 Task: Explore Airbnb accommodation in Jeonju, South Korea from 16th December, 2023 to  18th December, 2023 for 7 adults. Place can be entire room or shared room with 4 bedrooms having 7 beds and 4 bathrooms. Property type can be house. Amenities needed are: wifi, TV, free parkinig on premises, gym, breakfast.
Action: Mouse moved to (437, 107)
Screenshot: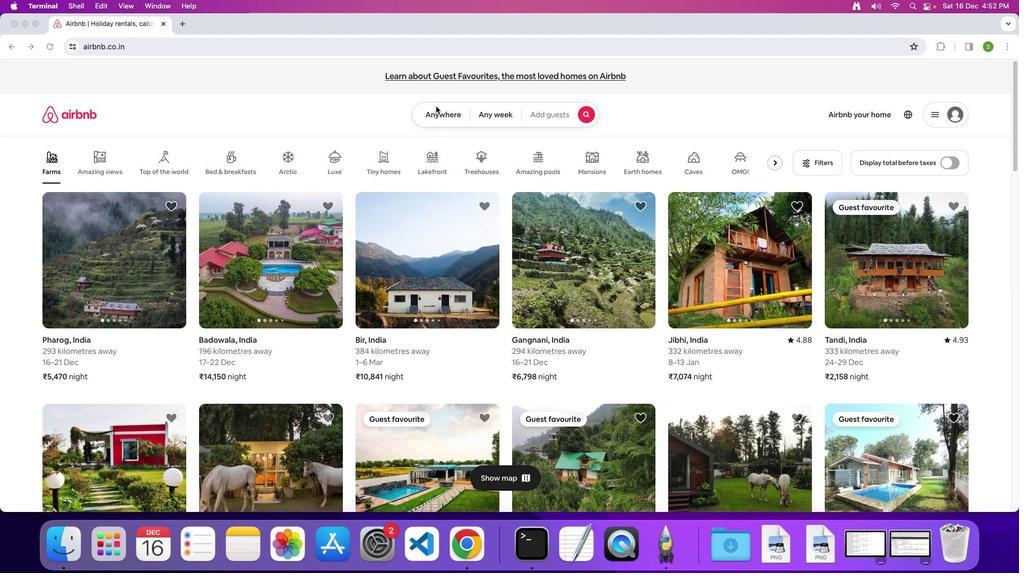 
Action: Mouse pressed left at (437, 107)
Screenshot: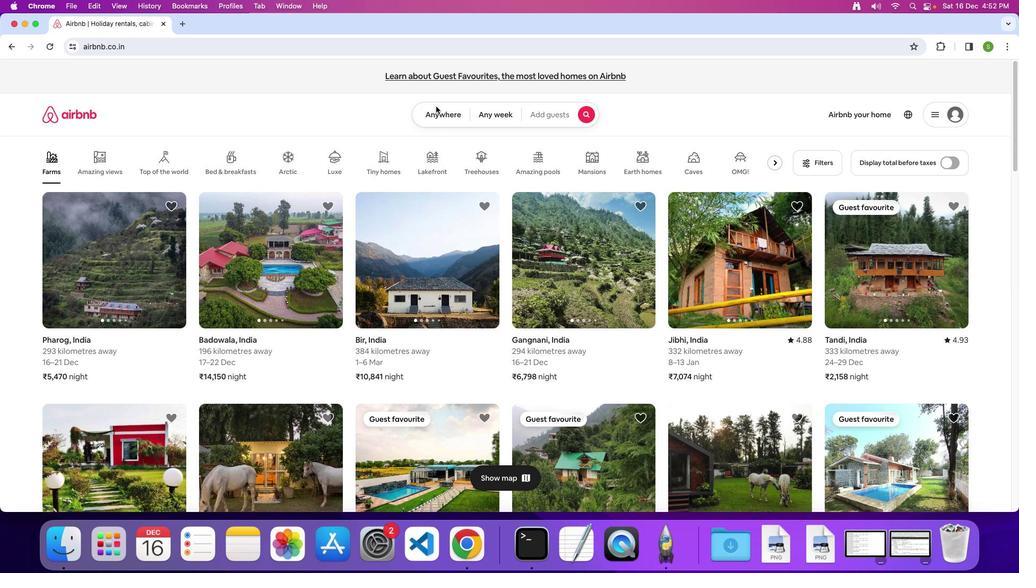 
Action: Mouse moved to (436, 113)
Screenshot: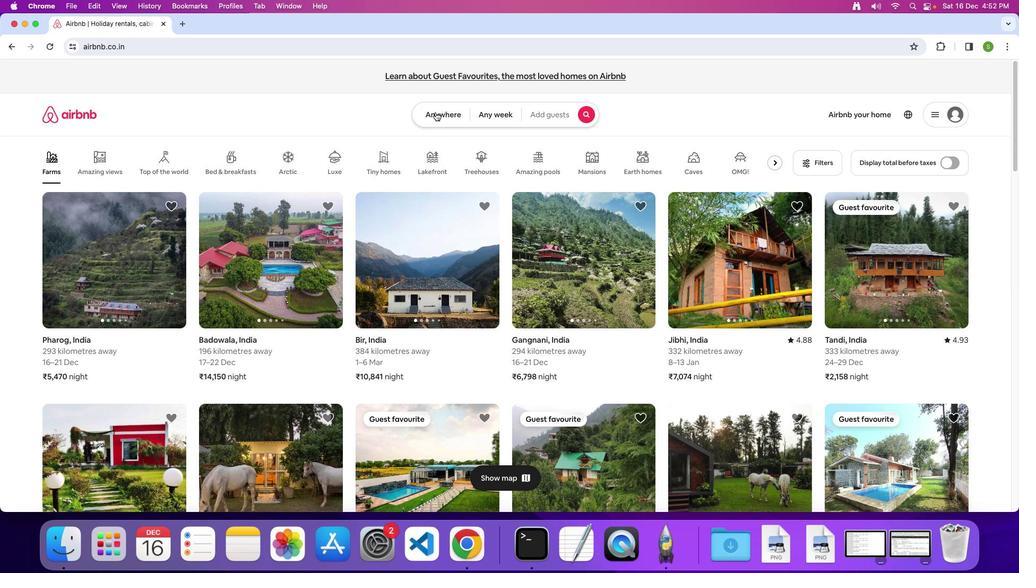 
Action: Mouse pressed left at (436, 113)
Screenshot: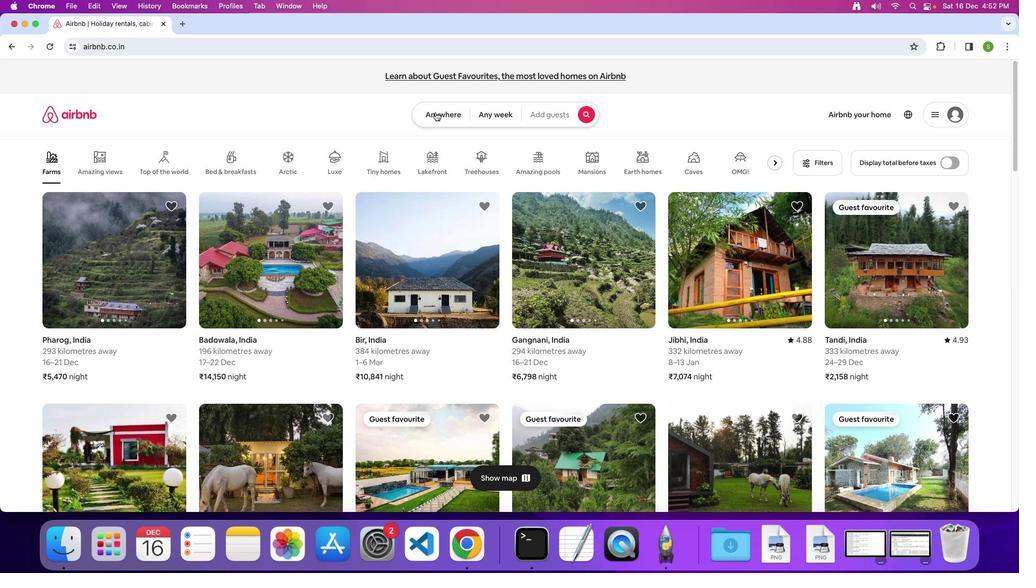 
Action: Mouse moved to (395, 155)
Screenshot: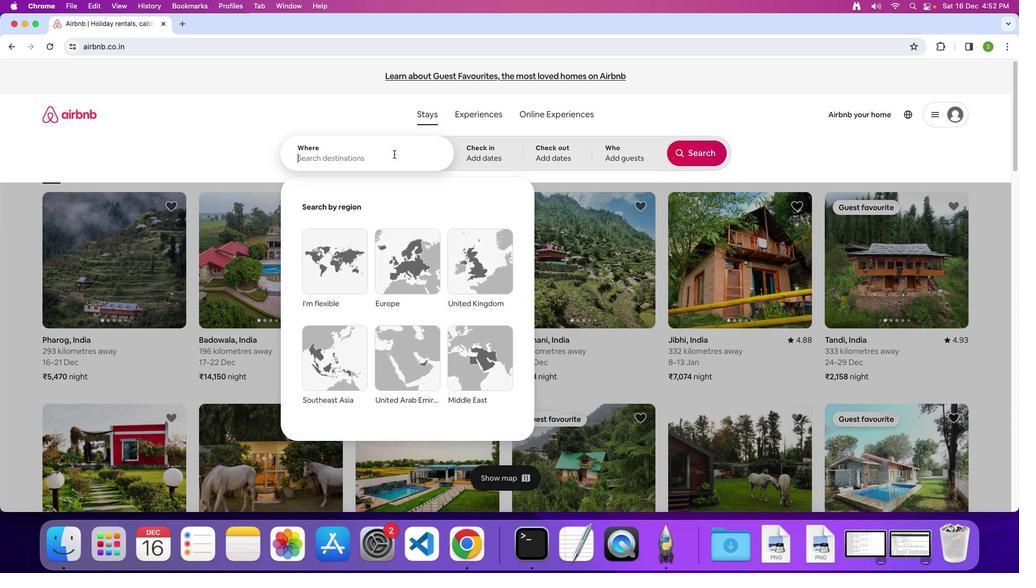 
Action: Mouse pressed left at (395, 155)
Screenshot: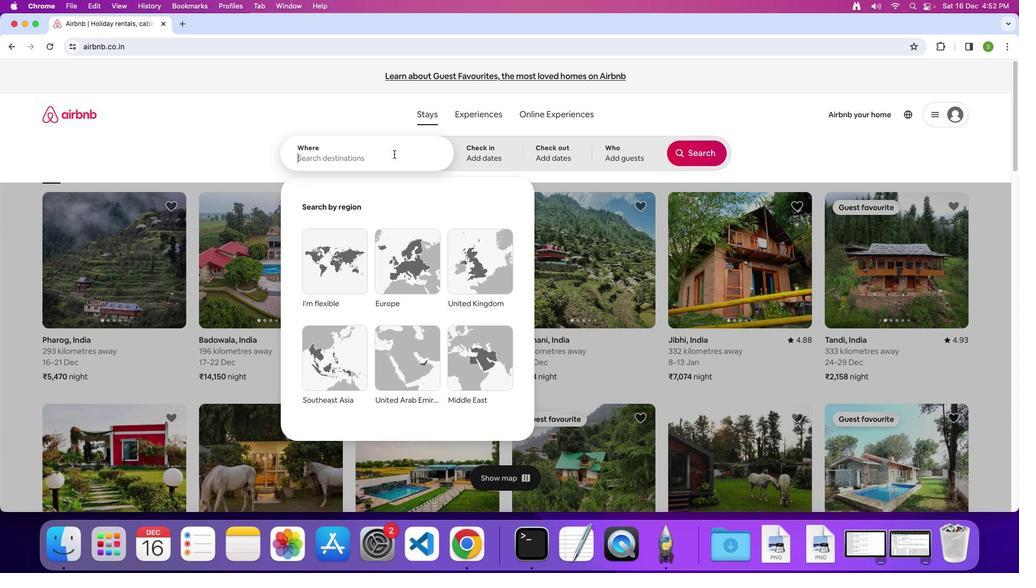
Action: Mouse moved to (399, 153)
Screenshot: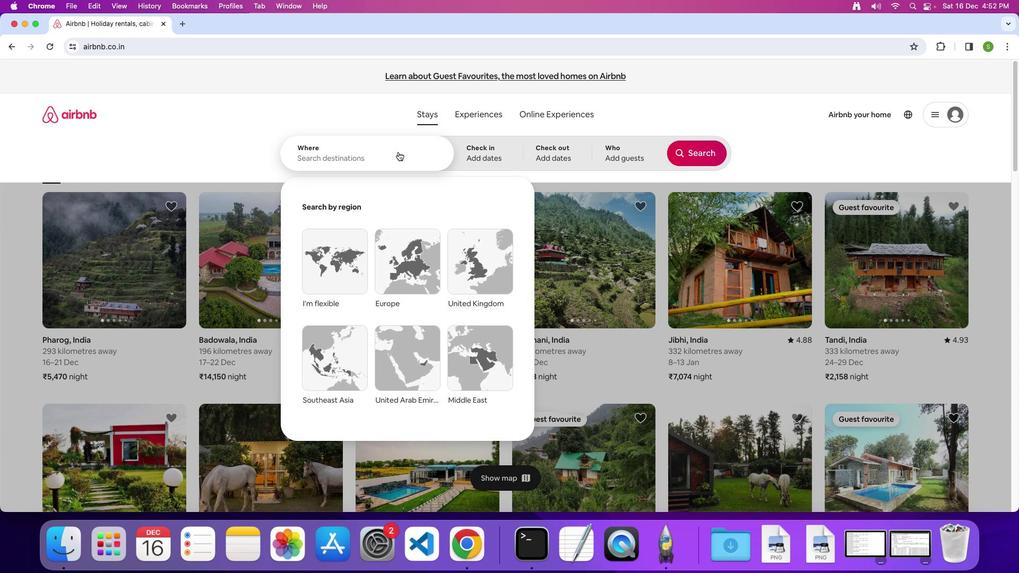 
Action: Key pressed 'J'Key.caps_lock'e''o''n''j''u'','Key.spaceKey.shift'S''o''u''t''h'Key.spaceKey.shift'K''o''r''e''a'Key.enter
Screenshot: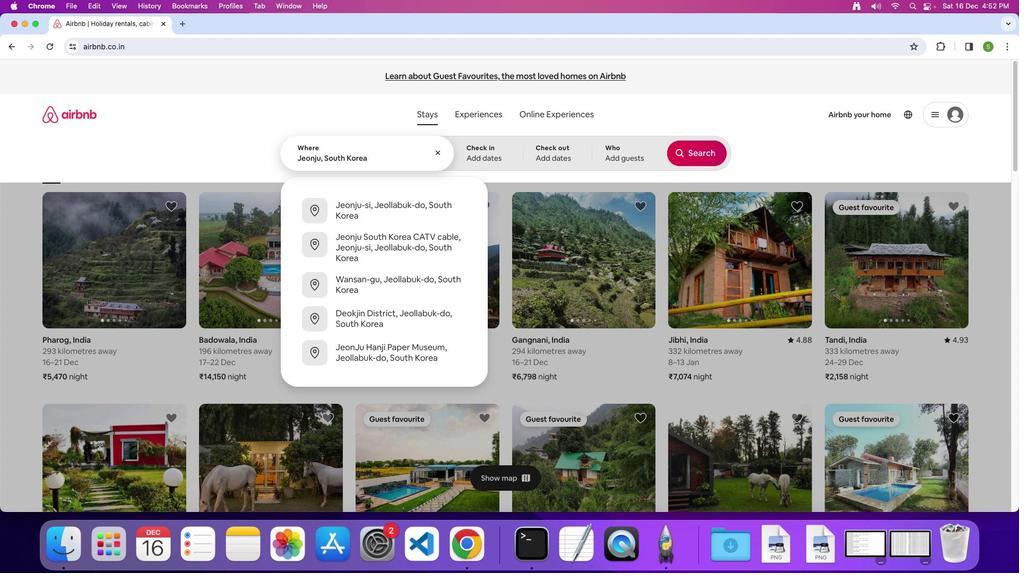 
Action: Mouse moved to (478, 335)
Screenshot: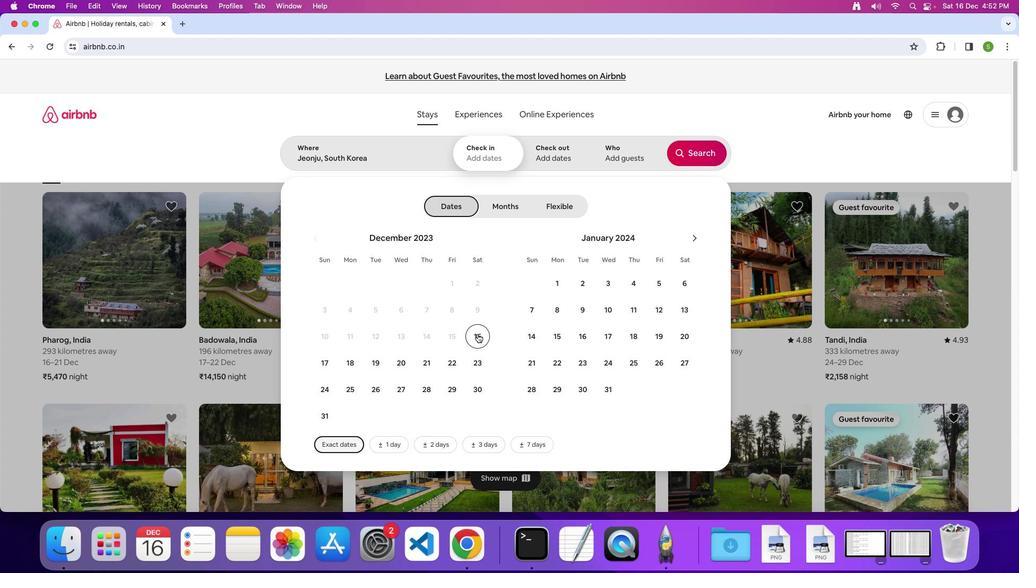 
Action: Mouse pressed left at (478, 335)
Screenshot: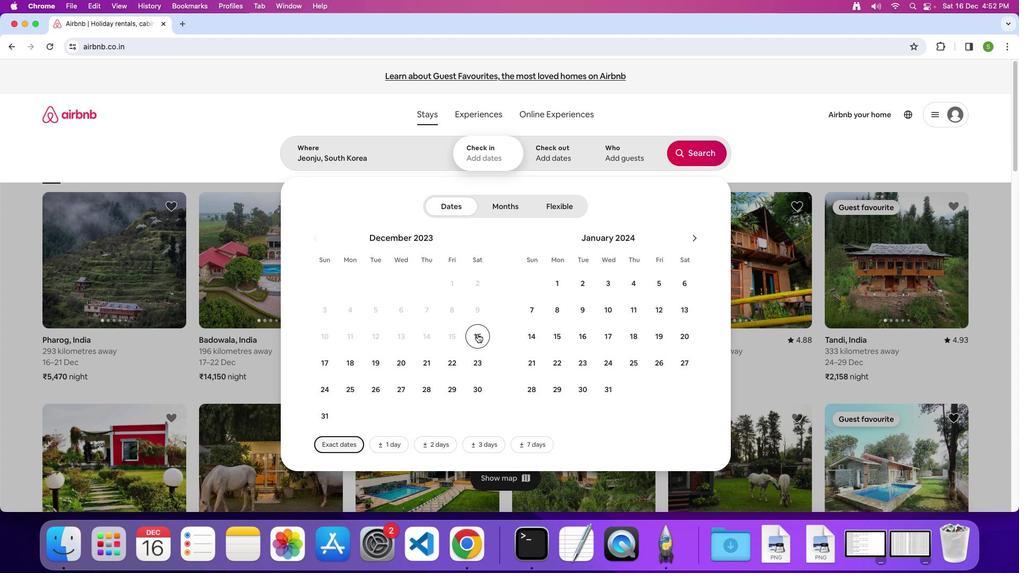 
Action: Mouse moved to (357, 364)
Screenshot: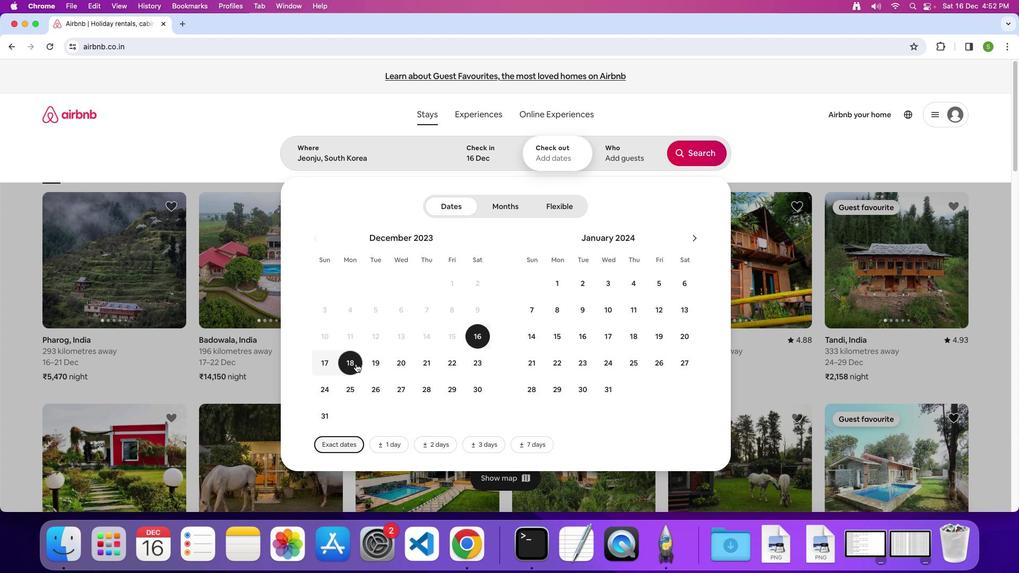 
Action: Mouse pressed left at (357, 364)
Screenshot: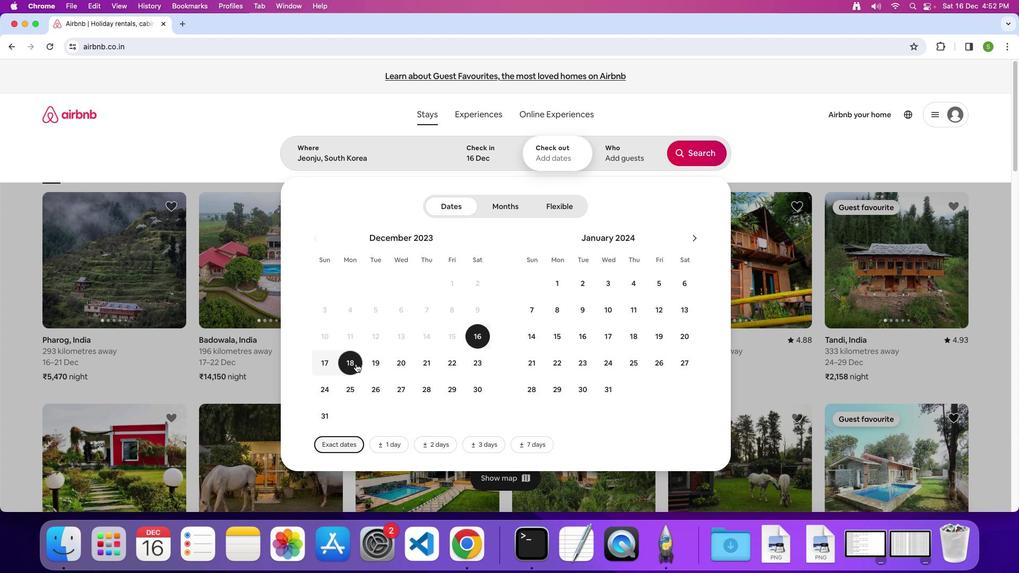 
Action: Mouse moved to (616, 161)
Screenshot: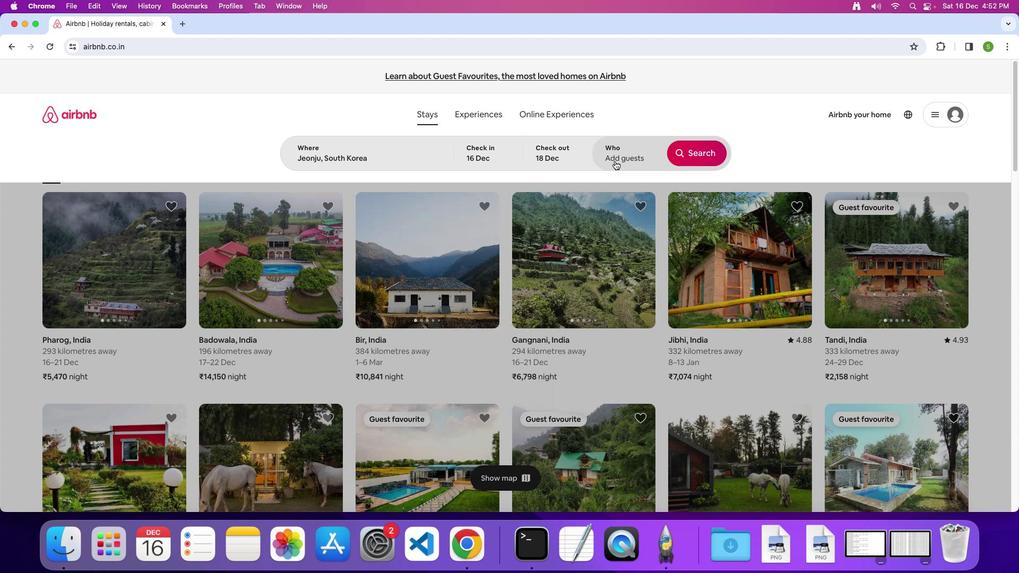 
Action: Mouse pressed left at (616, 161)
Screenshot: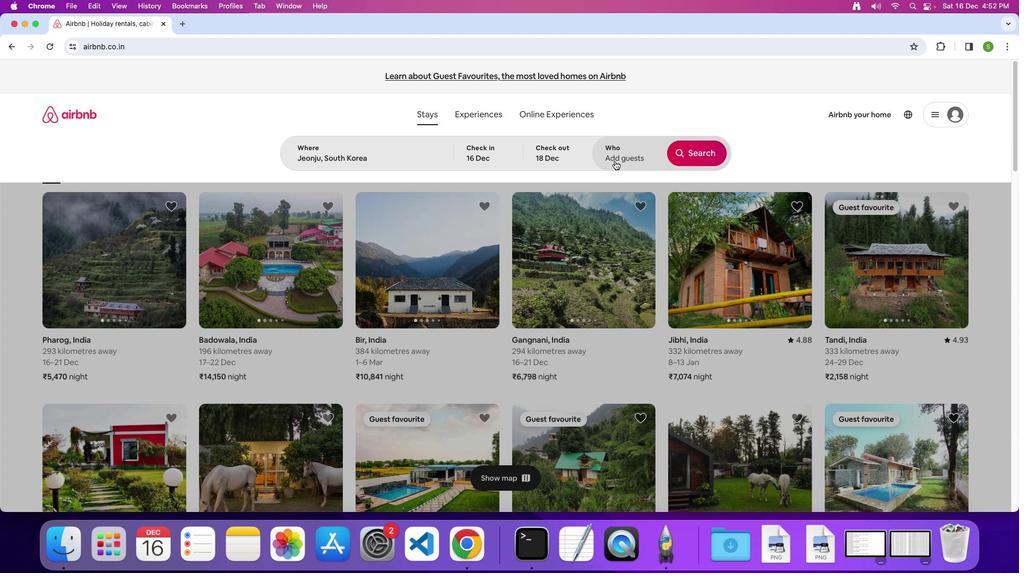 
Action: Mouse moved to (699, 212)
Screenshot: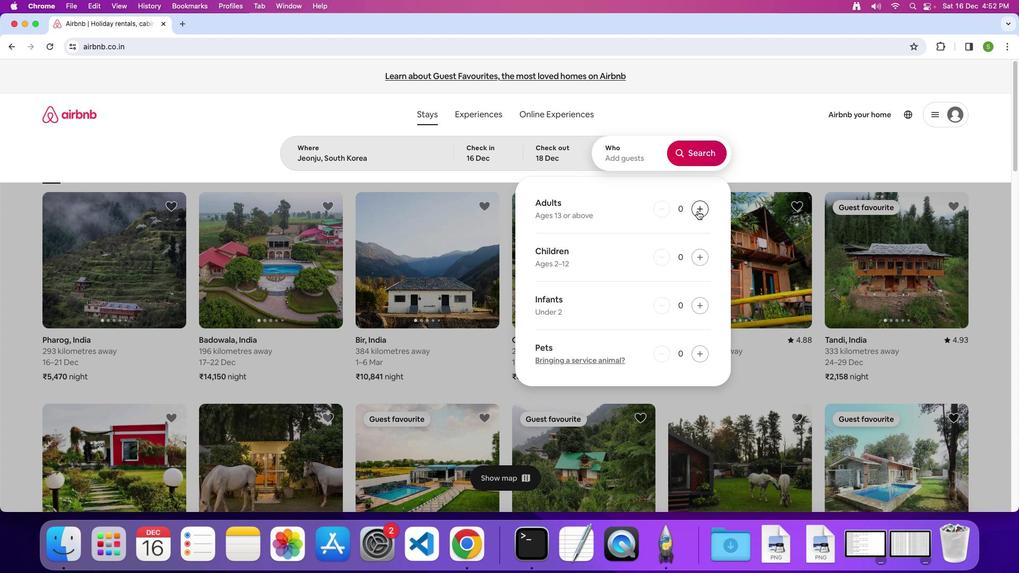 
Action: Mouse pressed left at (699, 212)
Screenshot: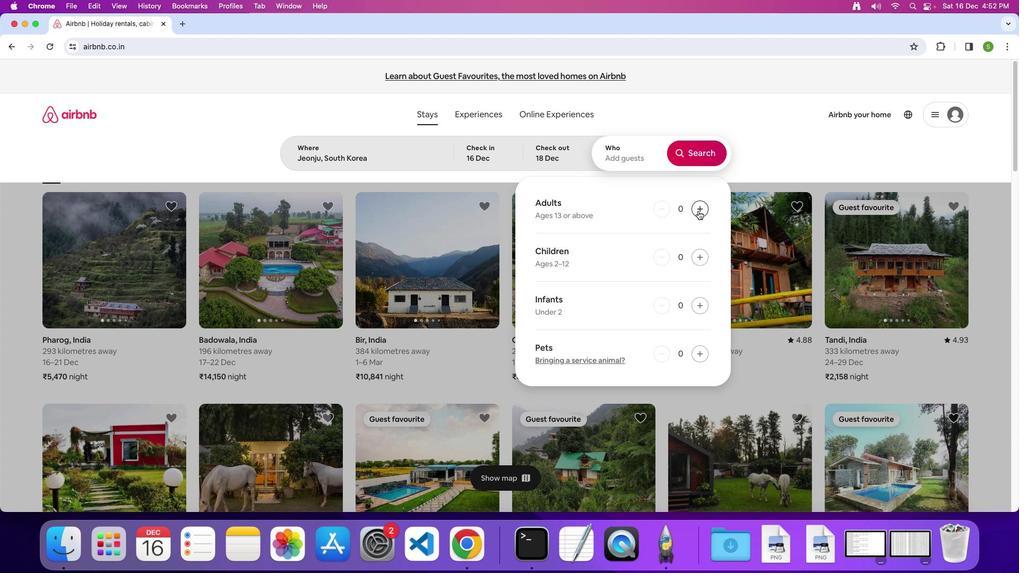 
Action: Mouse moved to (699, 211)
Screenshot: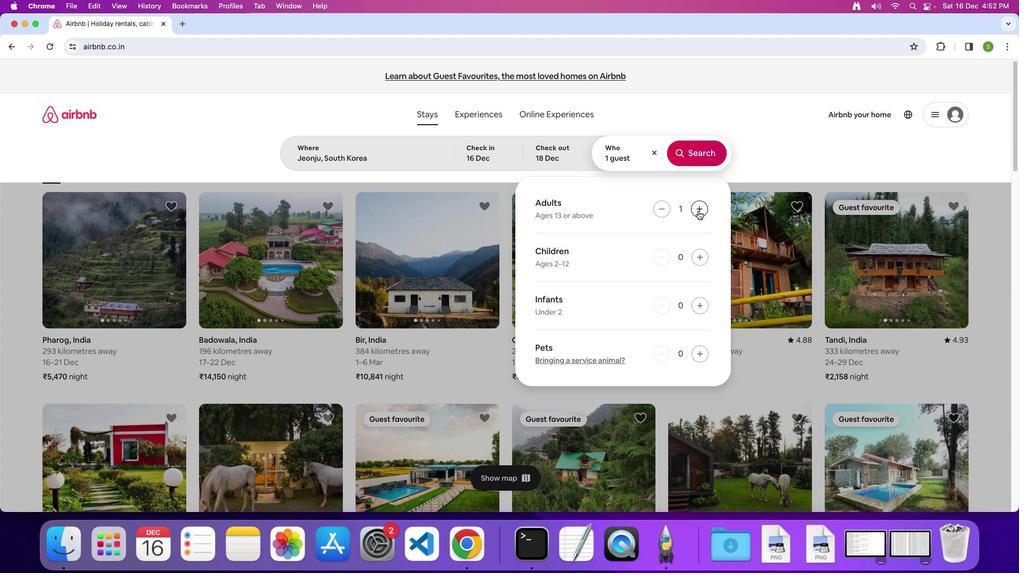 
Action: Mouse pressed left at (699, 211)
Screenshot: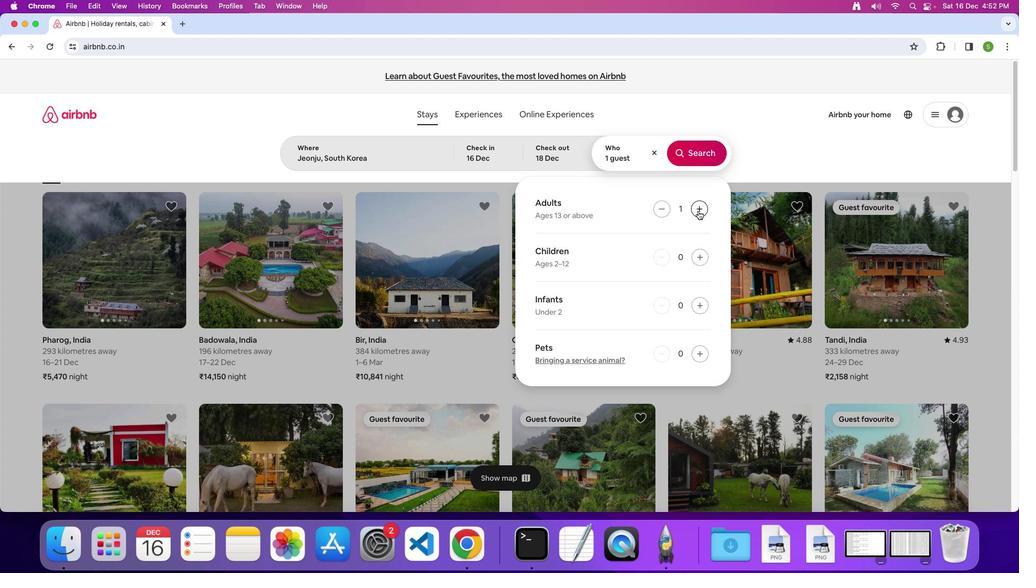 
Action: Mouse pressed left at (699, 211)
Screenshot: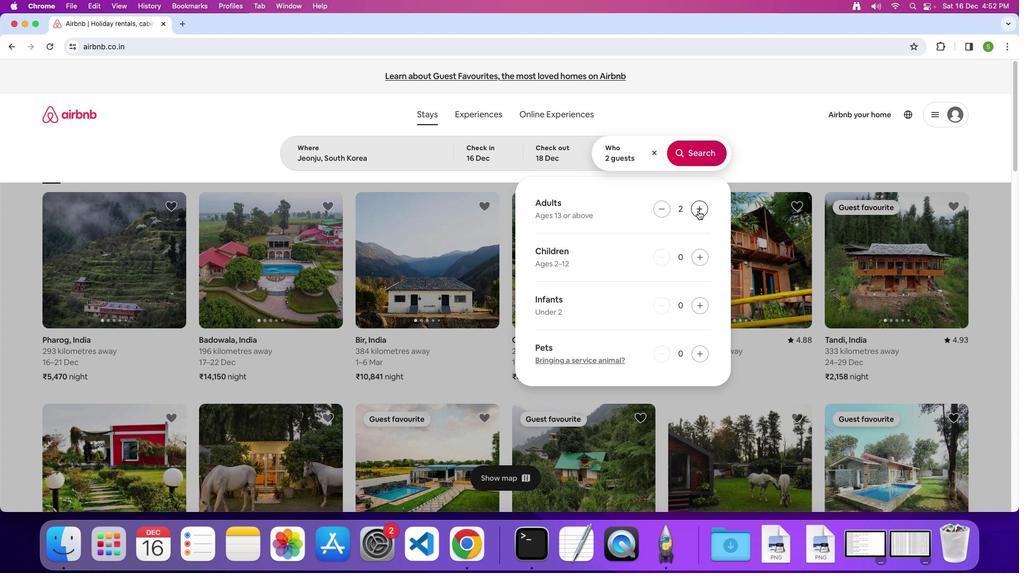
Action: Mouse pressed left at (699, 211)
Screenshot: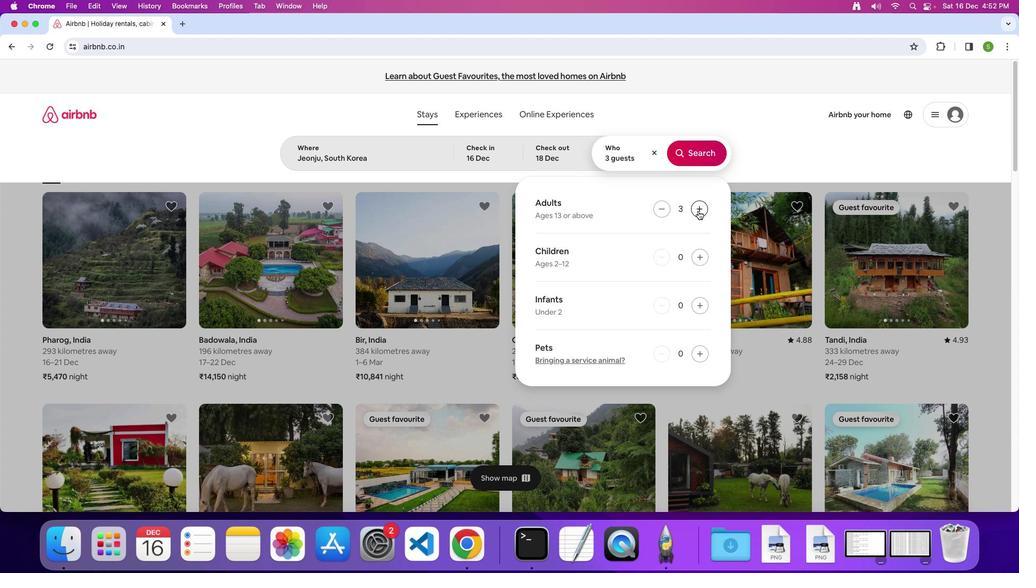 
Action: Mouse pressed left at (699, 211)
Screenshot: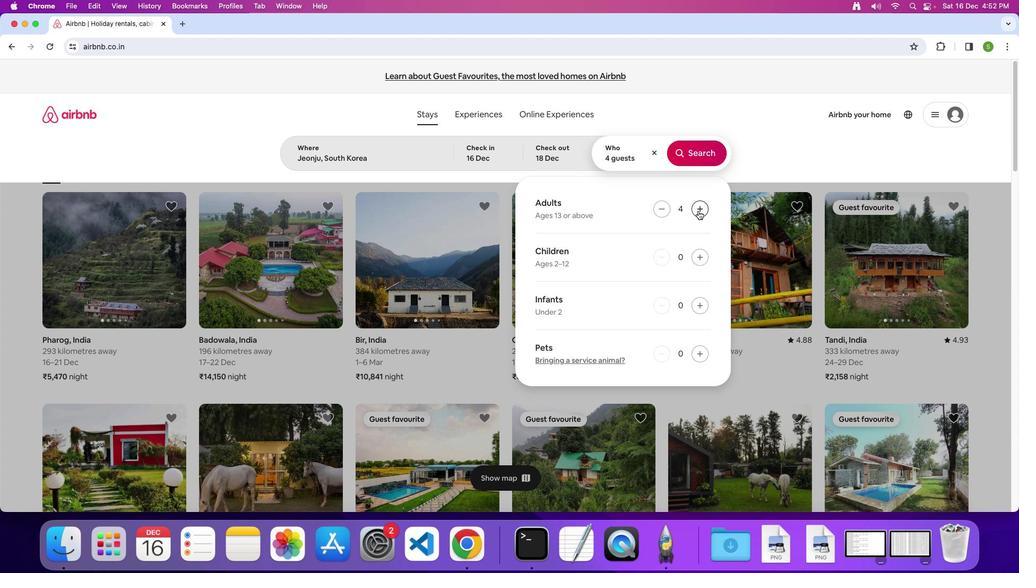 
Action: Mouse pressed left at (699, 211)
Screenshot: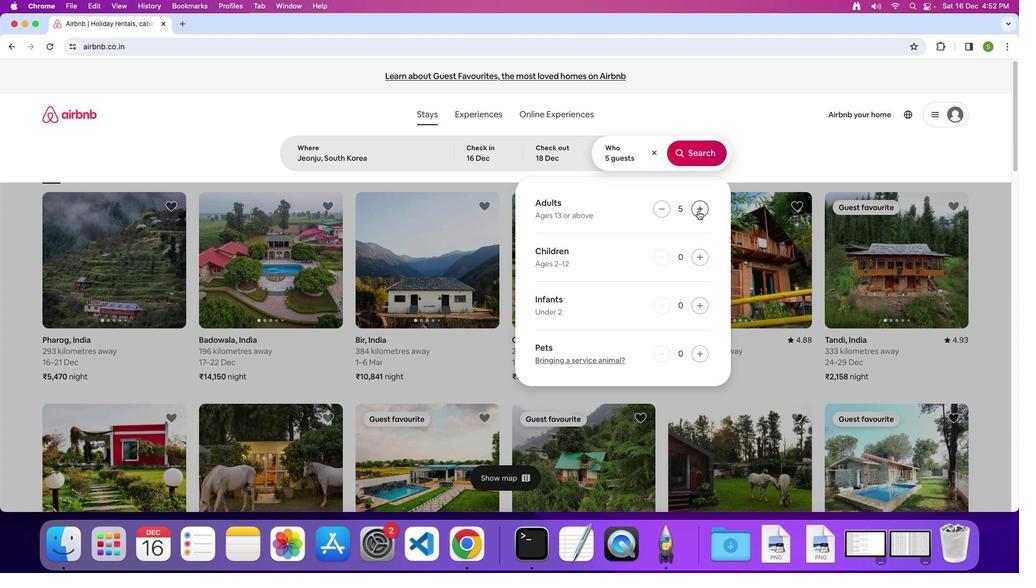 
Action: Mouse pressed left at (699, 211)
Screenshot: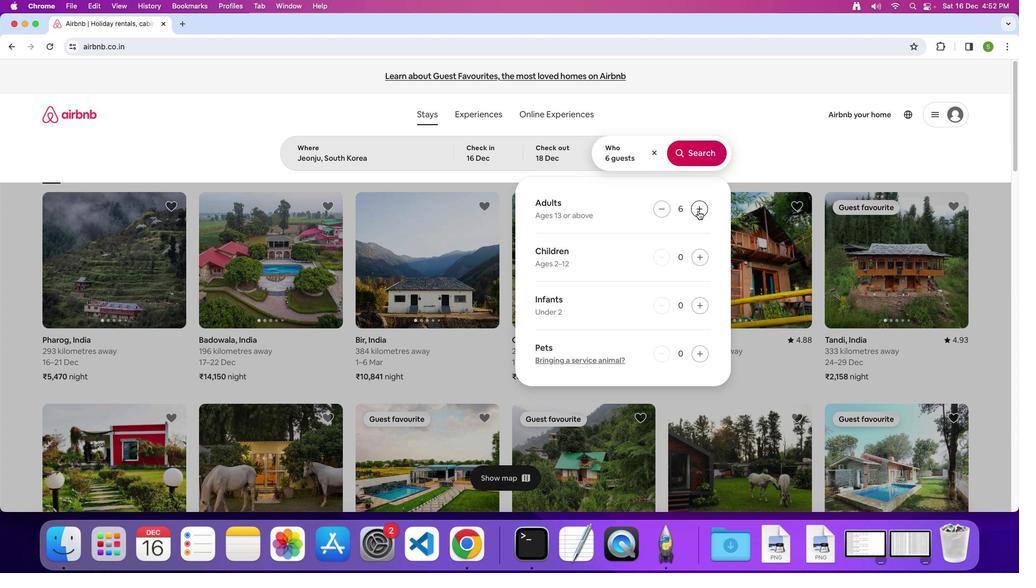
Action: Mouse moved to (694, 159)
Screenshot: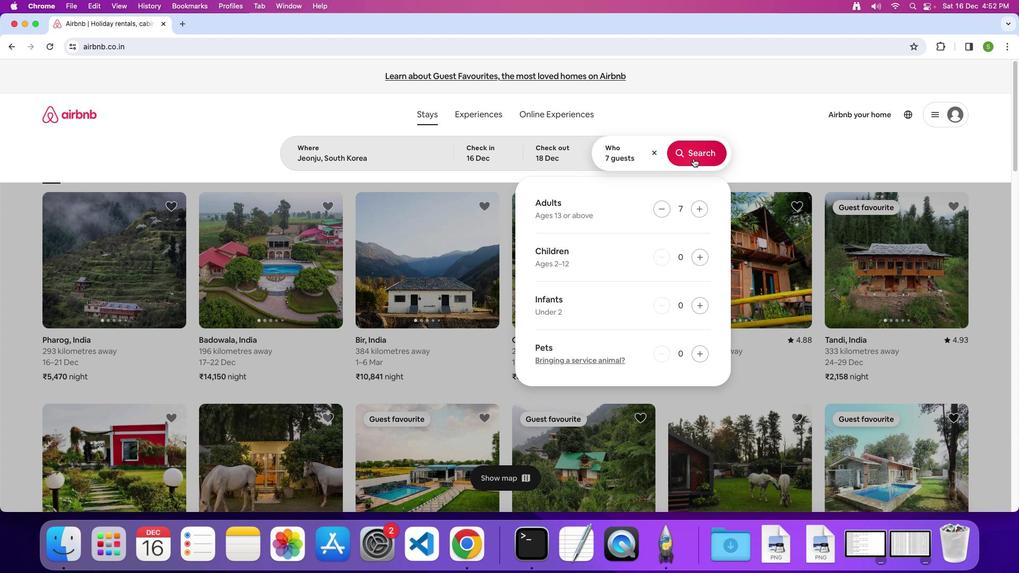 
Action: Mouse pressed left at (694, 159)
Screenshot: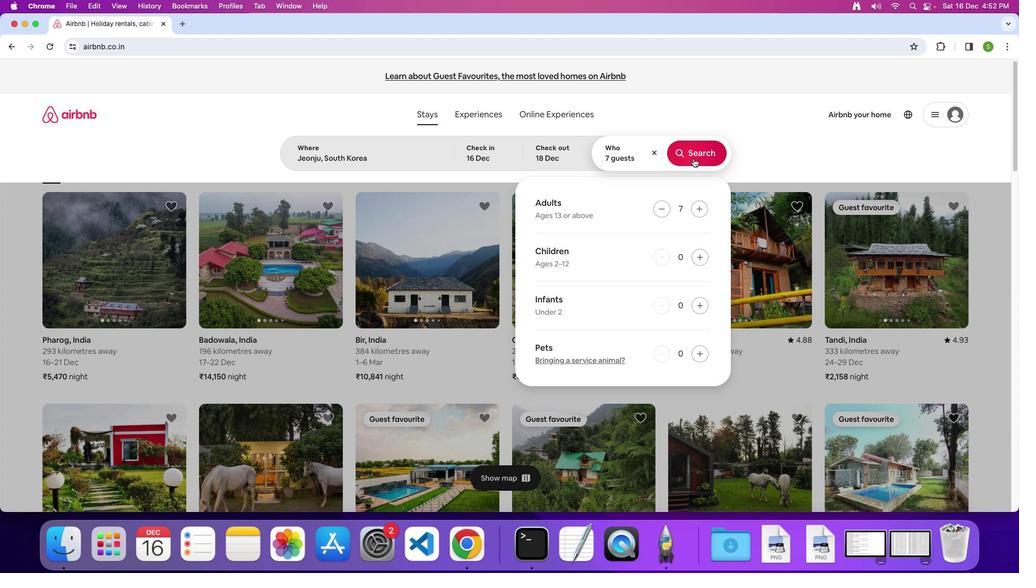 
Action: Mouse moved to (855, 129)
Screenshot: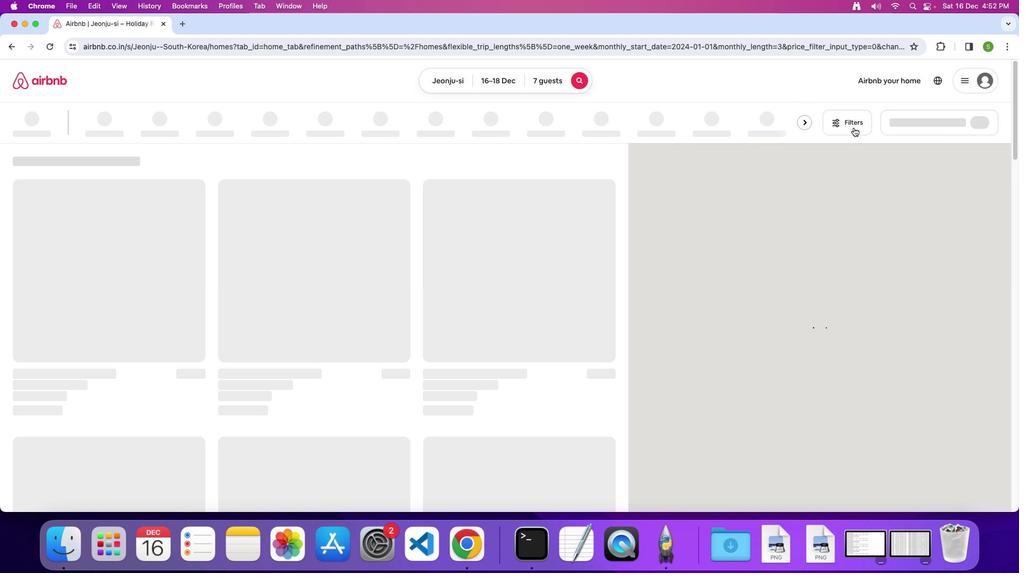 
Action: Mouse pressed left at (855, 129)
Screenshot: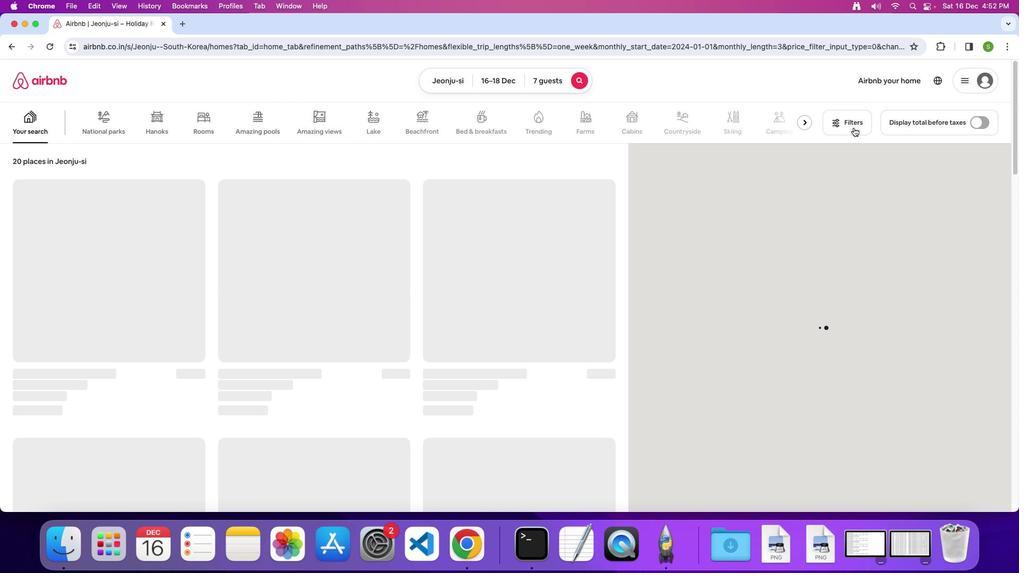 
Action: Mouse moved to (511, 304)
Screenshot: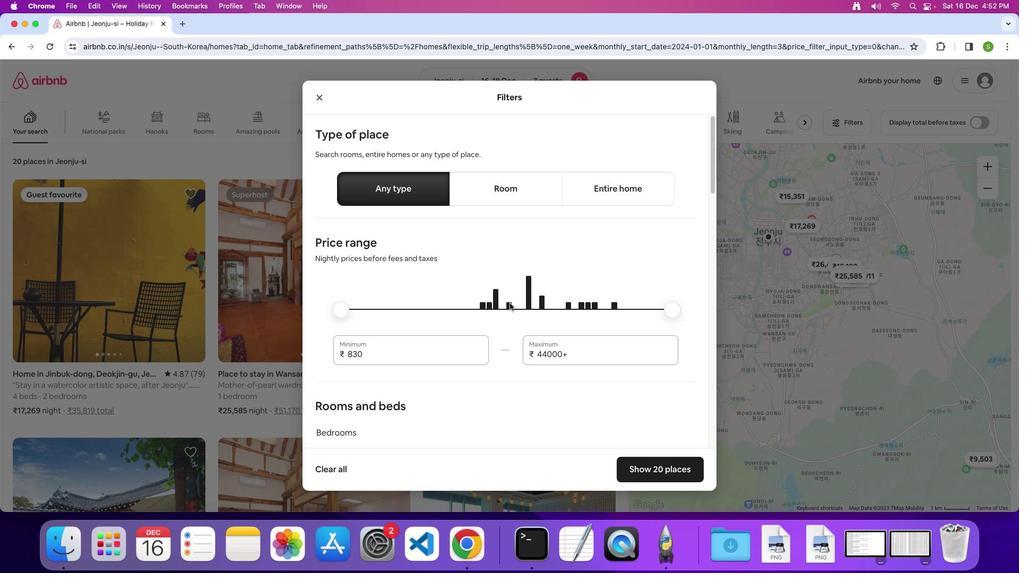
Action: Mouse scrolled (511, 304) with delta (1, 0)
Screenshot: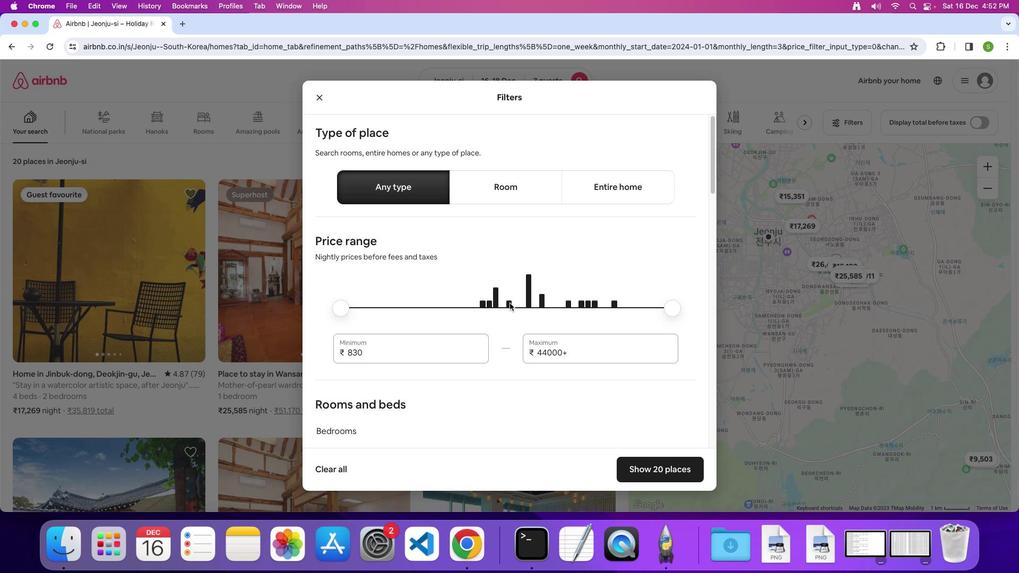 
Action: Mouse scrolled (511, 304) with delta (1, 0)
Screenshot: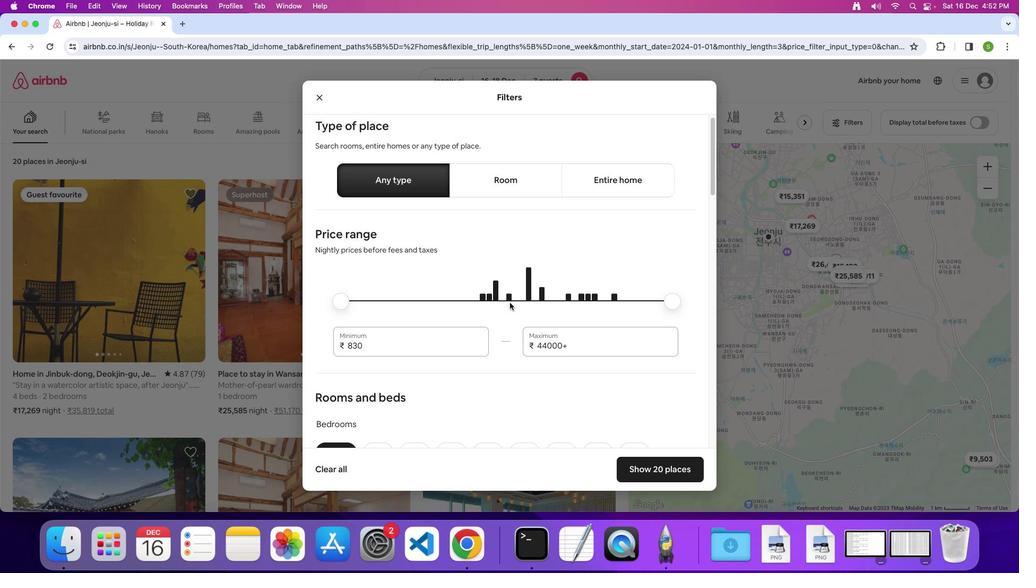 
Action: Mouse moved to (511, 304)
Screenshot: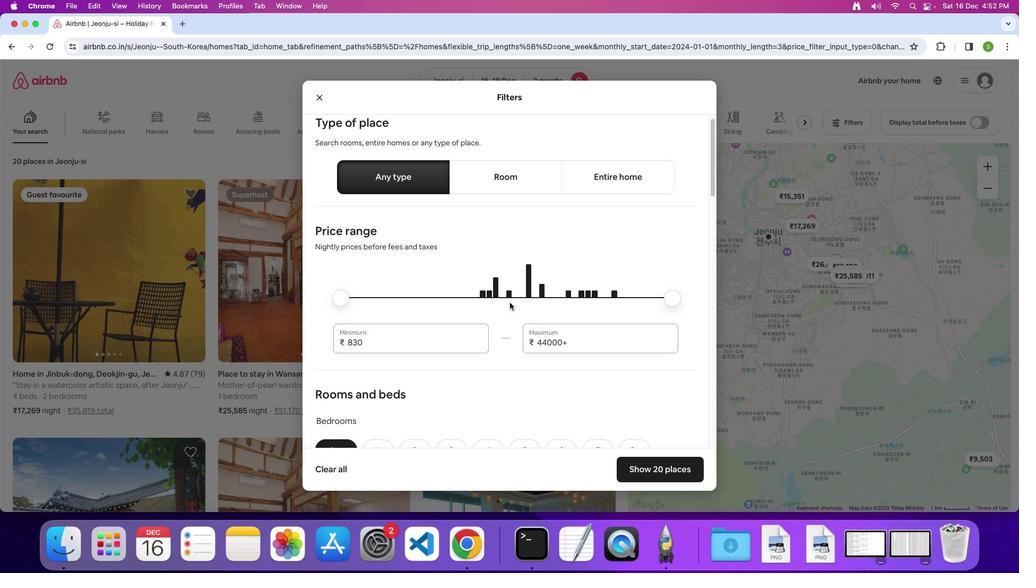 
Action: Mouse scrolled (511, 304) with delta (1, 0)
Screenshot: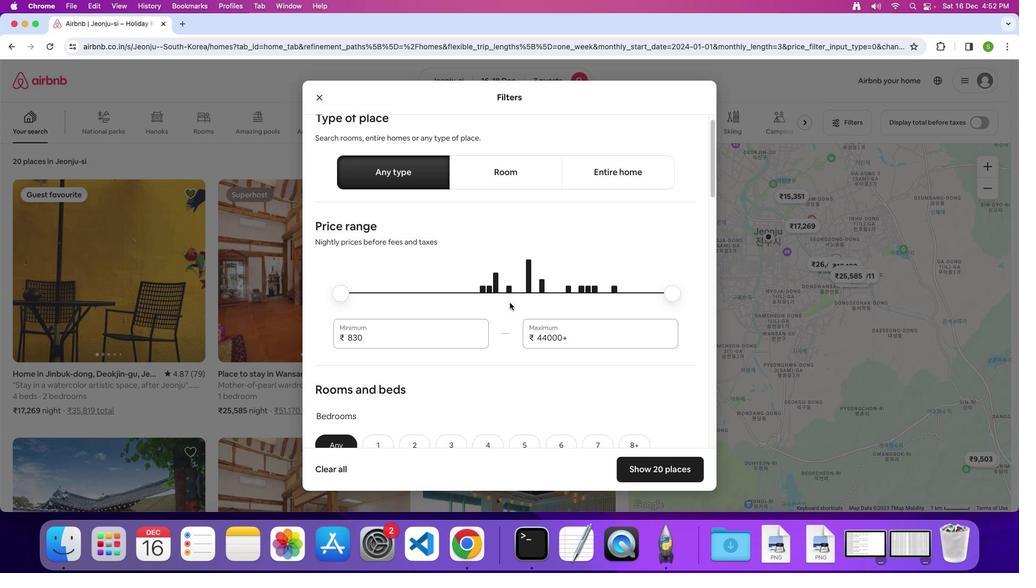 
Action: Mouse scrolled (511, 304) with delta (1, 0)
Screenshot: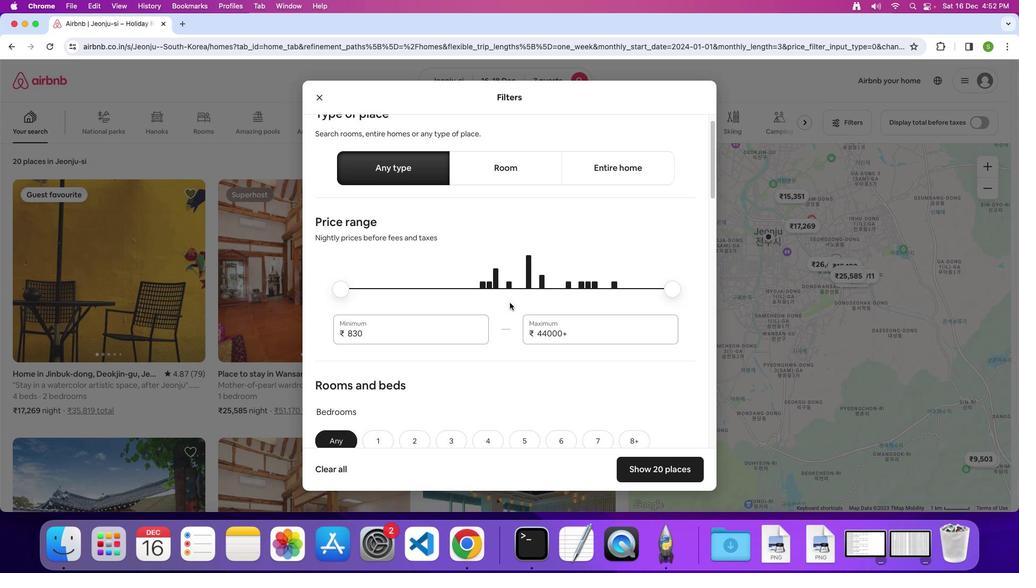 
Action: Mouse moved to (514, 163)
Screenshot: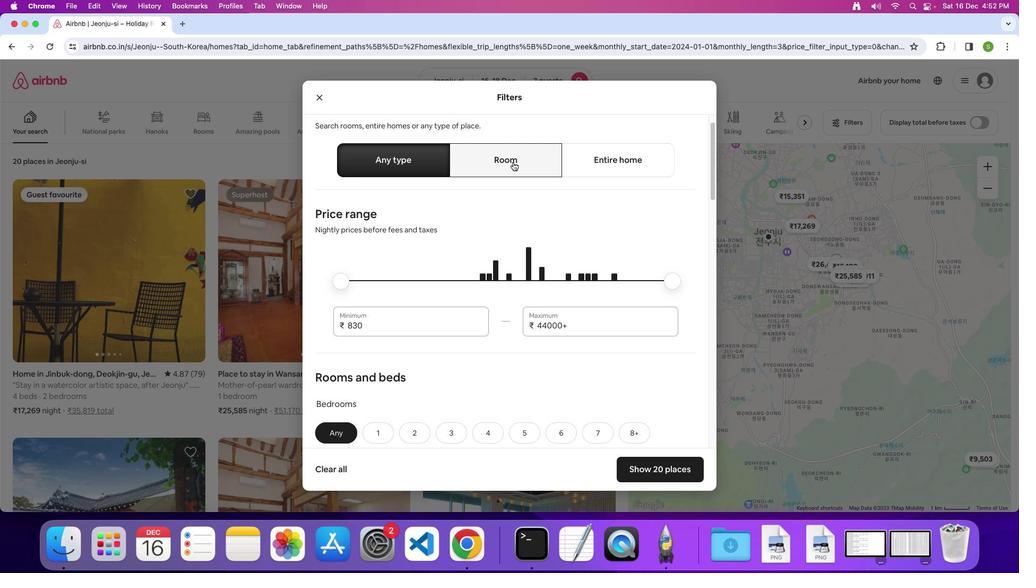 
Action: Mouse pressed left at (514, 163)
Screenshot: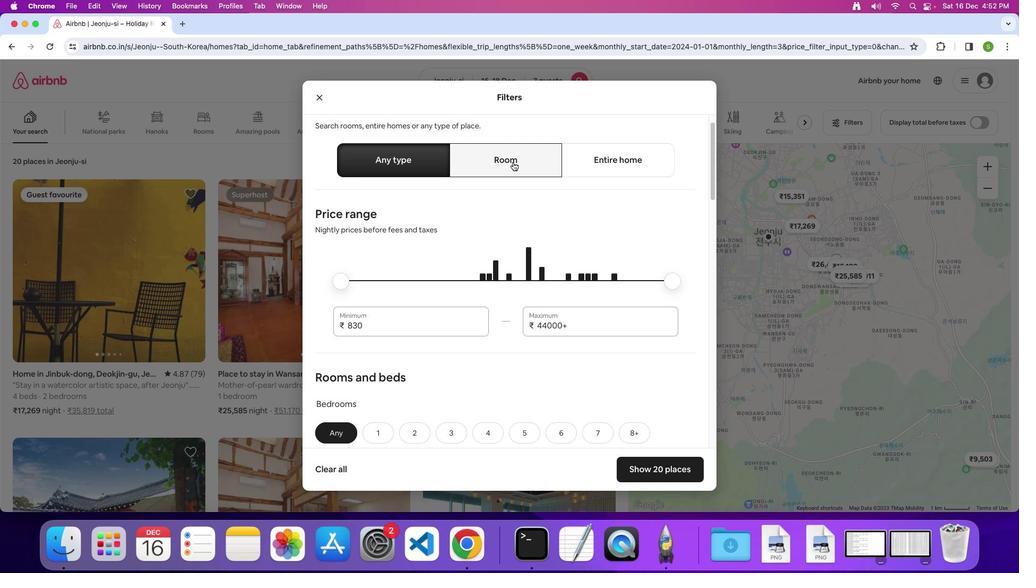 
Action: Mouse moved to (533, 340)
Screenshot: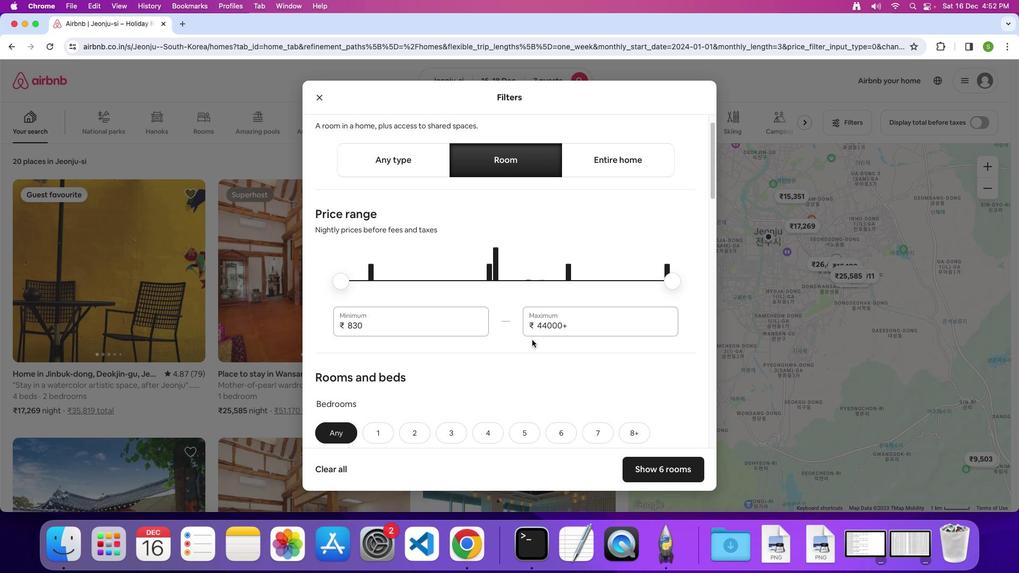 
Action: Mouse scrolled (533, 340) with delta (1, 0)
Screenshot: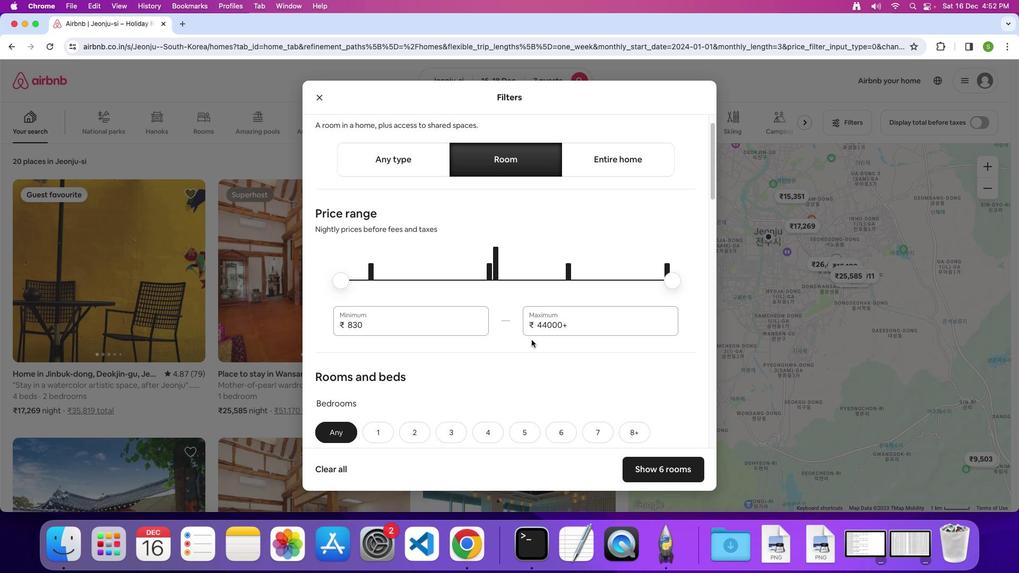 
Action: Mouse moved to (533, 340)
Screenshot: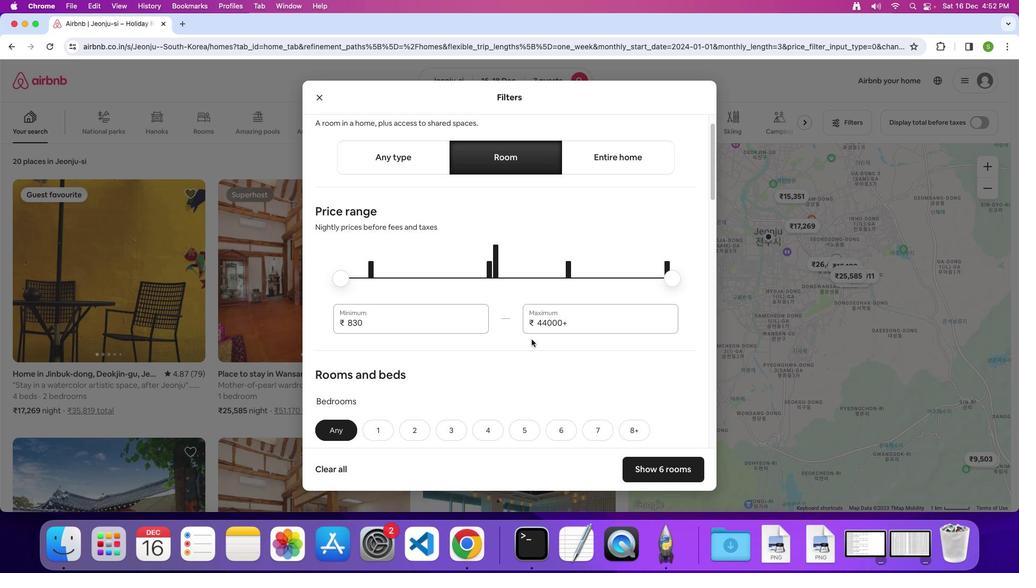 
Action: Mouse scrolled (533, 340) with delta (1, 0)
Screenshot: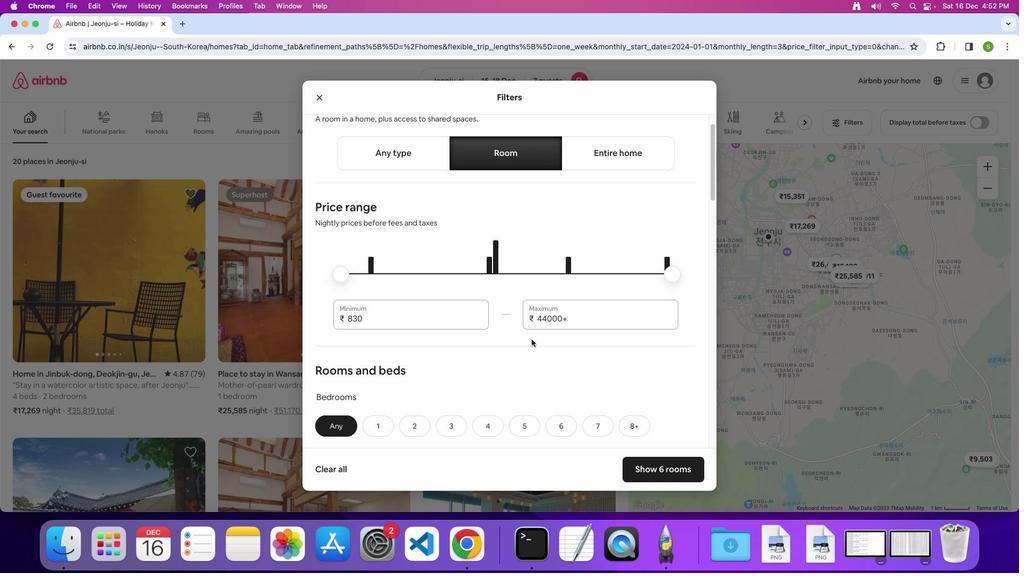 
Action: Mouse moved to (532, 340)
Screenshot: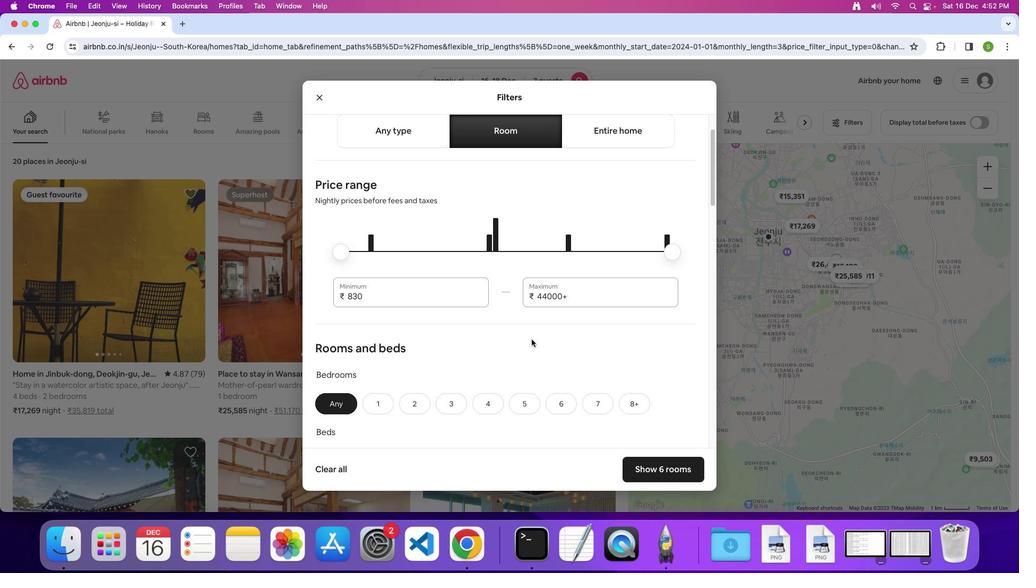 
Action: Mouse scrolled (532, 340) with delta (1, 0)
Screenshot: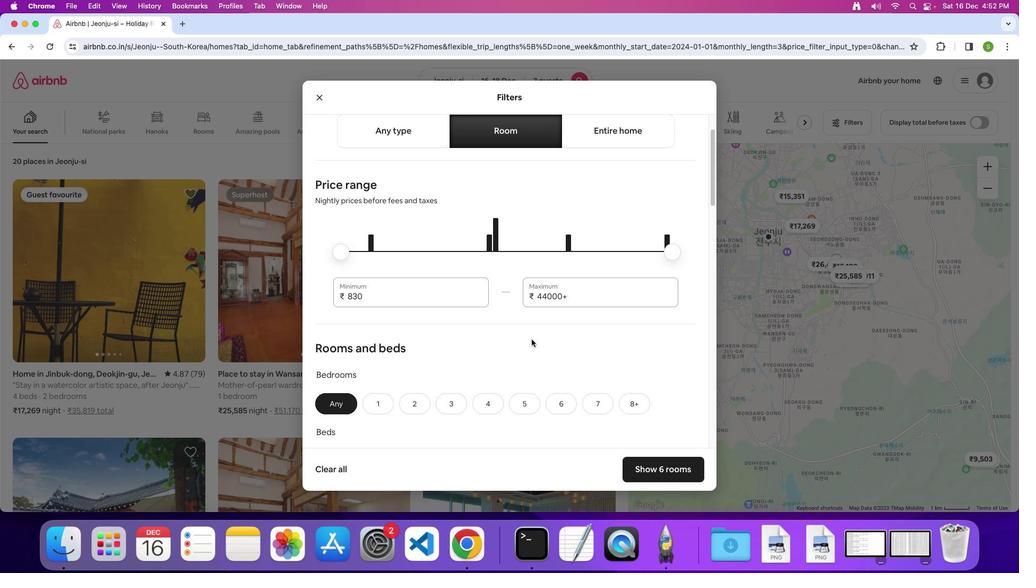 
Action: Mouse moved to (532, 340)
Screenshot: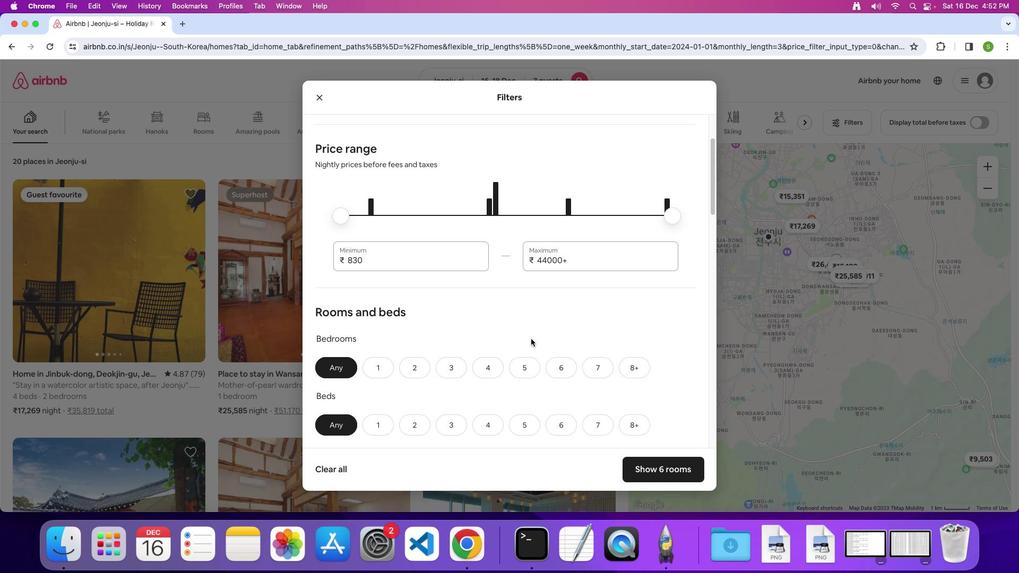 
Action: Mouse scrolled (532, 340) with delta (1, 0)
Screenshot: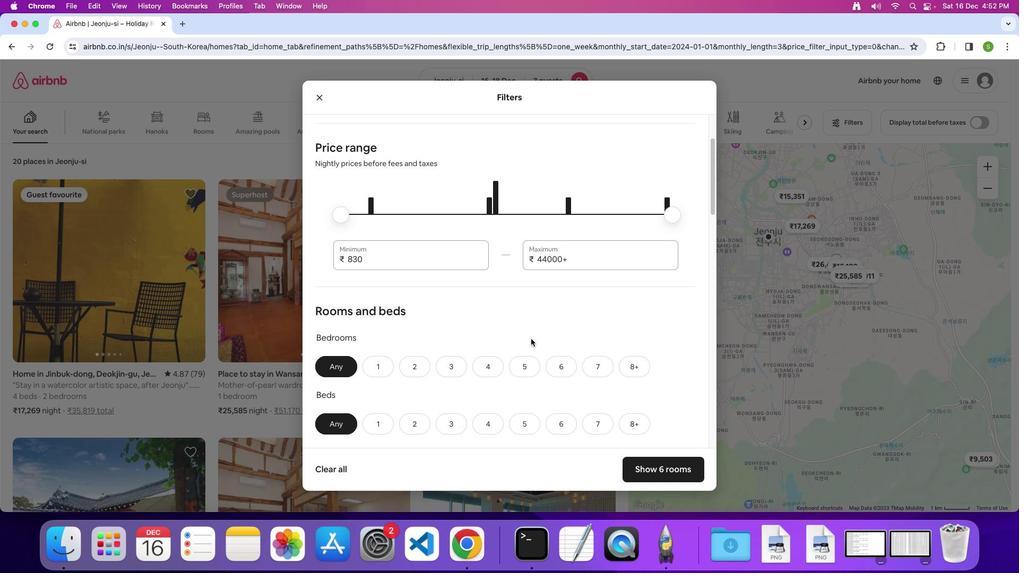 
Action: Mouse moved to (532, 340)
Screenshot: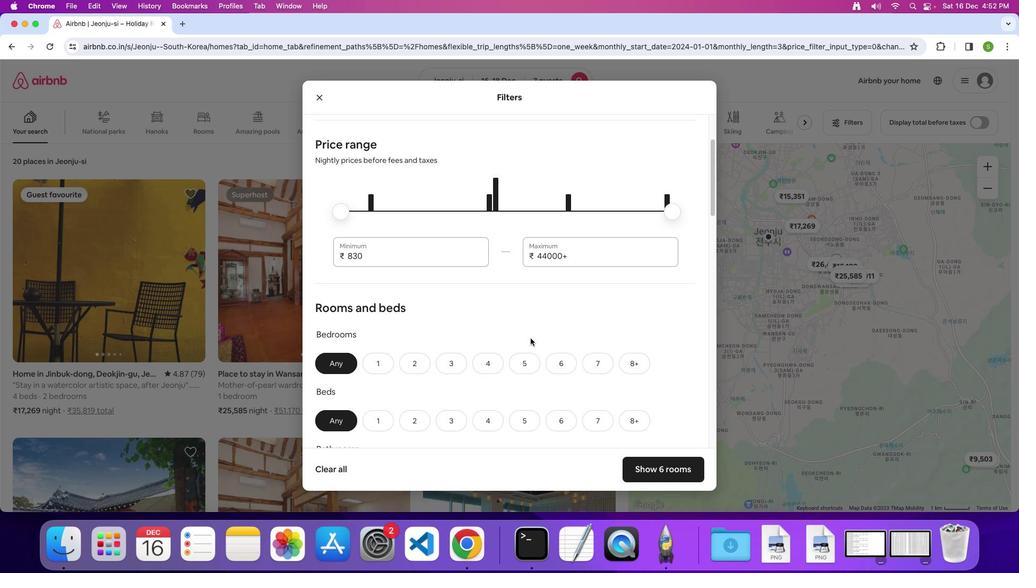 
Action: Mouse scrolled (532, 340) with delta (1, 0)
Screenshot: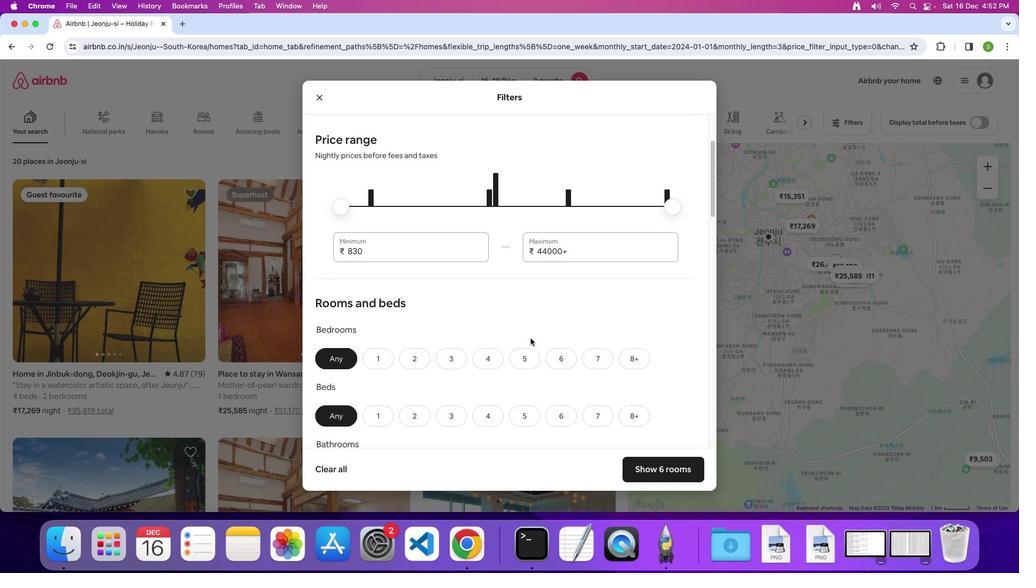 
Action: Mouse moved to (532, 339)
Screenshot: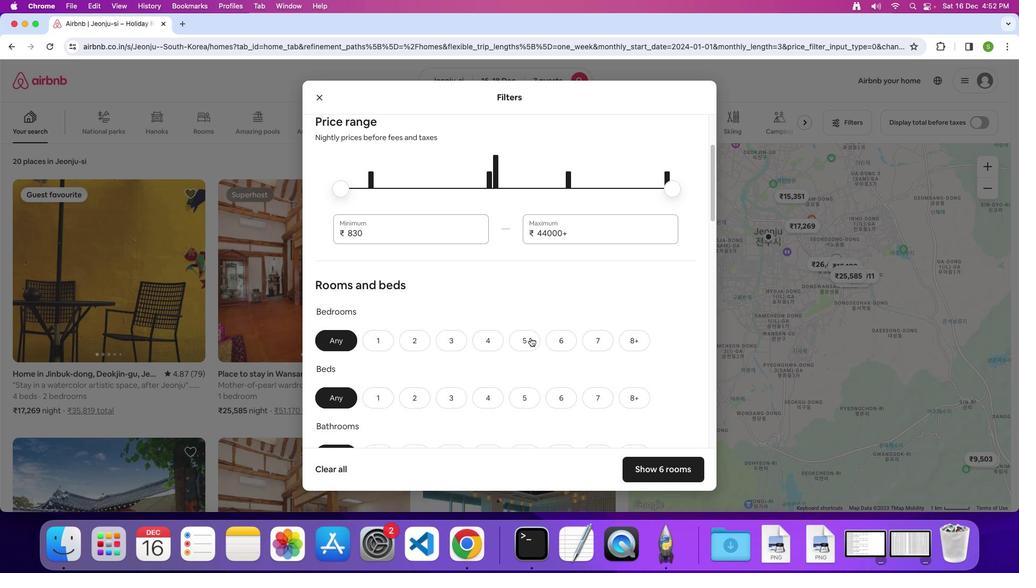 
Action: Mouse scrolled (532, 339) with delta (1, 0)
Screenshot: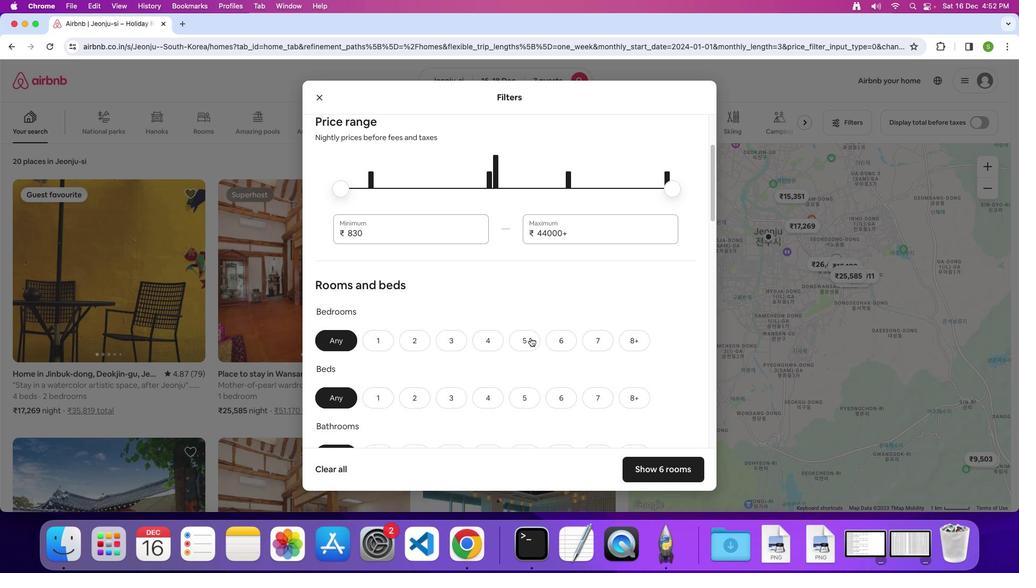 
Action: Mouse moved to (530, 338)
Screenshot: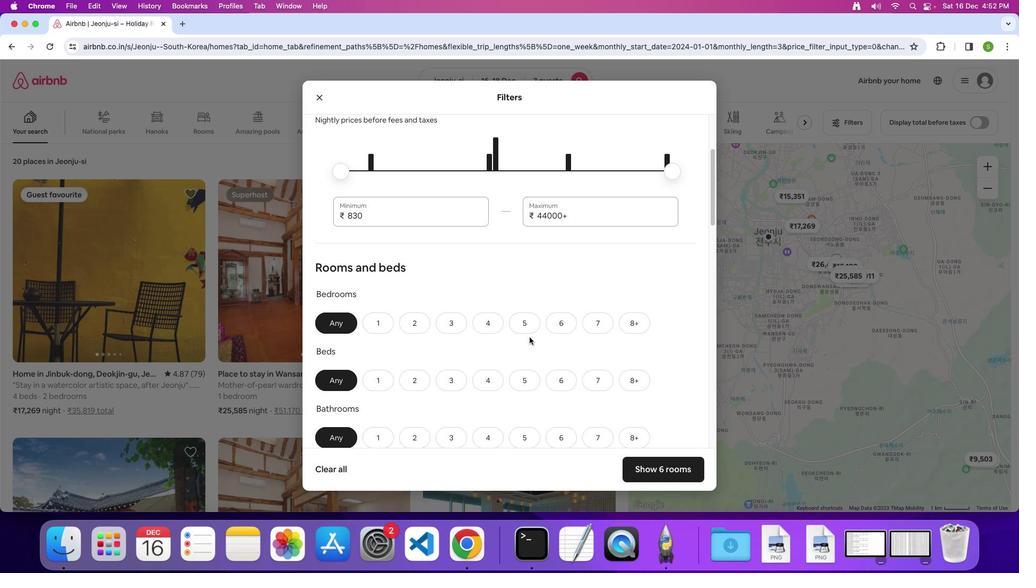 
Action: Mouse scrolled (530, 338) with delta (1, 0)
Screenshot: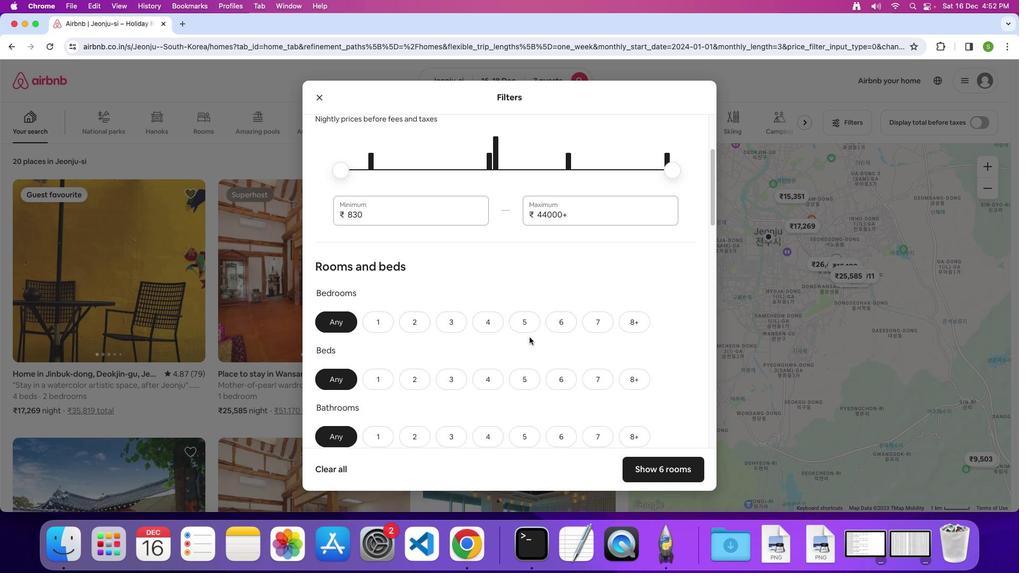 
Action: Mouse moved to (530, 338)
Screenshot: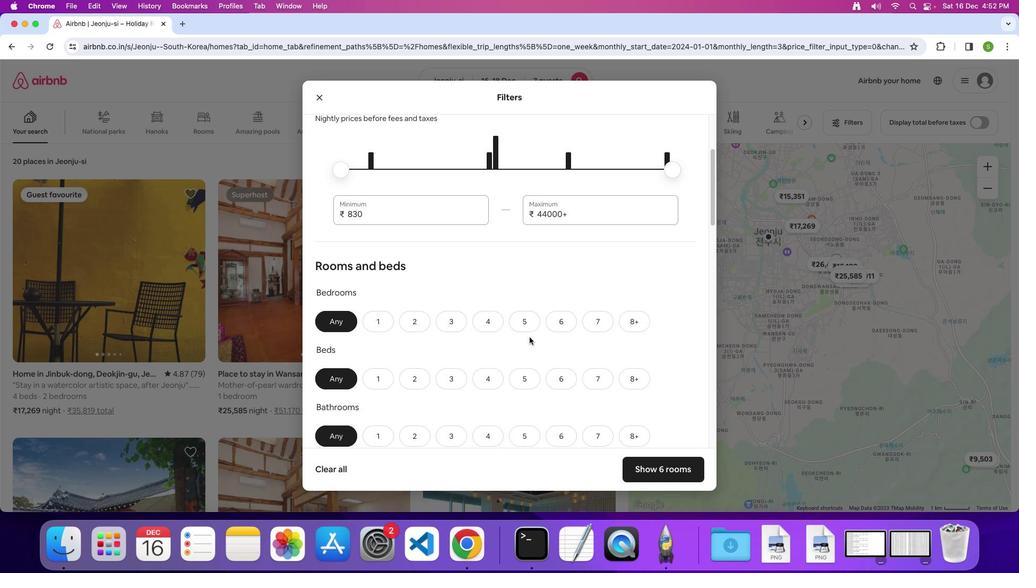 
Action: Mouse scrolled (530, 338) with delta (1, 0)
Screenshot: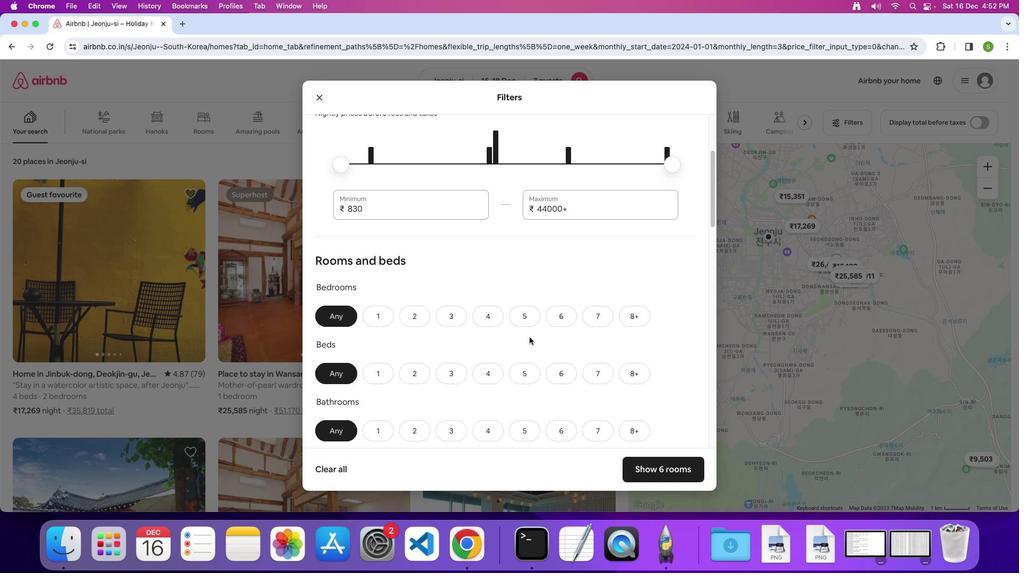 
Action: Mouse scrolled (530, 338) with delta (1, 0)
Screenshot: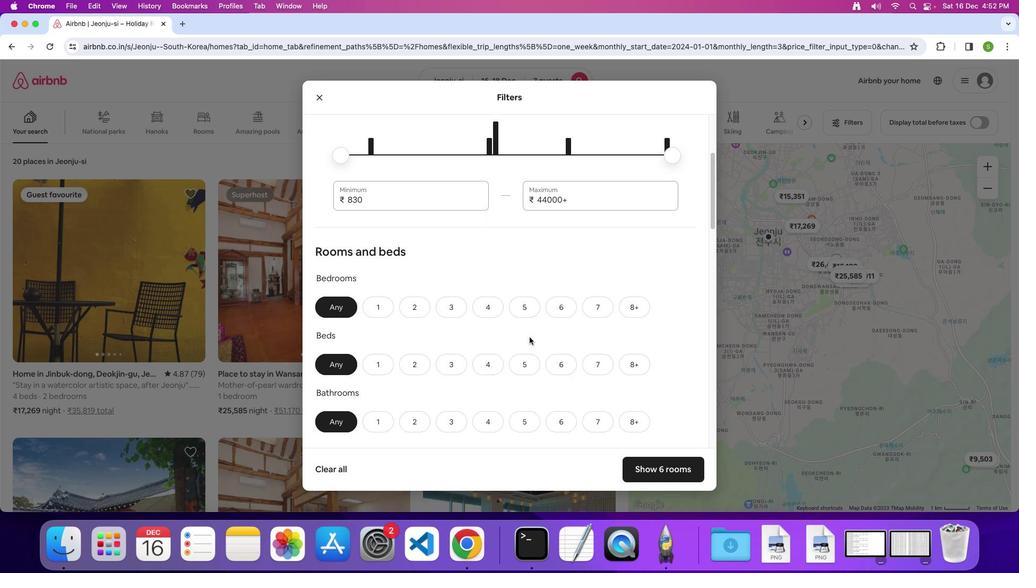 
Action: Mouse scrolled (530, 338) with delta (1, 0)
Screenshot: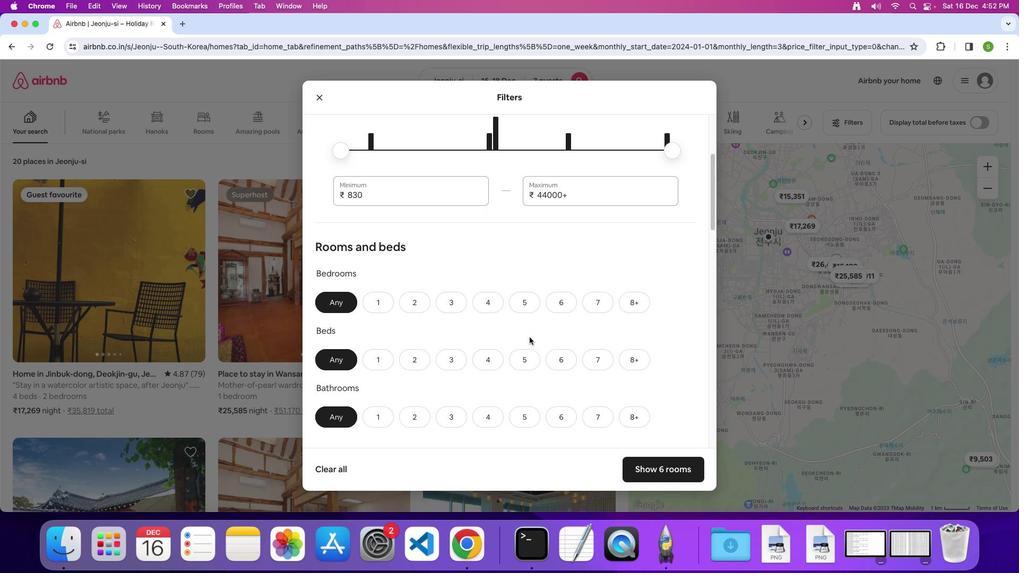 
Action: Mouse scrolled (530, 338) with delta (1, 0)
Screenshot: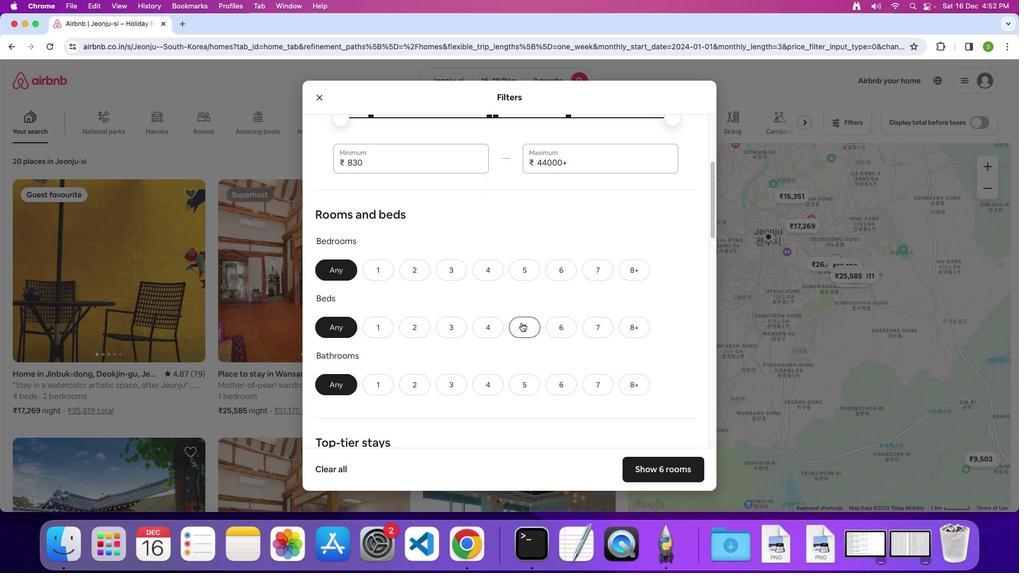 
Action: Mouse moved to (490, 253)
Screenshot: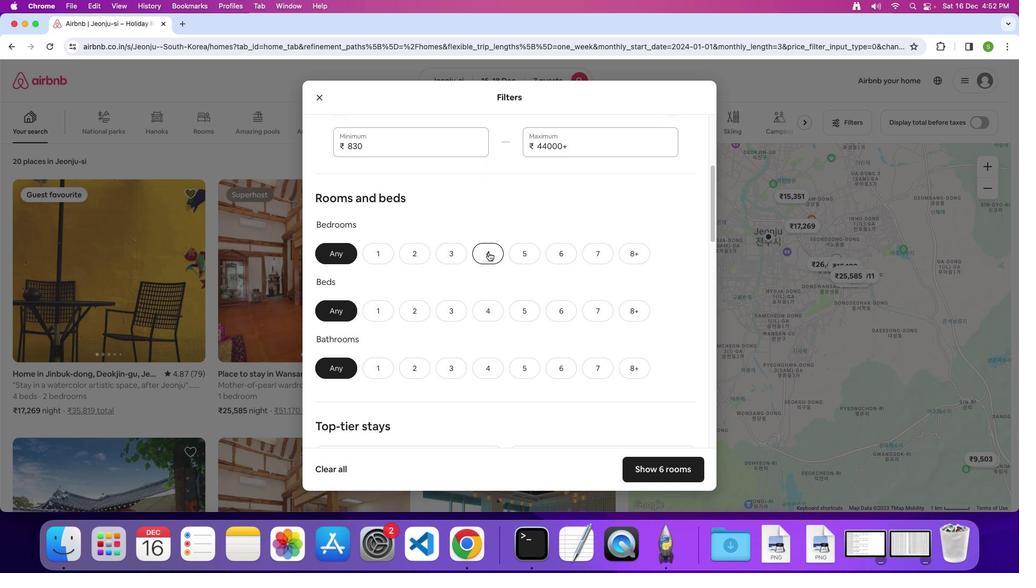 
Action: Mouse pressed left at (490, 253)
Screenshot: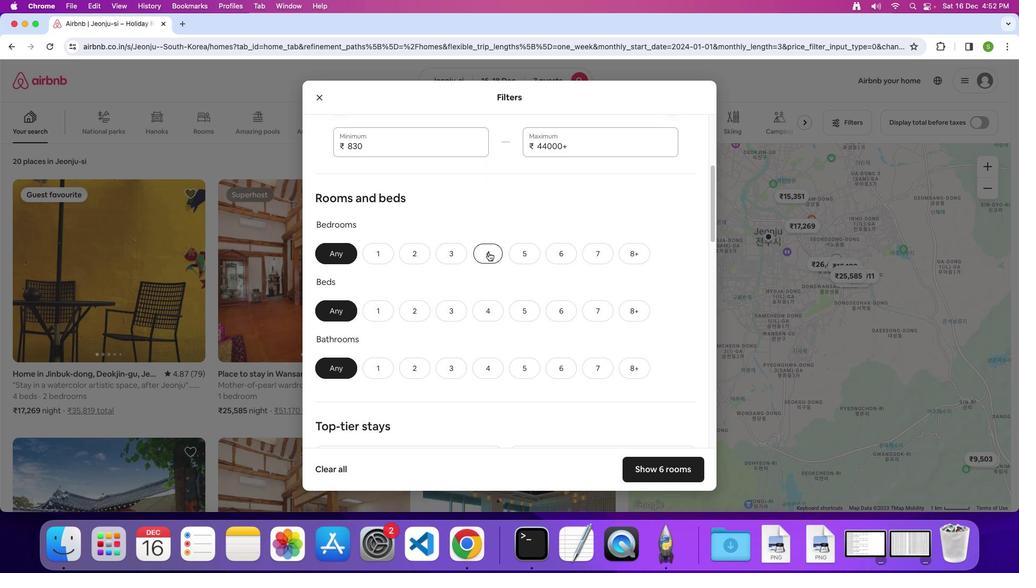 
Action: Mouse moved to (601, 306)
Screenshot: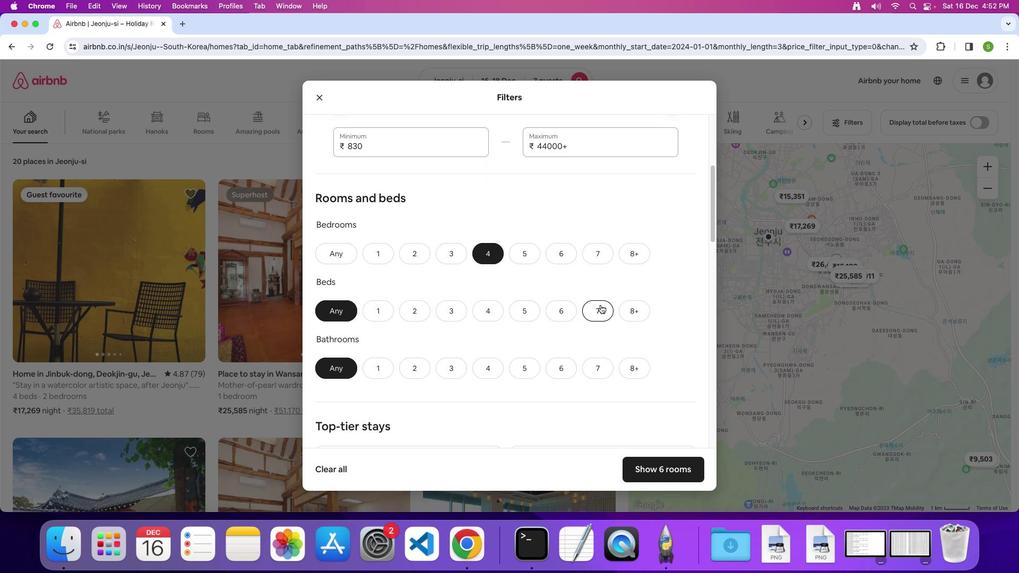 
Action: Mouse pressed left at (601, 306)
Screenshot: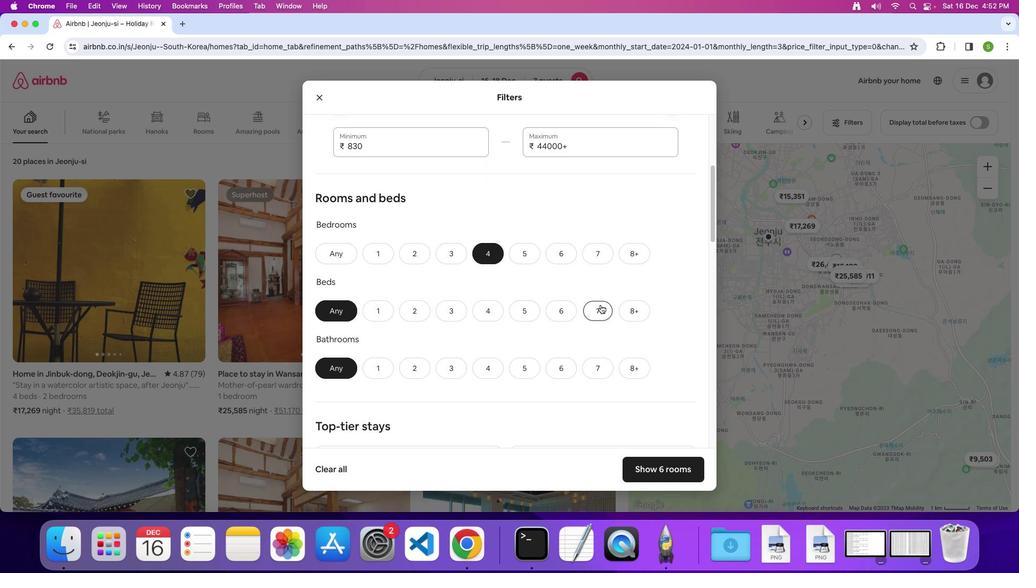 
Action: Mouse moved to (488, 369)
Screenshot: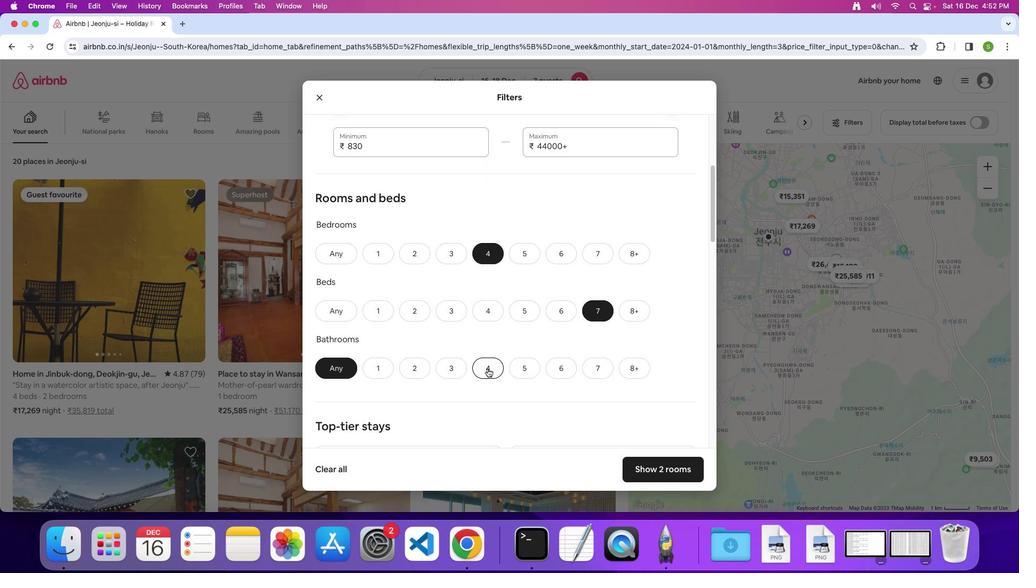 
Action: Mouse pressed left at (488, 369)
Screenshot: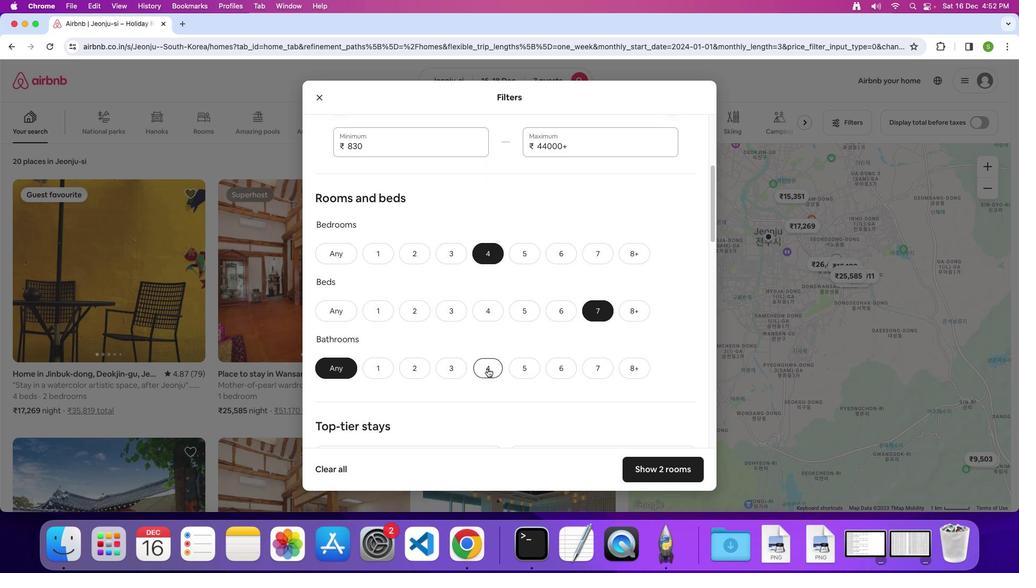 
Action: Mouse moved to (518, 297)
Screenshot: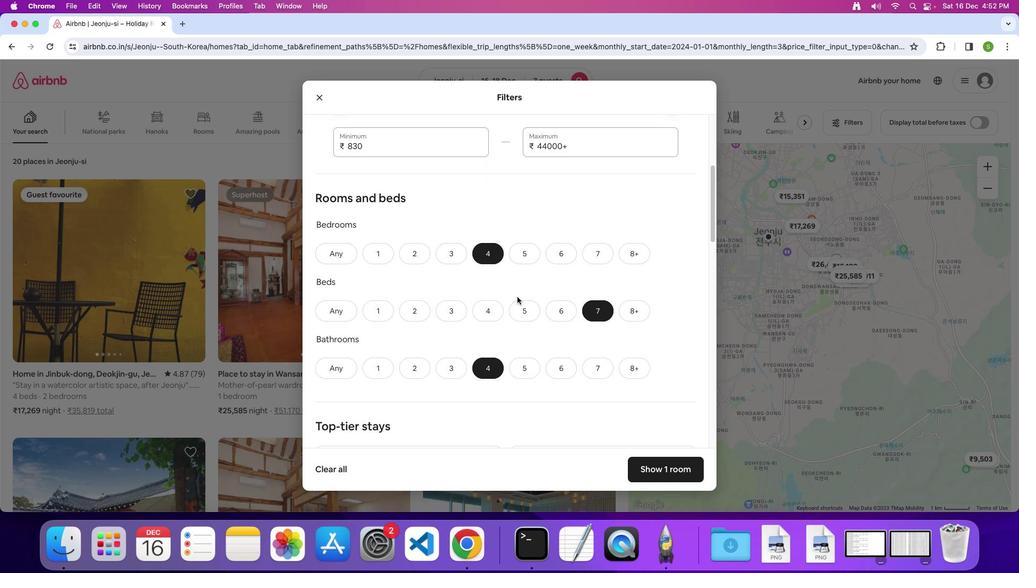
Action: Mouse scrolled (518, 297) with delta (1, 0)
Screenshot: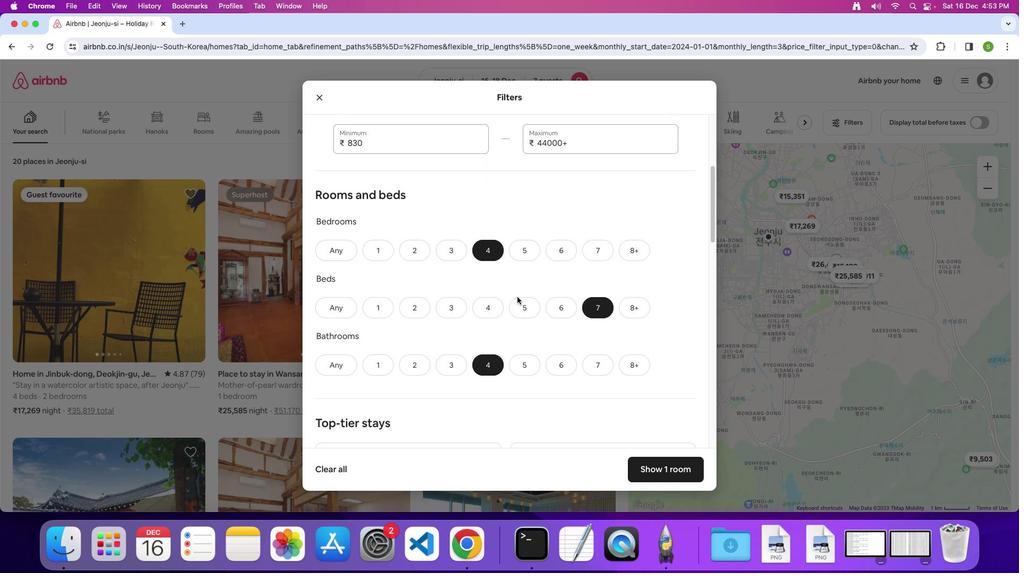 
Action: Mouse scrolled (518, 297) with delta (1, 0)
Screenshot: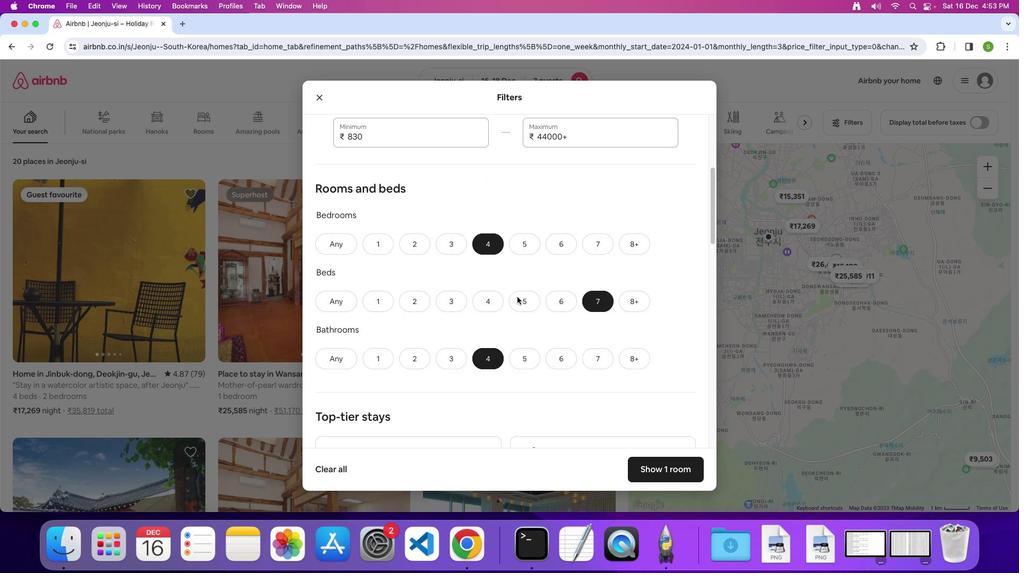 
Action: Mouse scrolled (518, 297) with delta (1, 0)
Screenshot: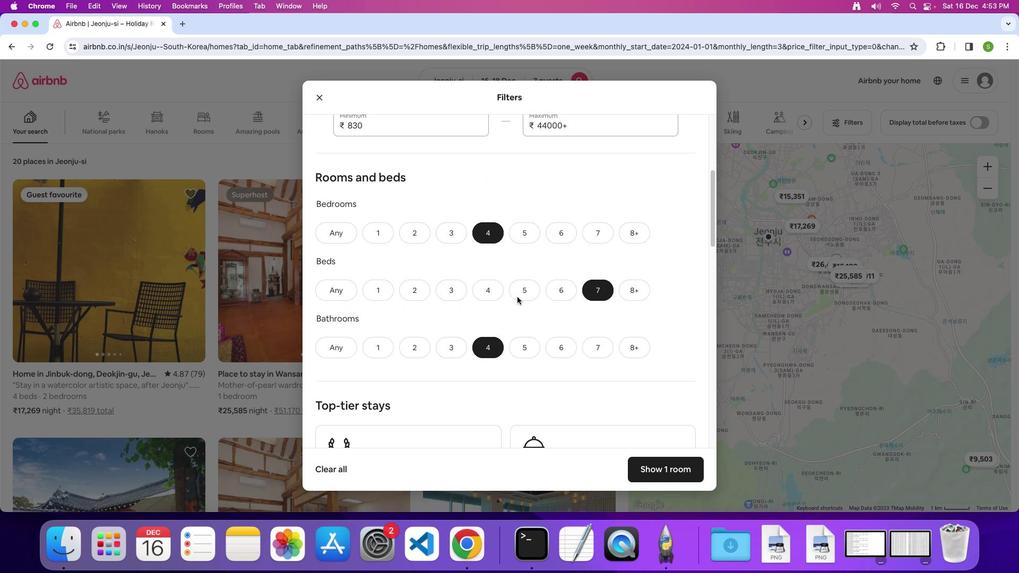 
Action: Mouse scrolled (518, 297) with delta (1, 0)
Screenshot: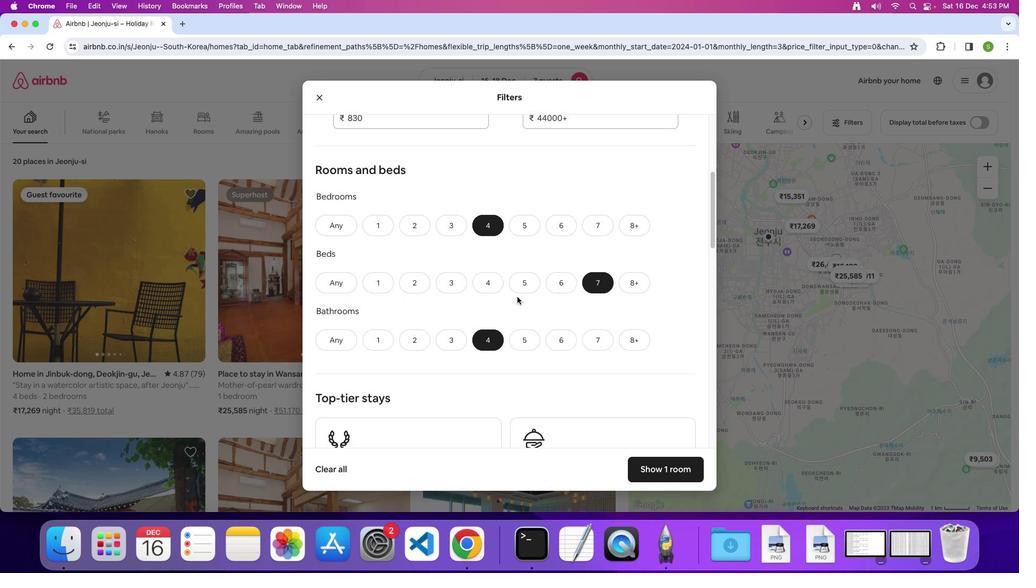 
Action: Mouse scrolled (518, 297) with delta (1, 0)
Screenshot: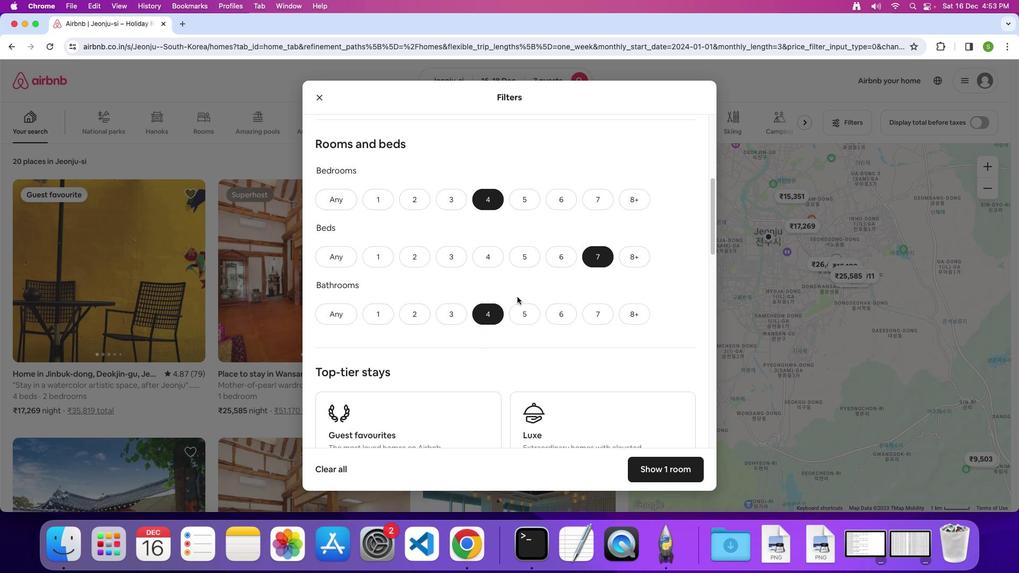 
Action: Mouse scrolled (518, 297) with delta (1, 0)
Screenshot: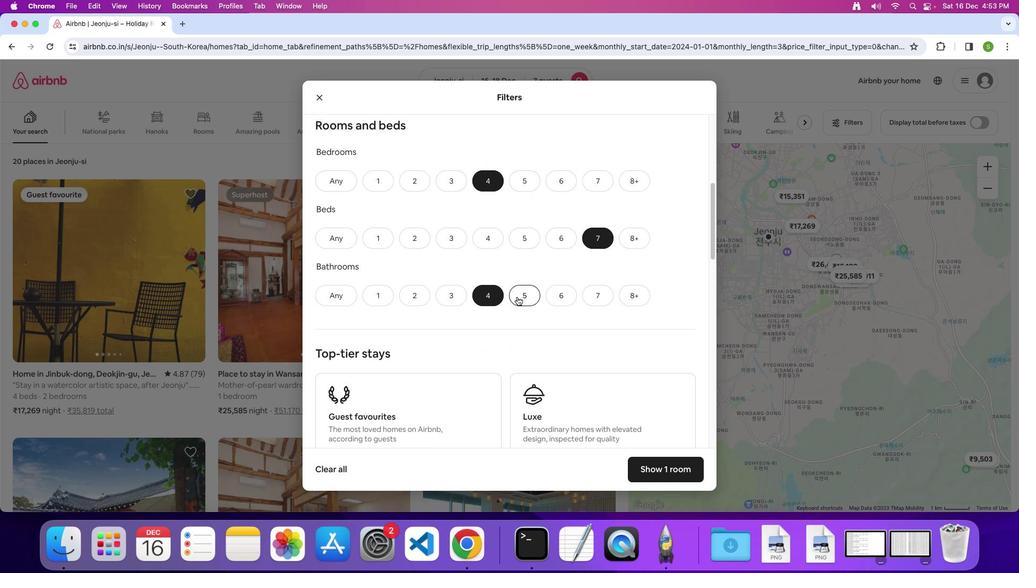 
Action: Mouse scrolled (518, 297) with delta (1, 0)
Screenshot: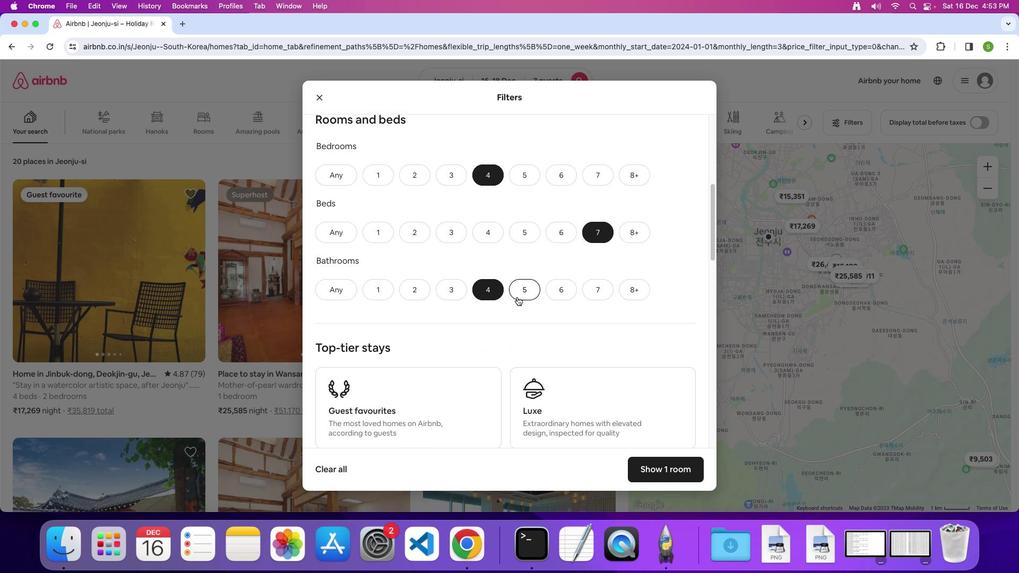 
Action: Mouse moved to (518, 297)
Screenshot: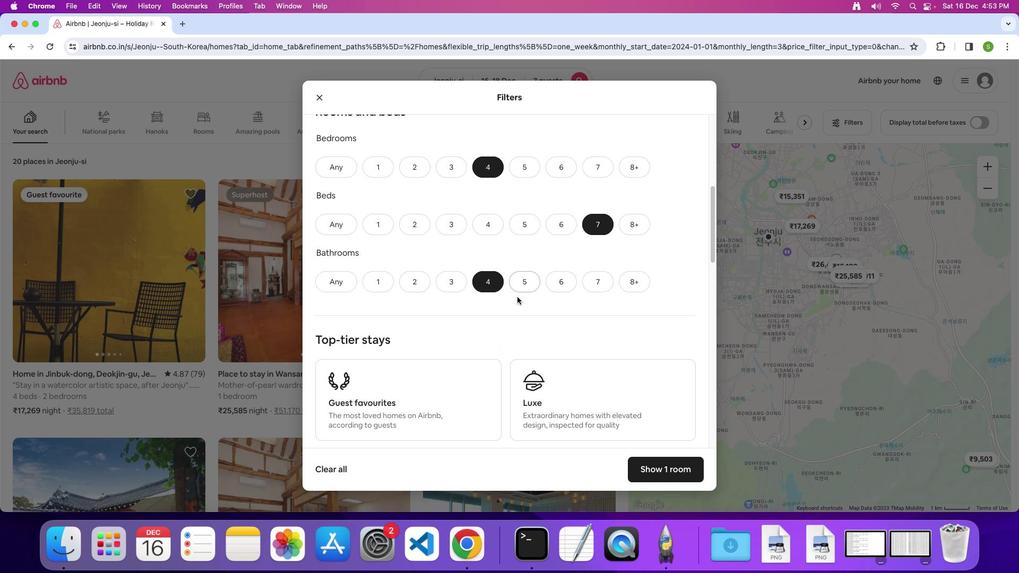 
Action: Mouse scrolled (518, 297) with delta (1, 0)
Screenshot: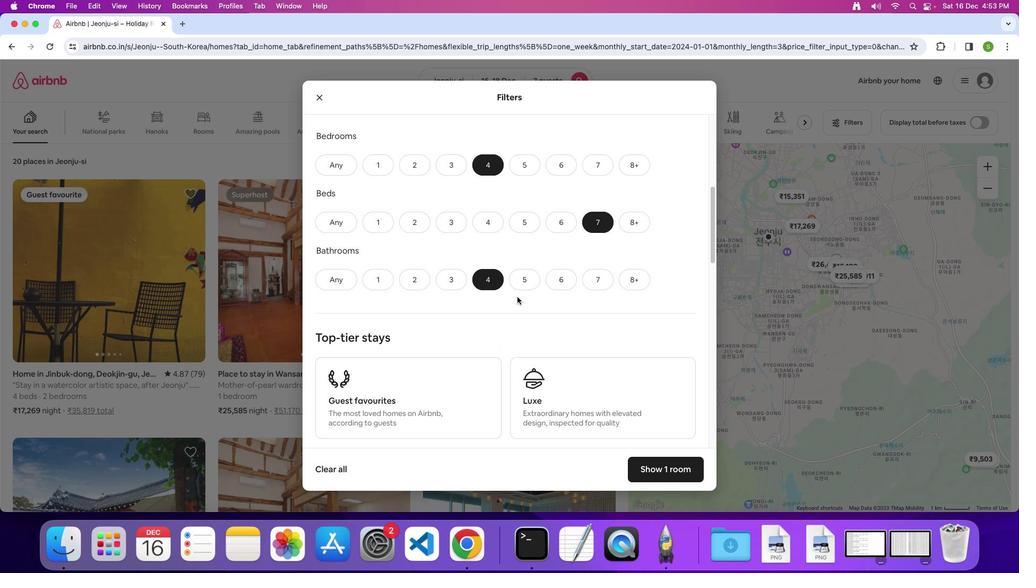 
Action: Mouse scrolled (518, 297) with delta (1, 0)
Screenshot: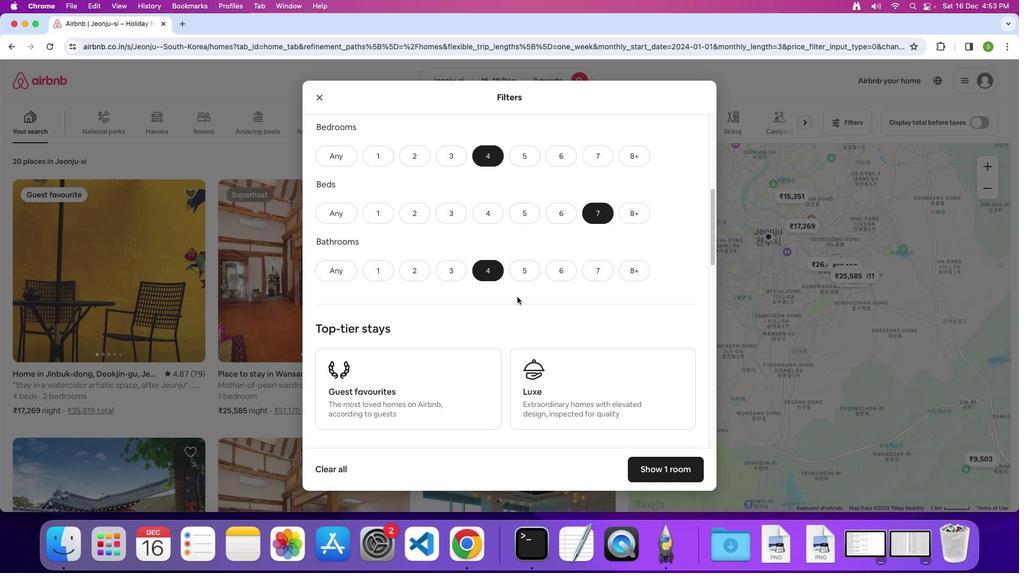 
Action: Mouse scrolled (518, 297) with delta (1, 0)
Screenshot: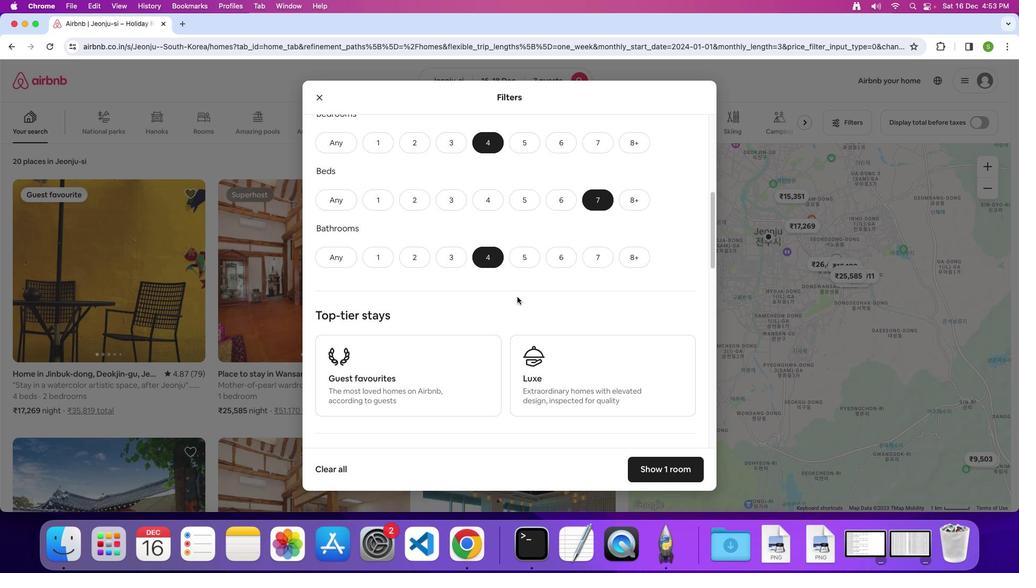 
Action: Mouse scrolled (518, 297) with delta (1, 0)
Screenshot: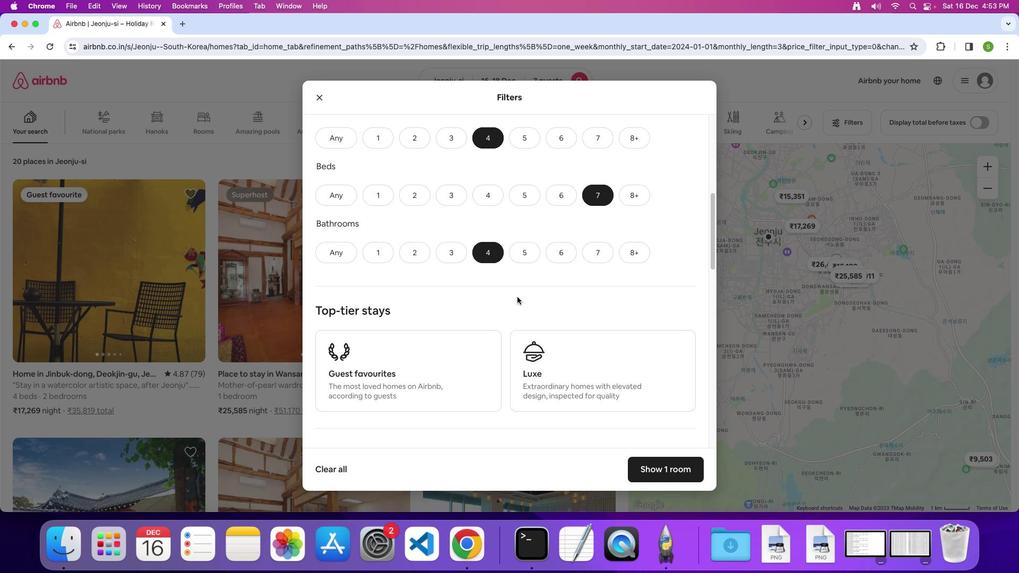 
Action: Mouse scrolled (518, 297) with delta (1, 0)
Screenshot: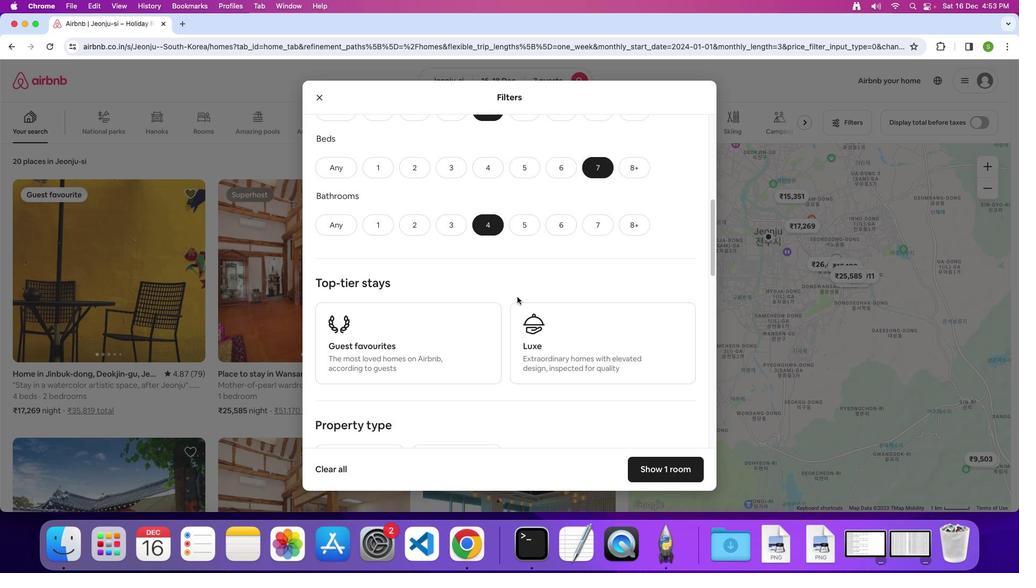 
Action: Mouse moved to (518, 297)
Screenshot: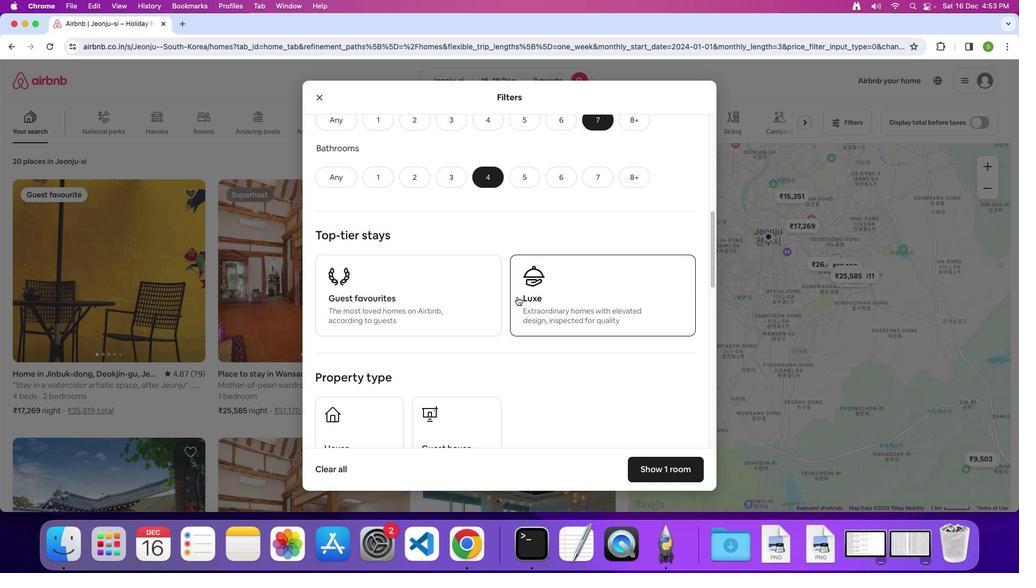 
Action: Mouse scrolled (518, 297) with delta (1, 0)
Screenshot: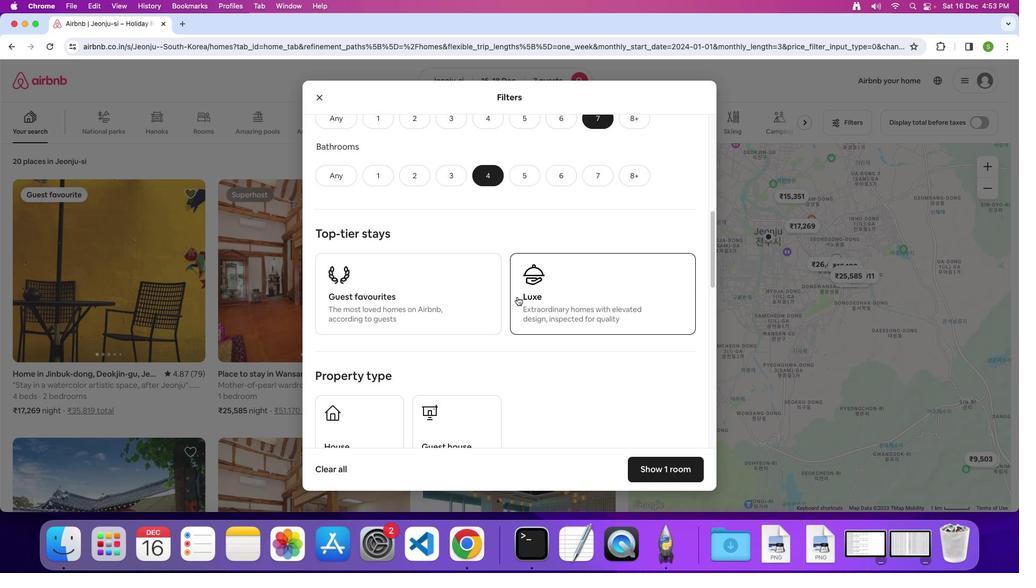 
Action: Mouse scrolled (518, 297) with delta (1, 0)
Screenshot: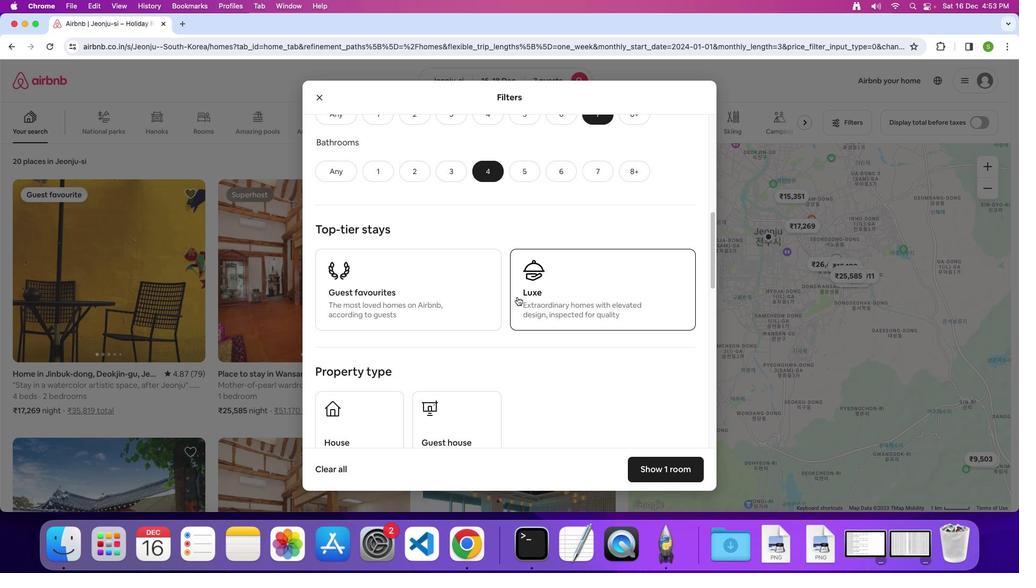 
Action: Mouse scrolled (518, 297) with delta (1, 0)
Screenshot: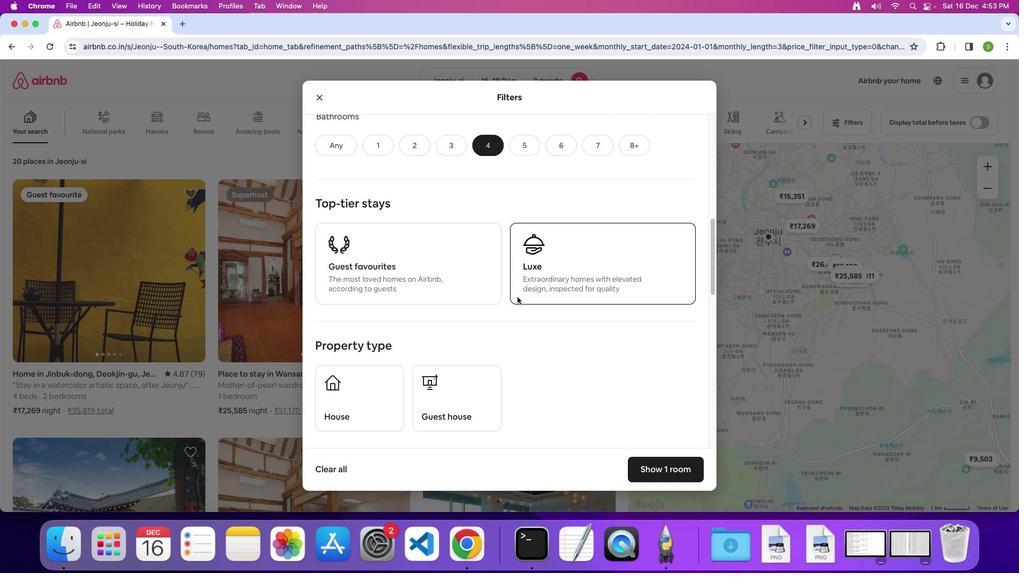 
Action: Mouse scrolled (518, 297) with delta (1, 0)
Screenshot: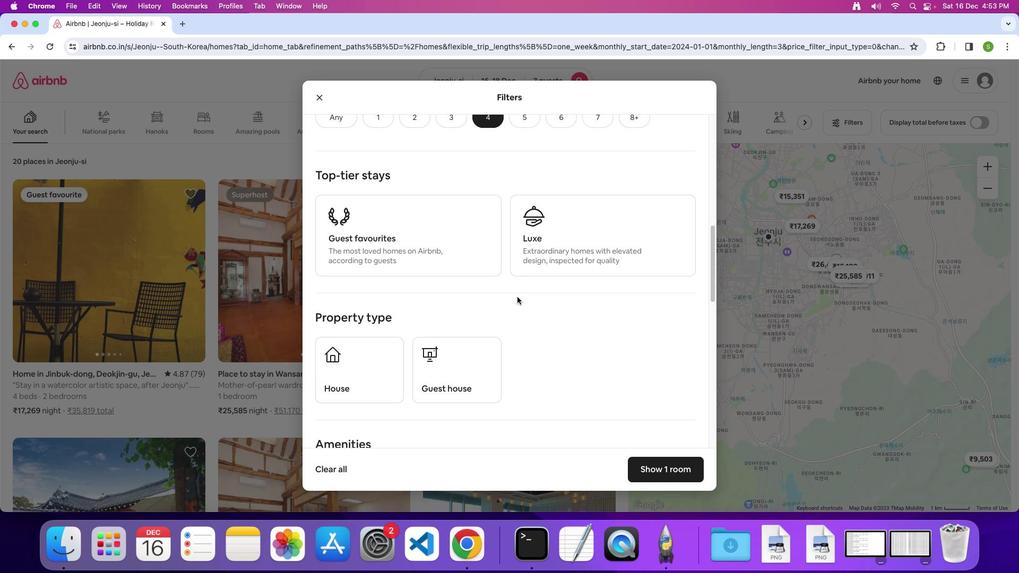 
Action: Mouse scrolled (518, 297) with delta (1, 0)
Screenshot: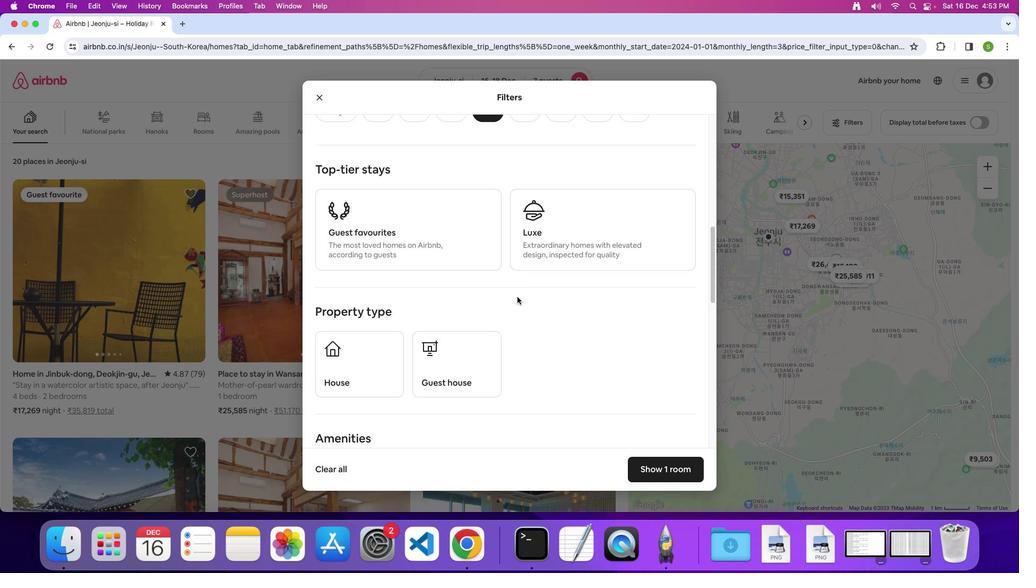 
Action: Mouse moved to (352, 341)
Screenshot: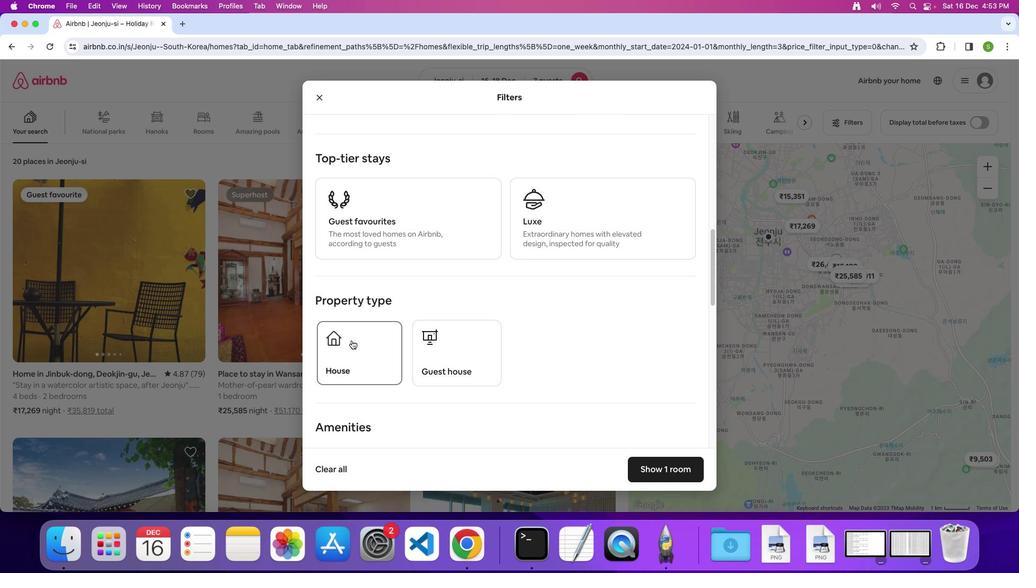 
Action: Mouse pressed left at (352, 341)
Screenshot: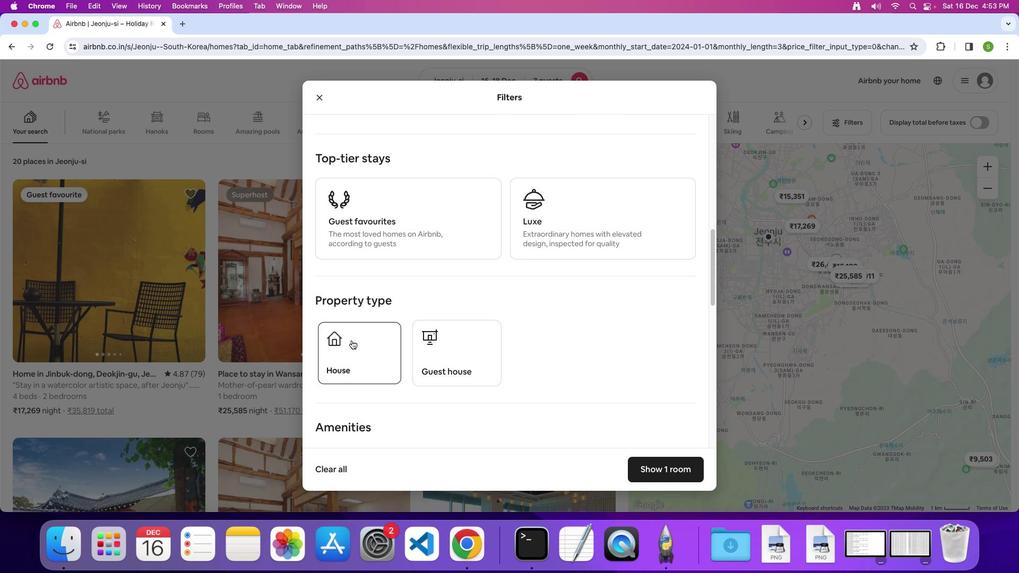 
Action: Mouse moved to (577, 329)
Screenshot: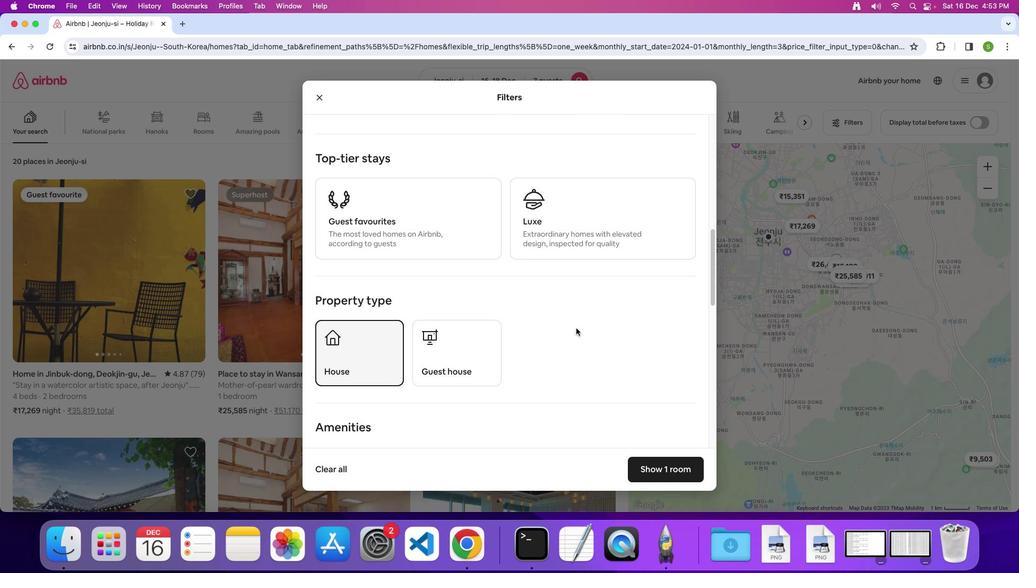 
Action: Mouse scrolled (577, 329) with delta (1, 0)
Screenshot: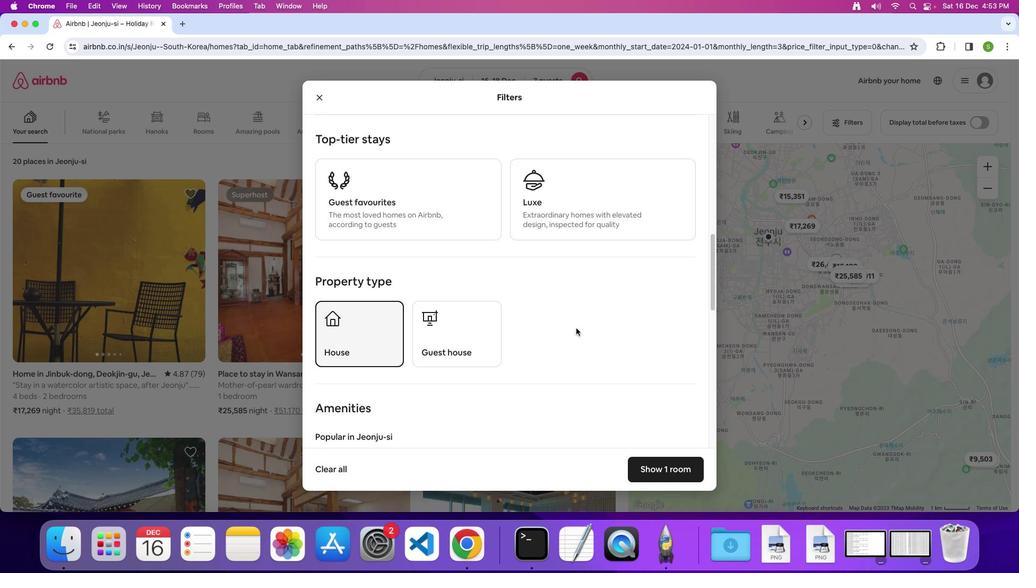 
Action: Mouse scrolled (577, 329) with delta (1, 0)
Screenshot: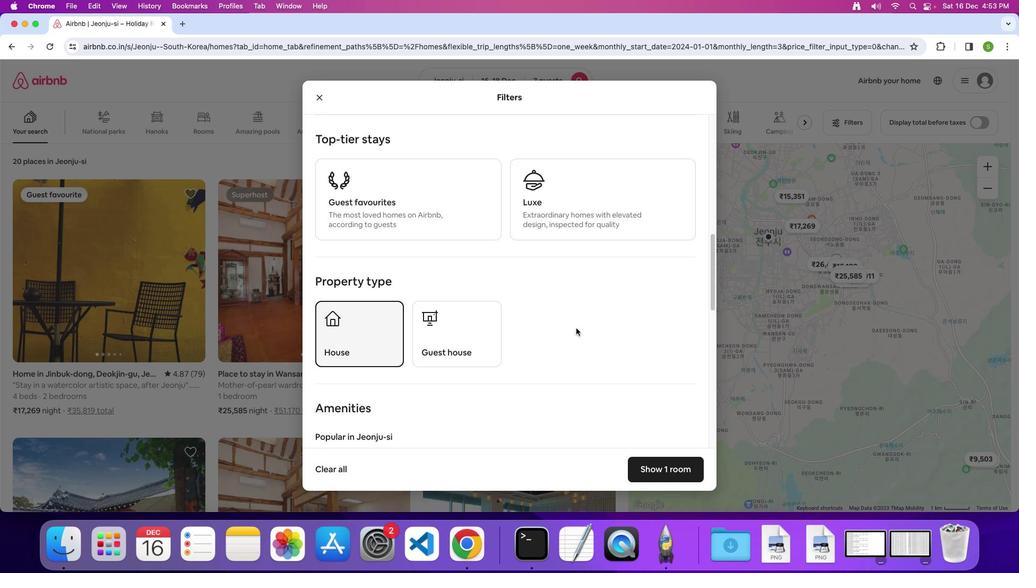 
Action: Mouse scrolled (577, 329) with delta (1, 0)
Screenshot: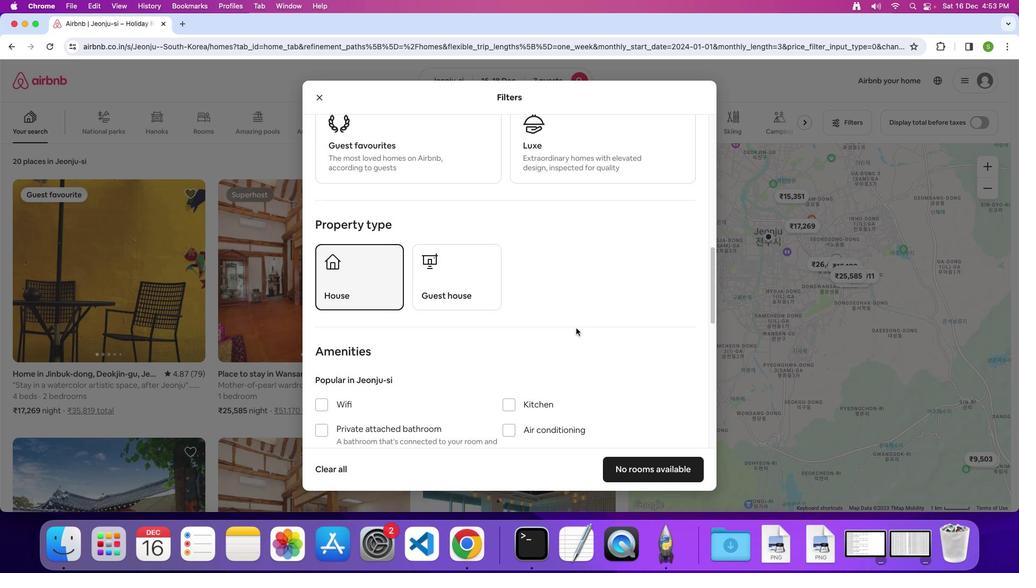 
Action: Mouse moved to (577, 327)
Screenshot: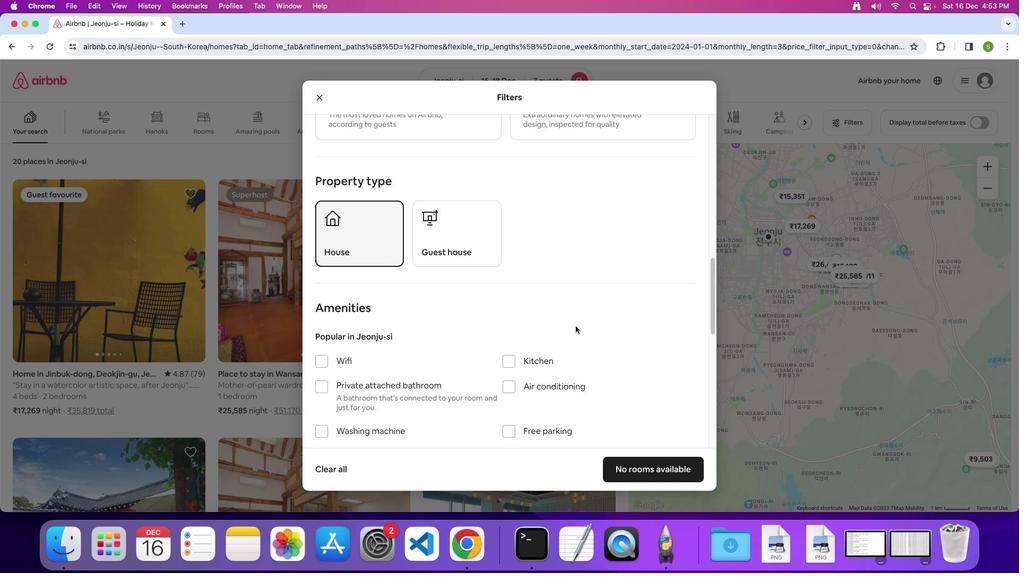 
Action: Mouse scrolled (577, 327) with delta (1, 0)
Screenshot: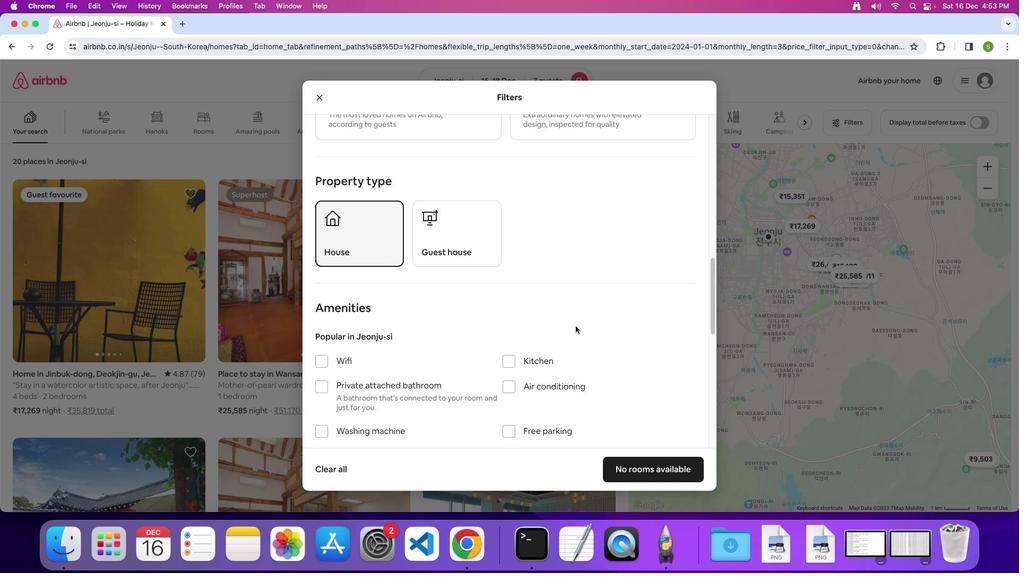 
Action: Mouse moved to (577, 327)
Screenshot: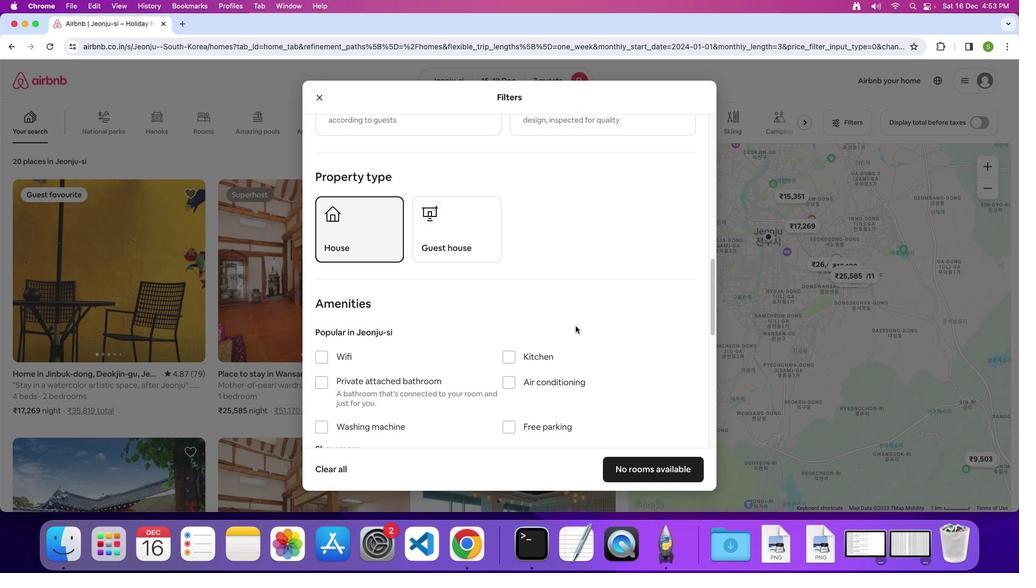 
Action: Mouse scrolled (577, 327) with delta (1, 0)
Screenshot: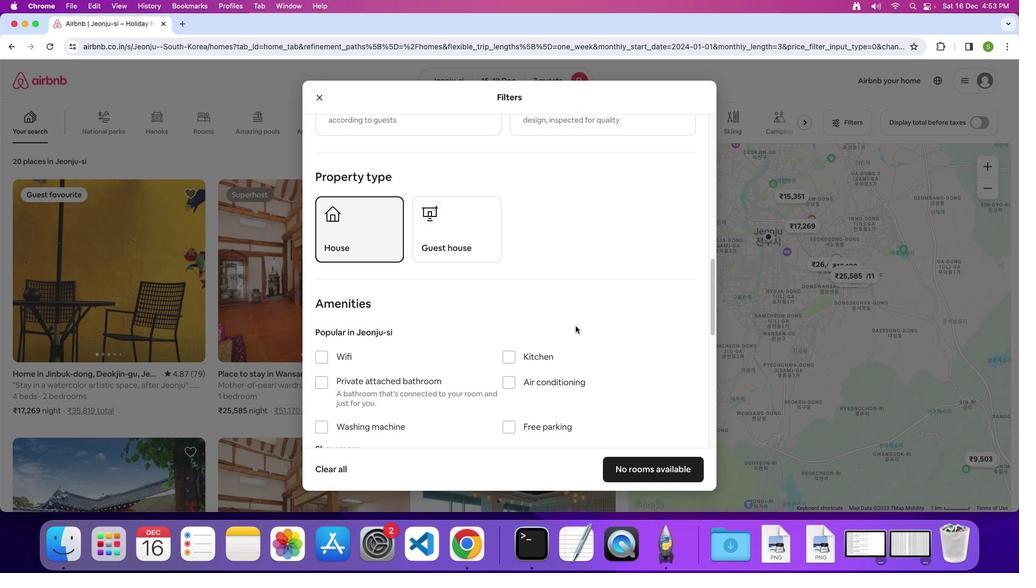 
Action: Mouse scrolled (577, 327) with delta (1, 0)
Screenshot: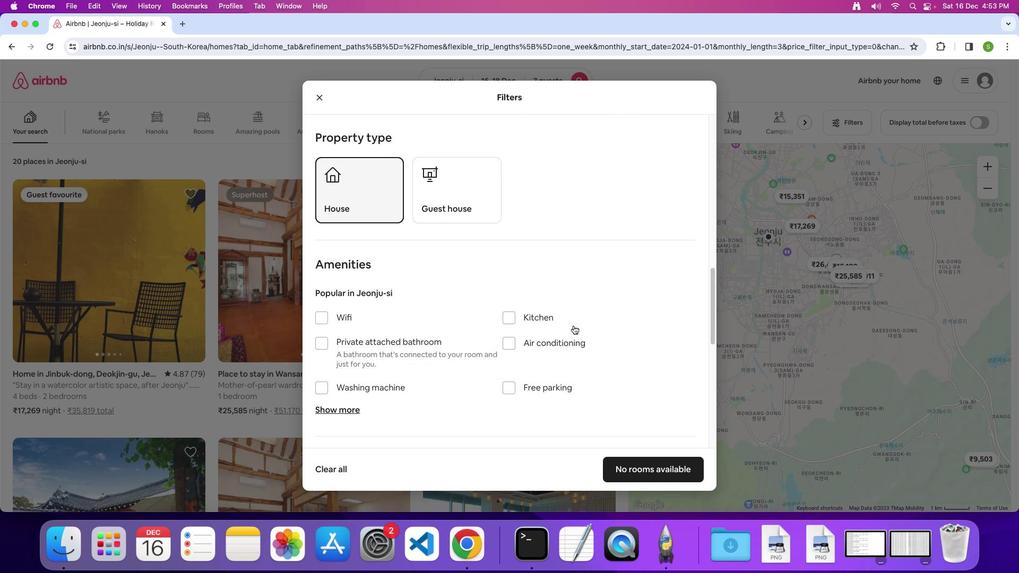 
Action: Mouse moved to (326, 291)
Screenshot: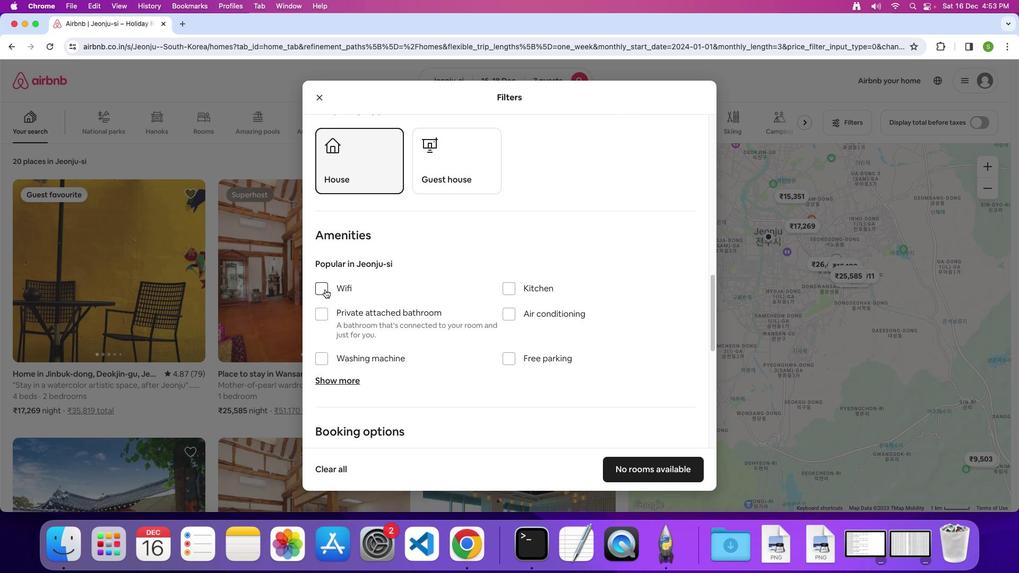 
Action: Mouse pressed left at (326, 291)
Screenshot: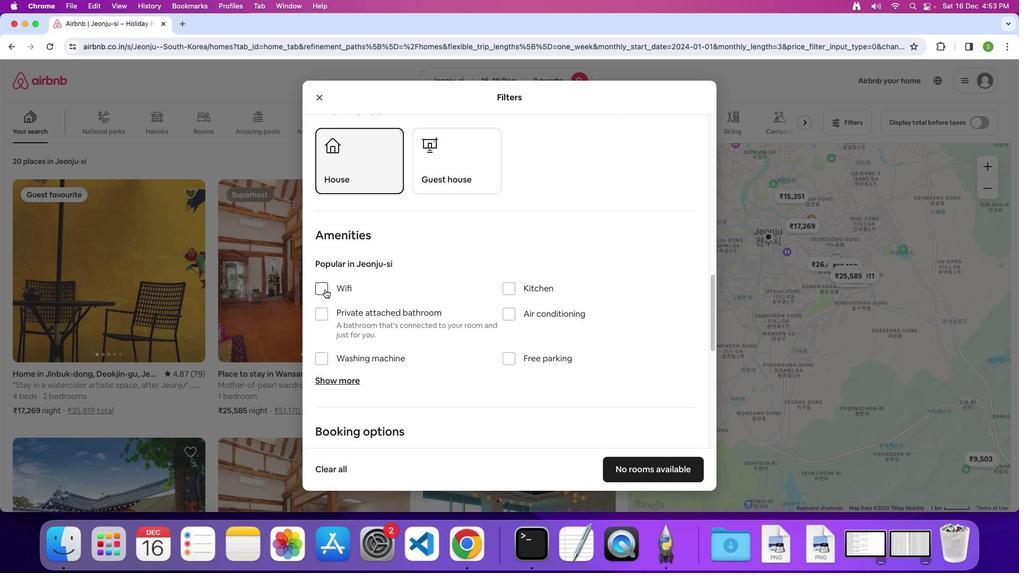 
Action: Mouse moved to (516, 360)
Screenshot: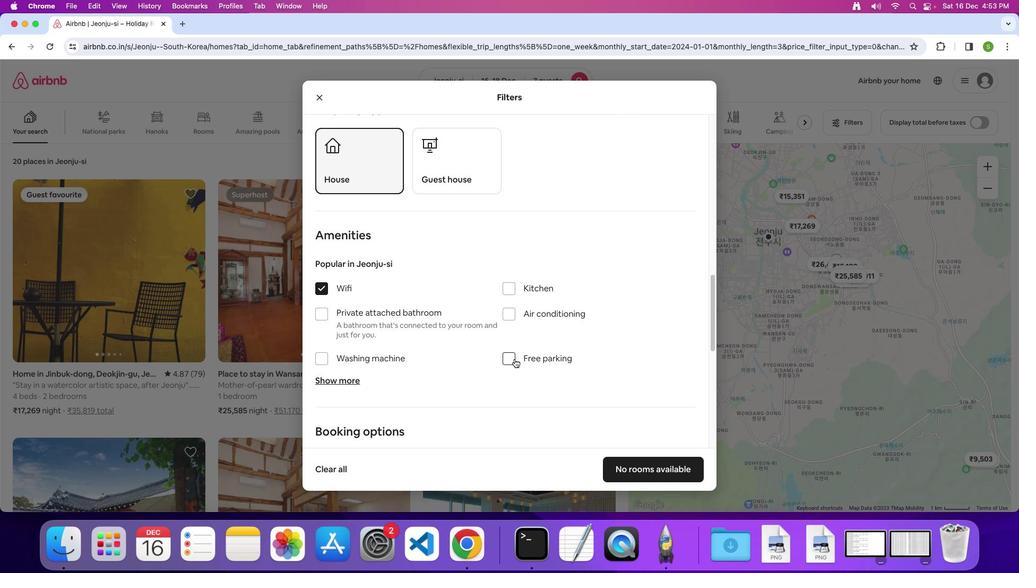 
Action: Mouse pressed left at (516, 360)
Screenshot: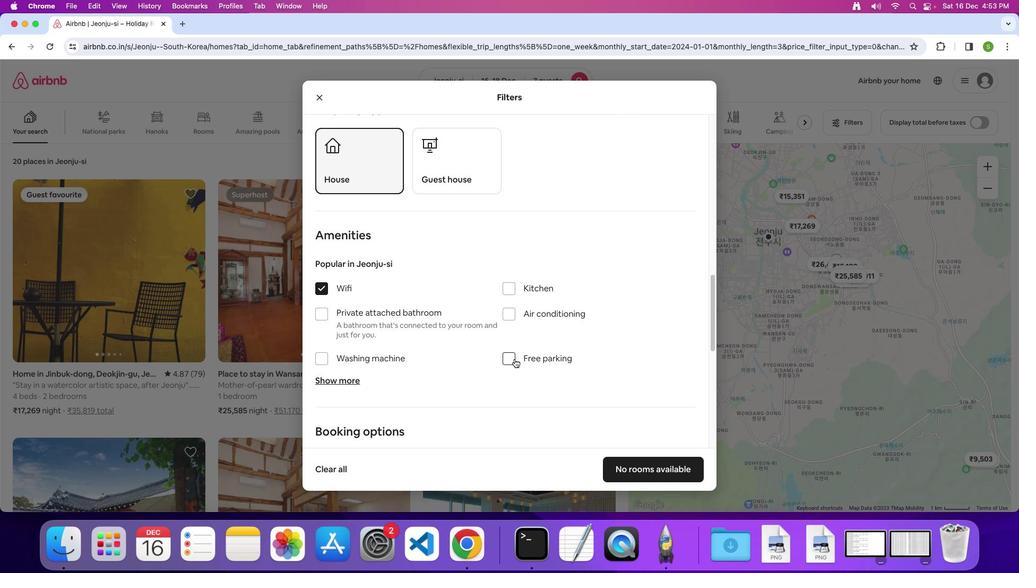 
Action: Mouse moved to (340, 382)
Screenshot: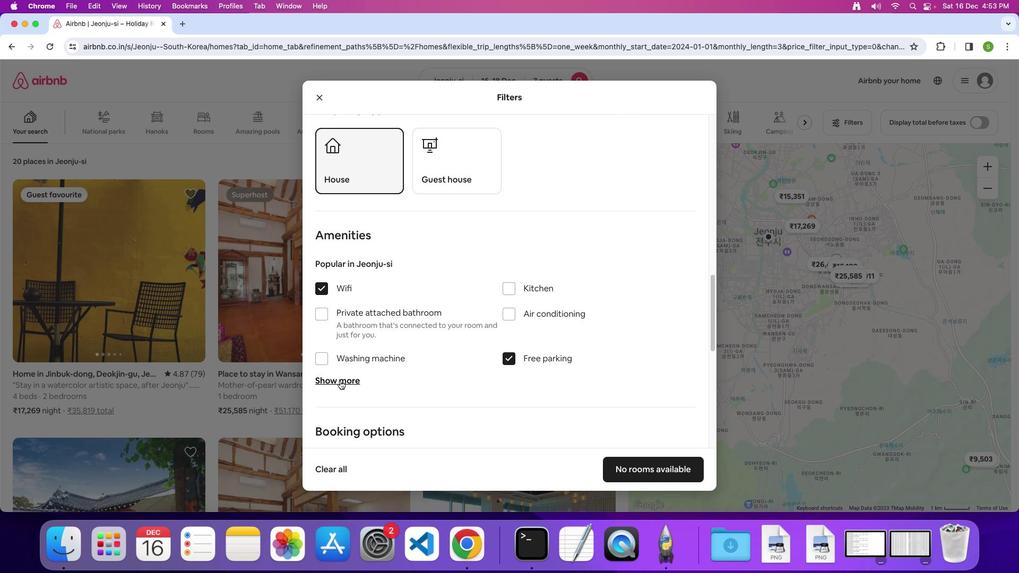 
Action: Mouse pressed left at (340, 382)
Screenshot: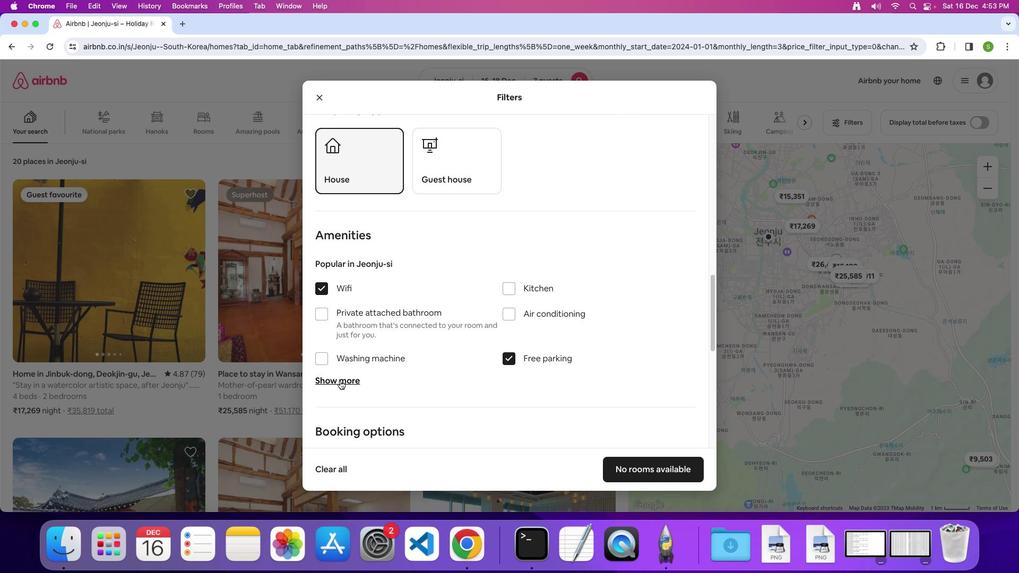 
Action: Mouse moved to (522, 365)
Screenshot: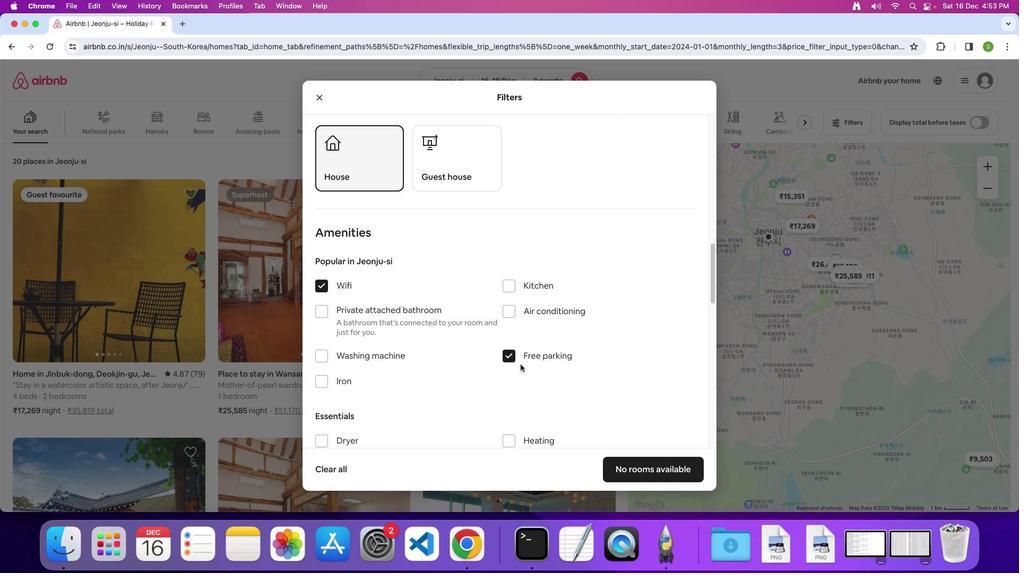 
Action: Mouse scrolled (522, 365) with delta (1, 0)
Screenshot: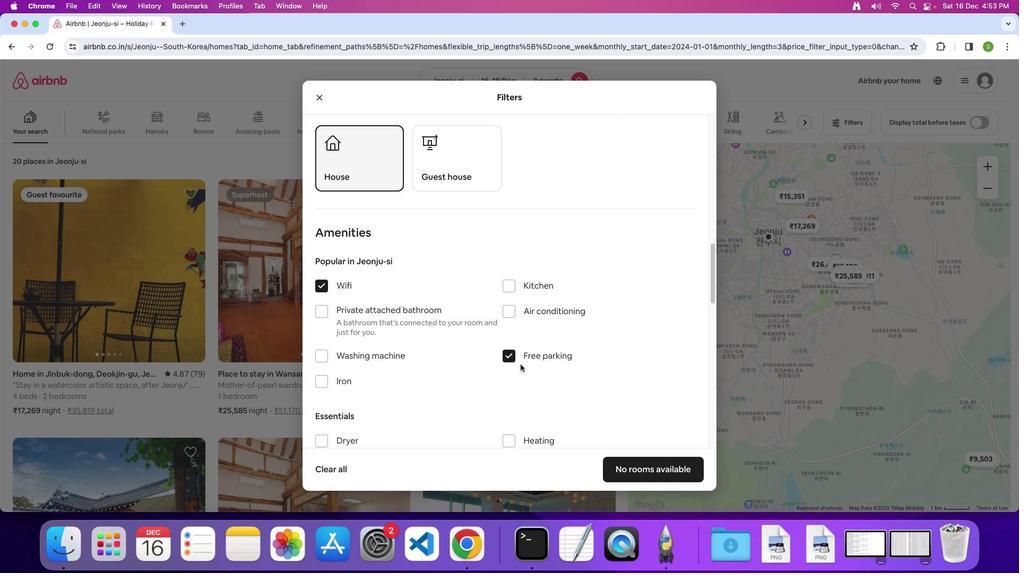 
Action: Mouse moved to (522, 365)
Screenshot: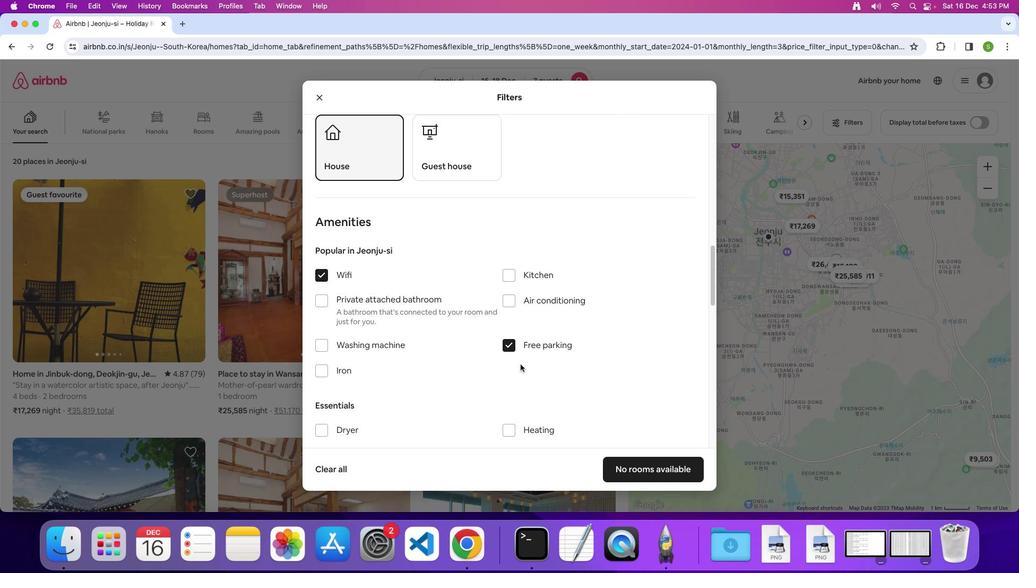 
Action: Mouse scrolled (522, 365) with delta (1, 0)
Screenshot: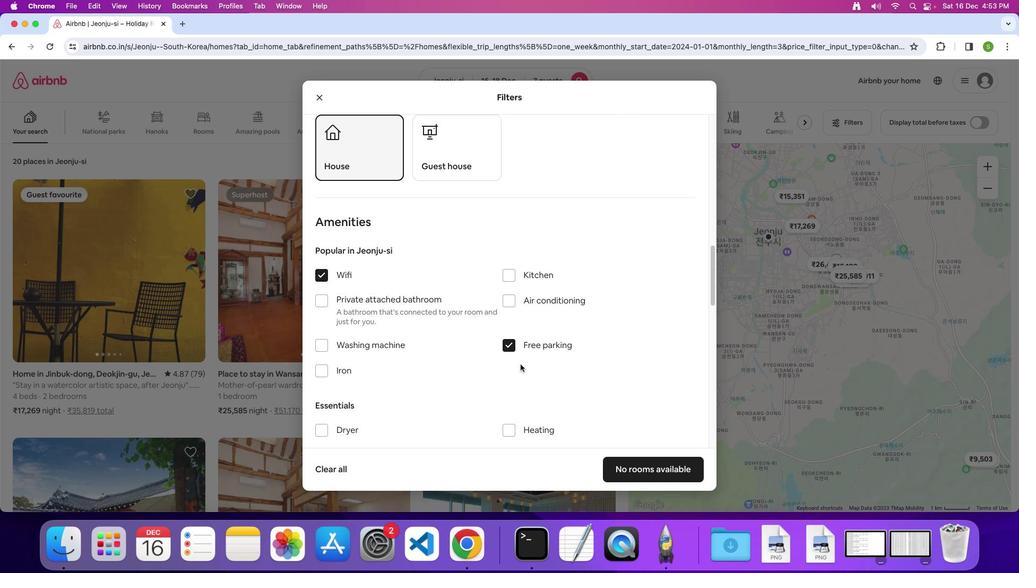 
Action: Mouse moved to (522, 365)
Screenshot: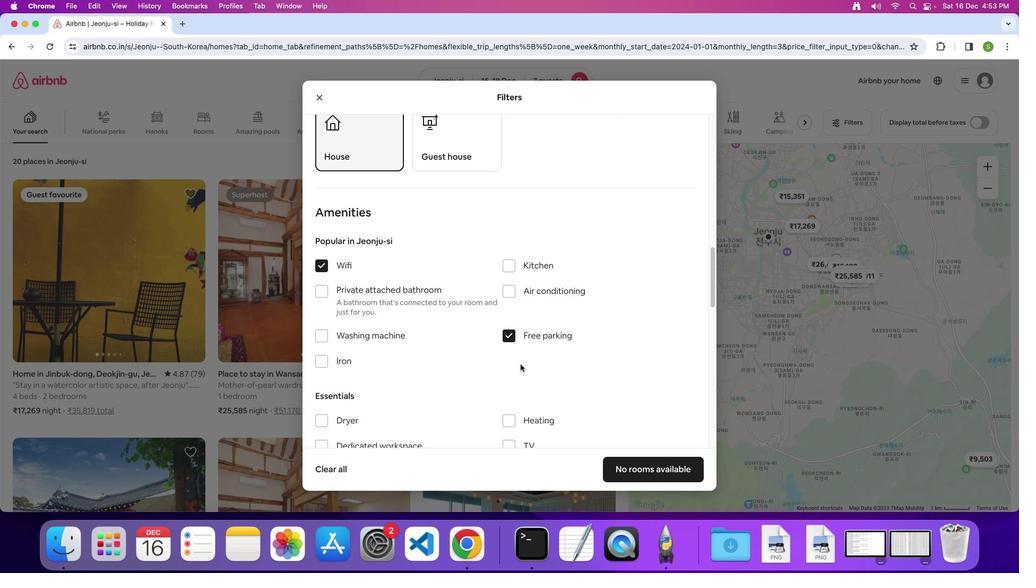 
Action: Mouse scrolled (522, 365) with delta (1, 0)
Screenshot: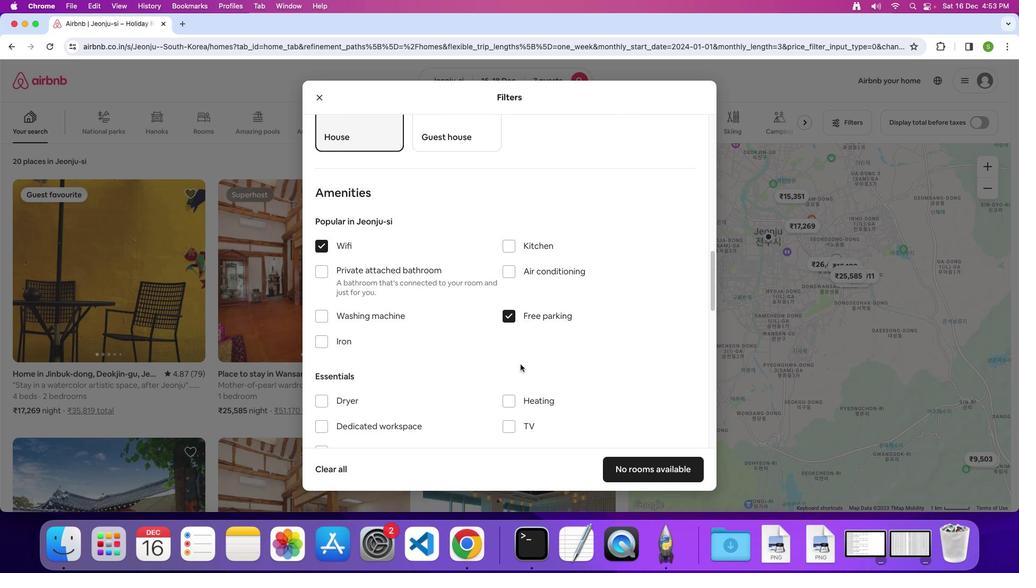 
Action: Mouse scrolled (522, 365) with delta (1, 0)
Screenshot: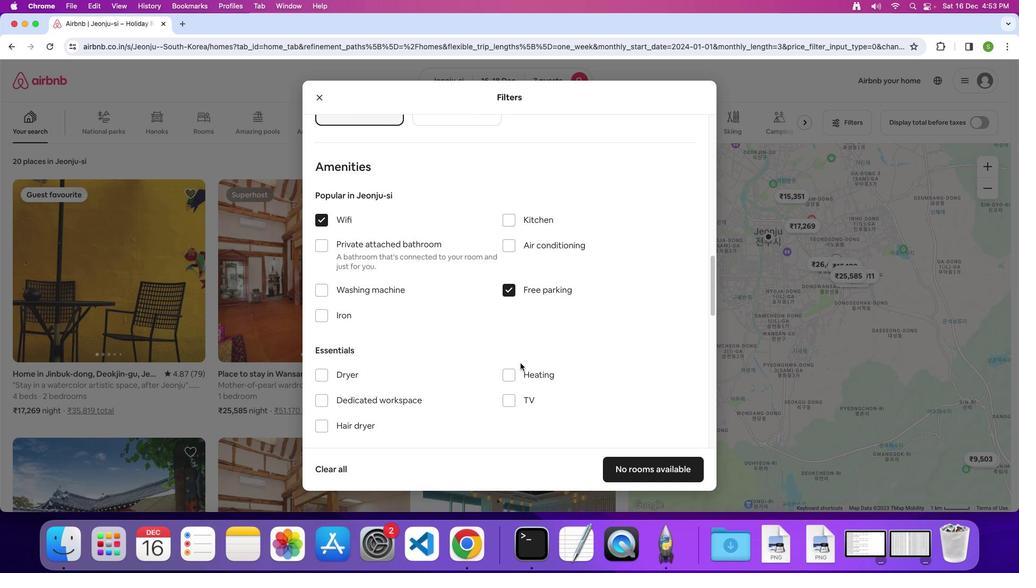 
Action: Mouse moved to (522, 364)
Screenshot: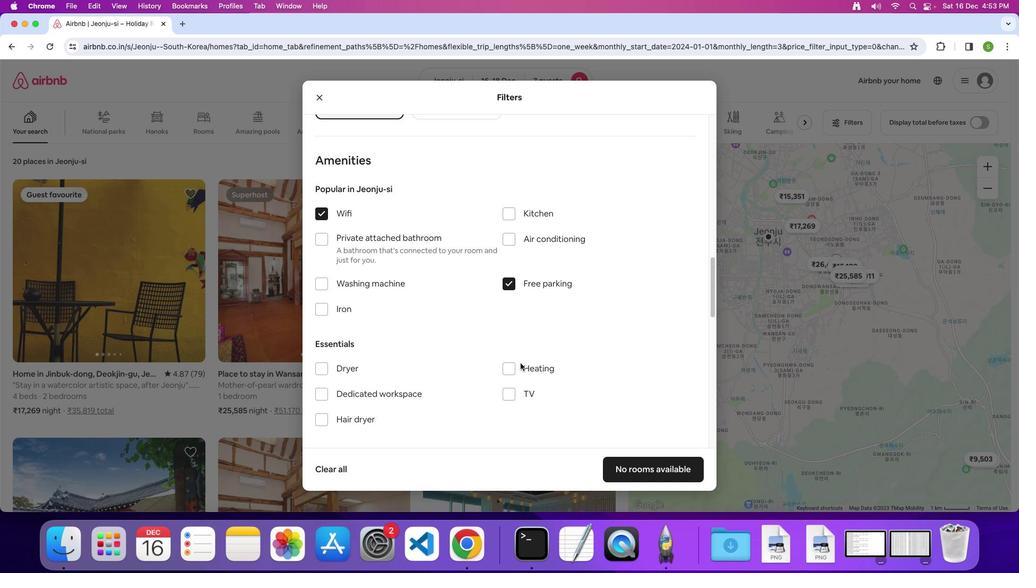 
Action: Mouse scrolled (522, 364) with delta (1, 0)
Screenshot: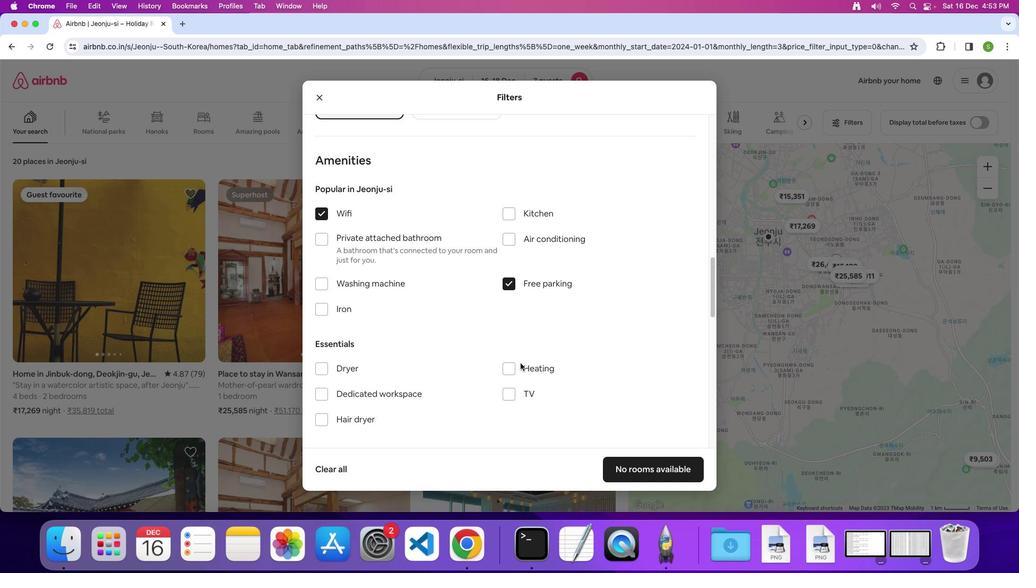 
Action: Mouse moved to (514, 381)
Screenshot: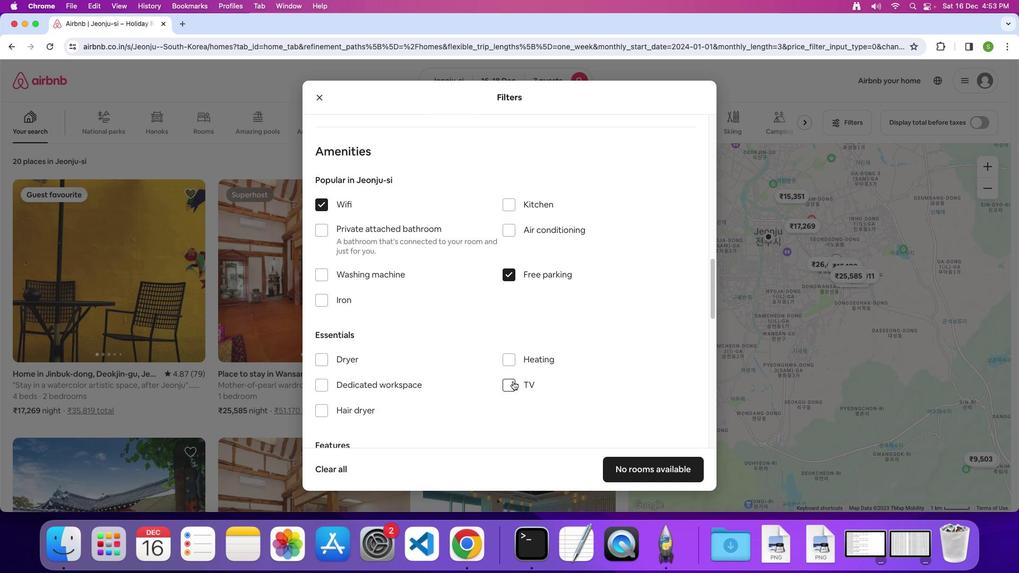 
Action: Mouse pressed left at (514, 381)
Screenshot: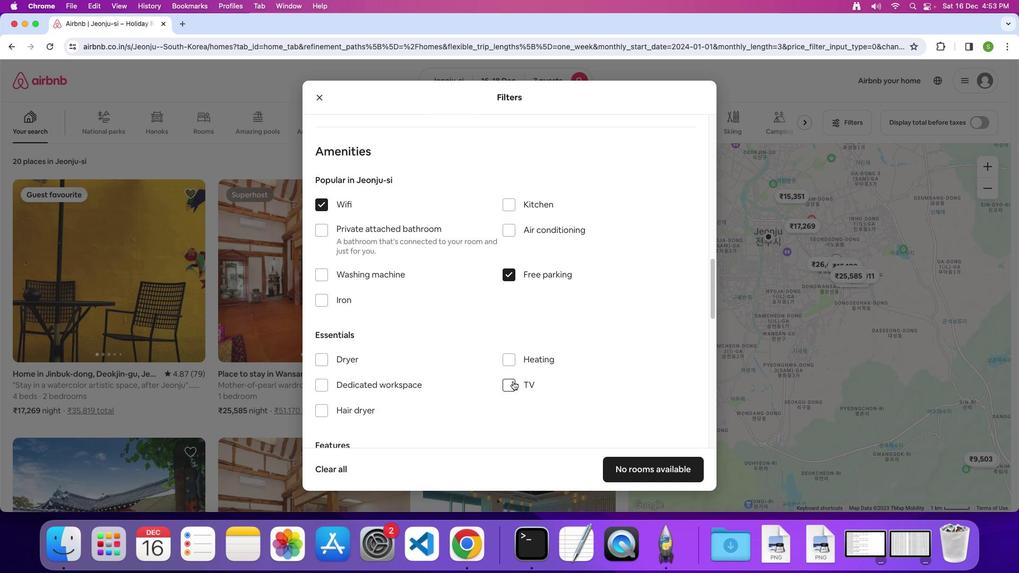 
Action: Mouse moved to (472, 308)
Screenshot: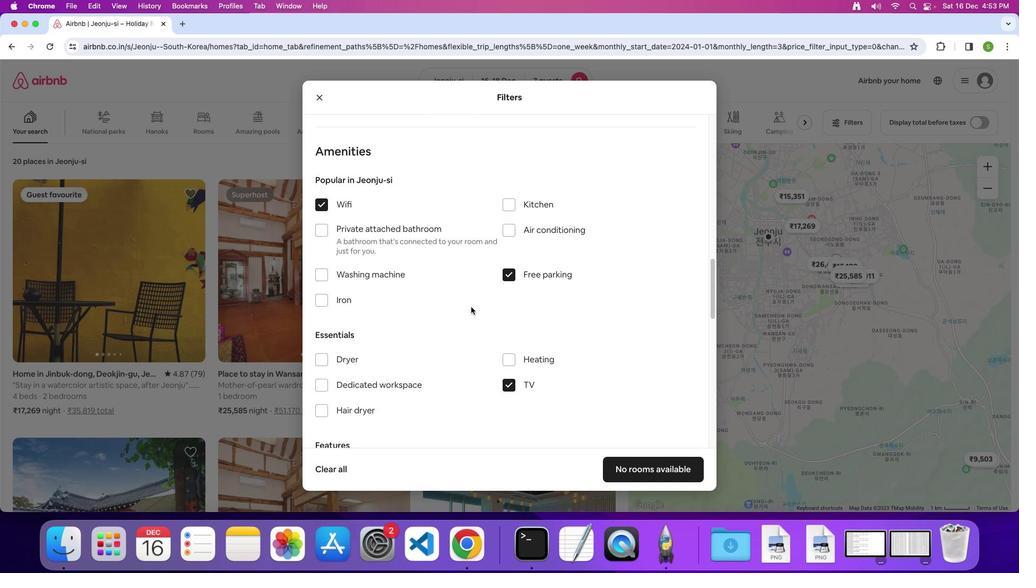 
Action: Mouse scrolled (472, 308) with delta (1, 0)
Screenshot: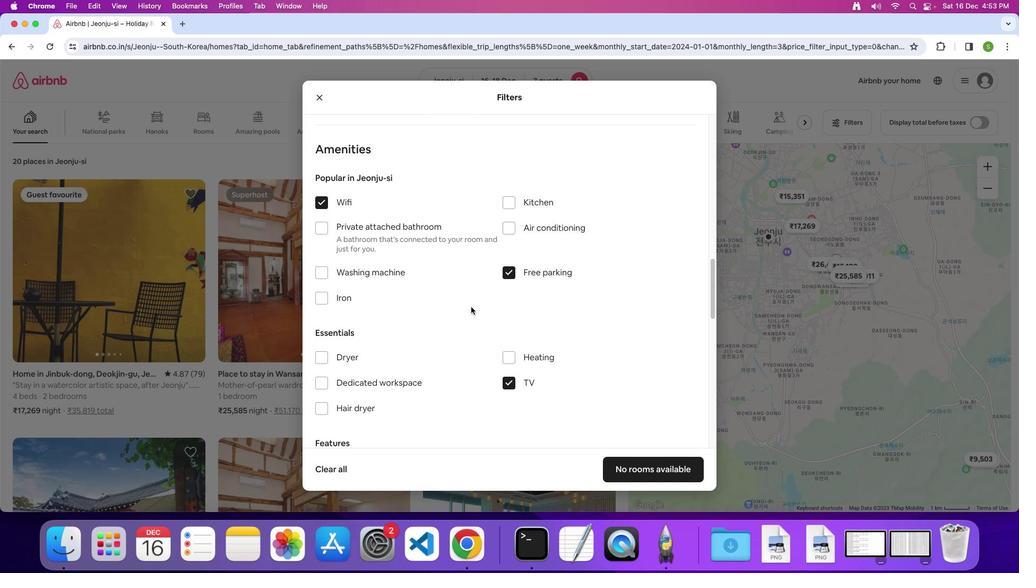 
Action: Mouse moved to (472, 308)
Screenshot: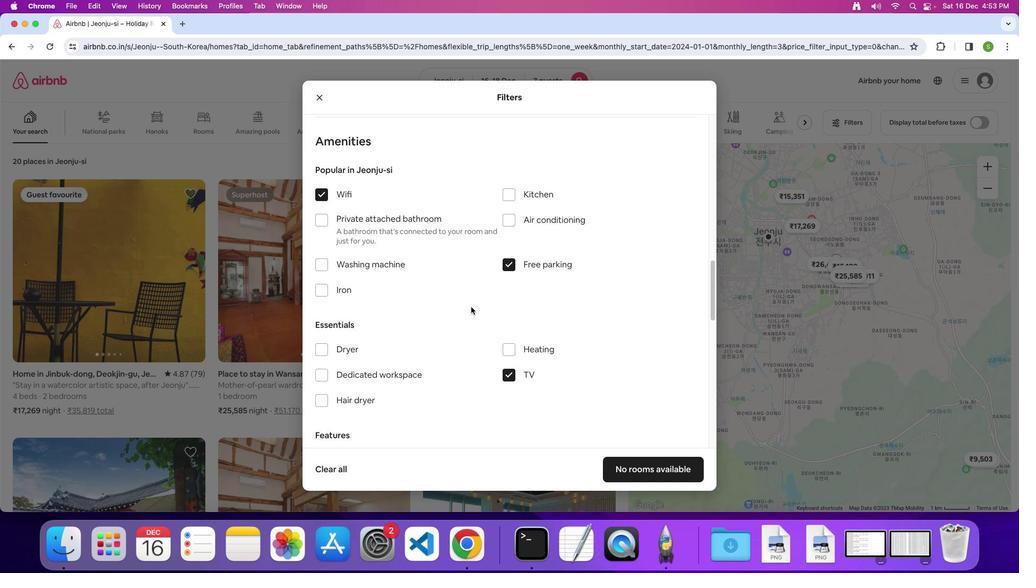 
Action: Mouse scrolled (472, 308) with delta (1, 0)
Screenshot: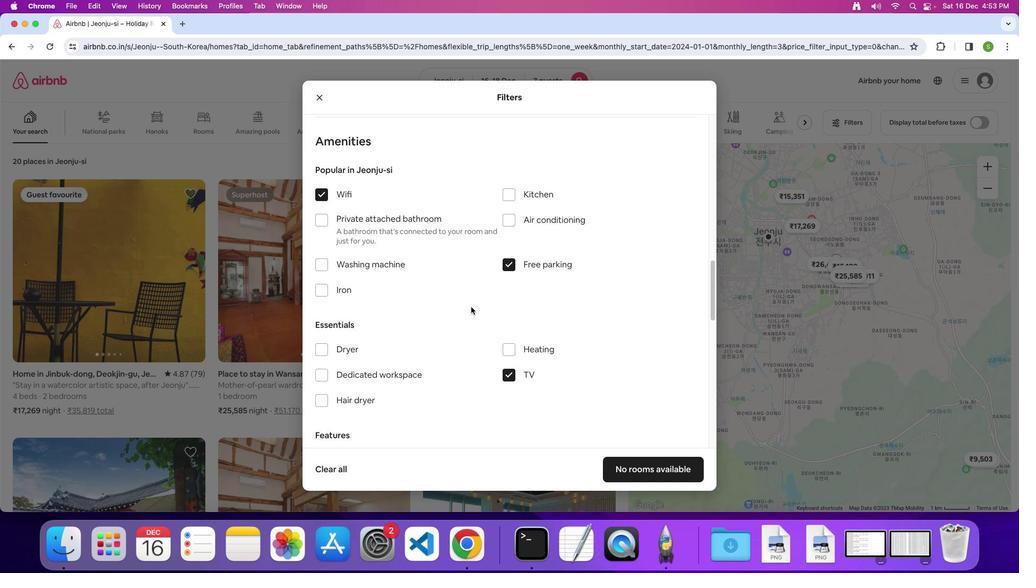 
Action: Mouse scrolled (472, 308) with delta (1, 0)
Screenshot: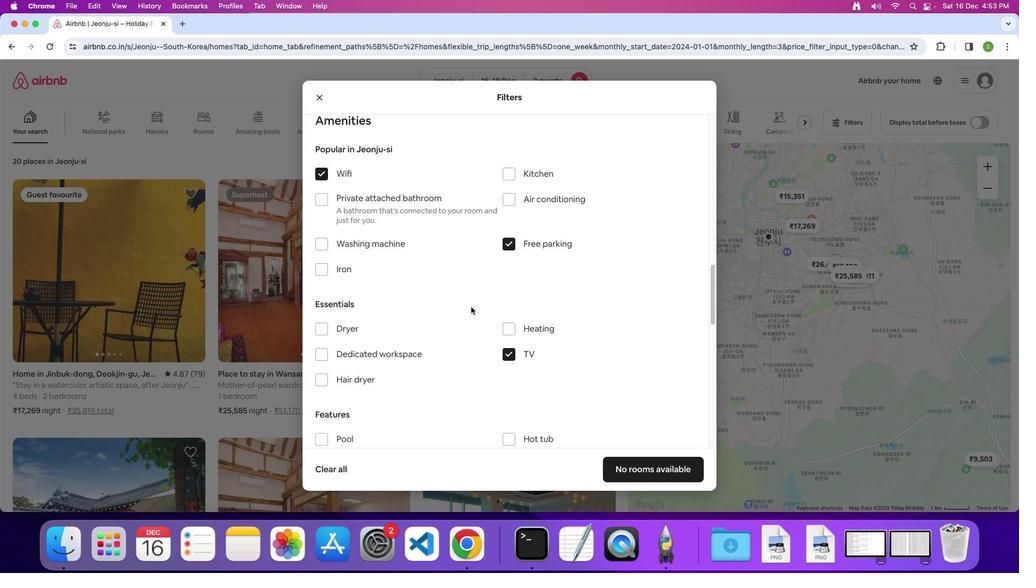 
Action: Mouse scrolled (472, 308) with delta (1, 0)
Screenshot: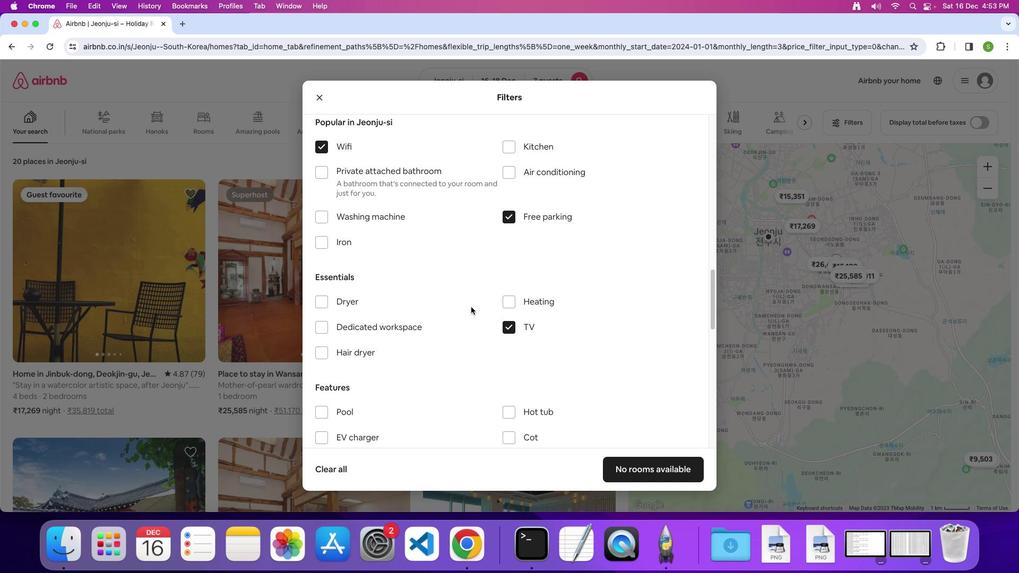 
Action: Mouse scrolled (472, 308) with delta (1, 0)
Screenshot: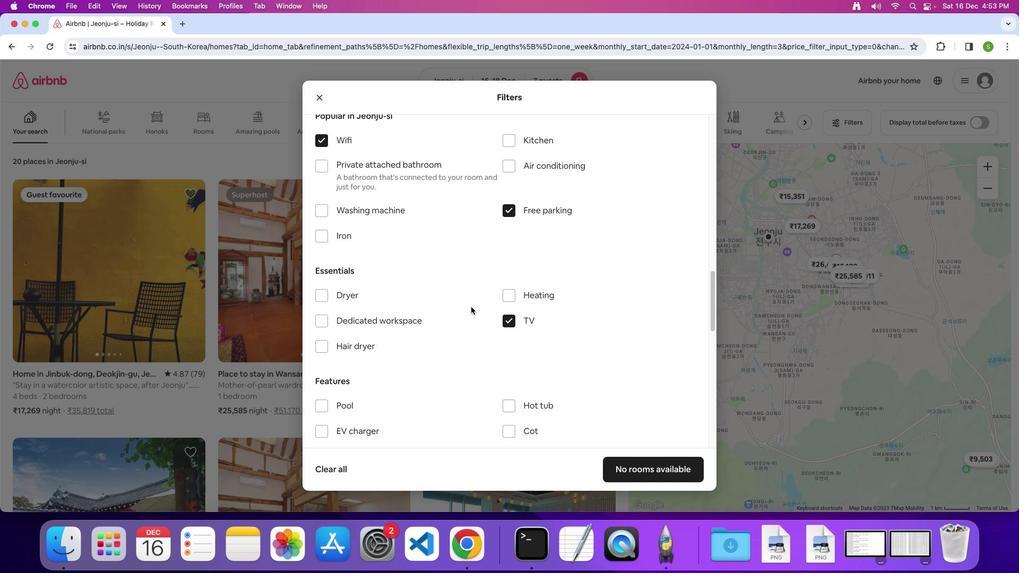 
Action: Mouse scrolled (472, 308) with delta (1, 0)
Screenshot: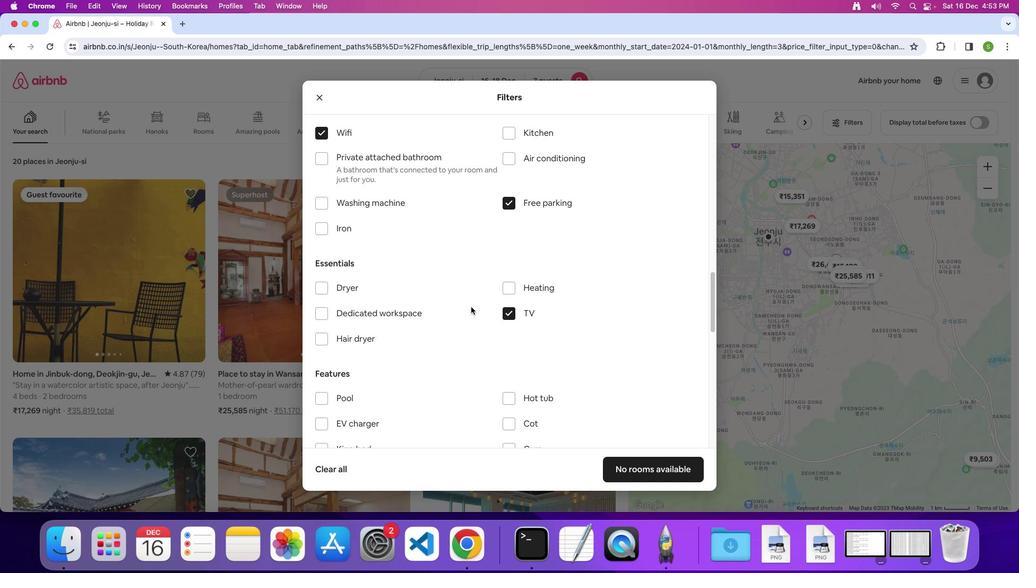 
Action: Mouse scrolled (472, 308) with delta (1, 0)
Screenshot: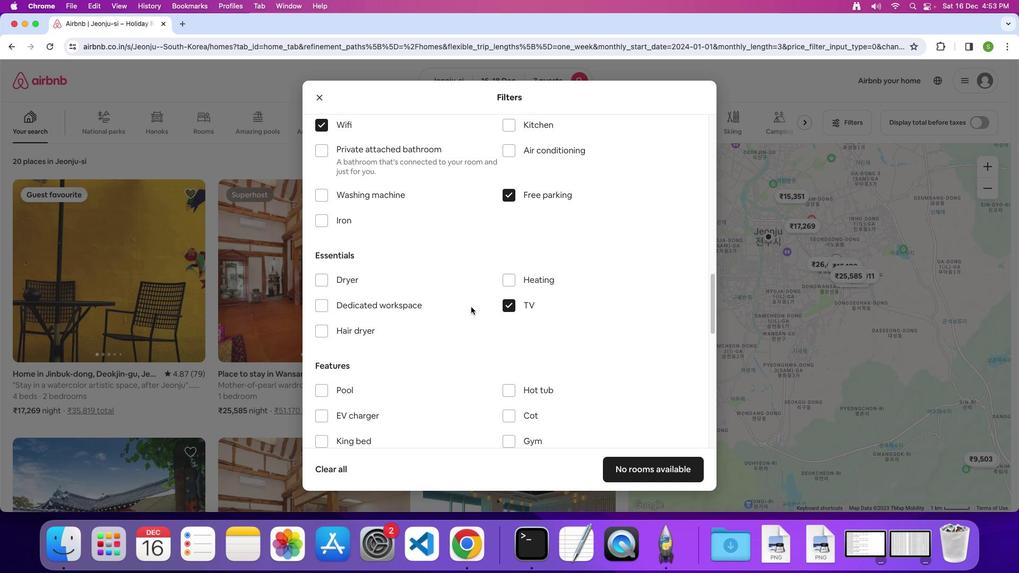 
Action: Mouse scrolled (472, 308) with delta (1, 0)
Screenshot: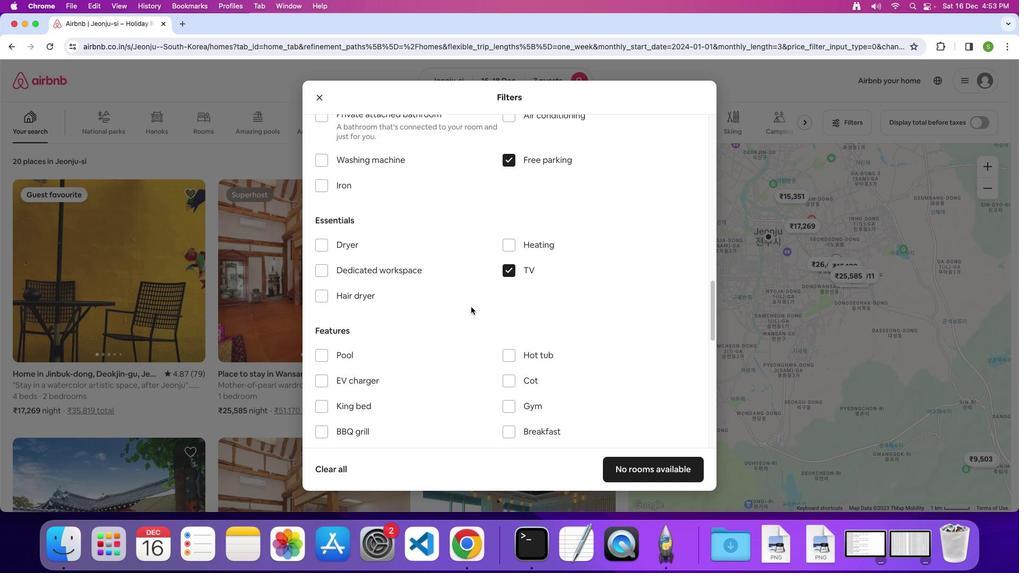 
Action: Mouse scrolled (472, 308) with delta (1, 0)
Screenshot: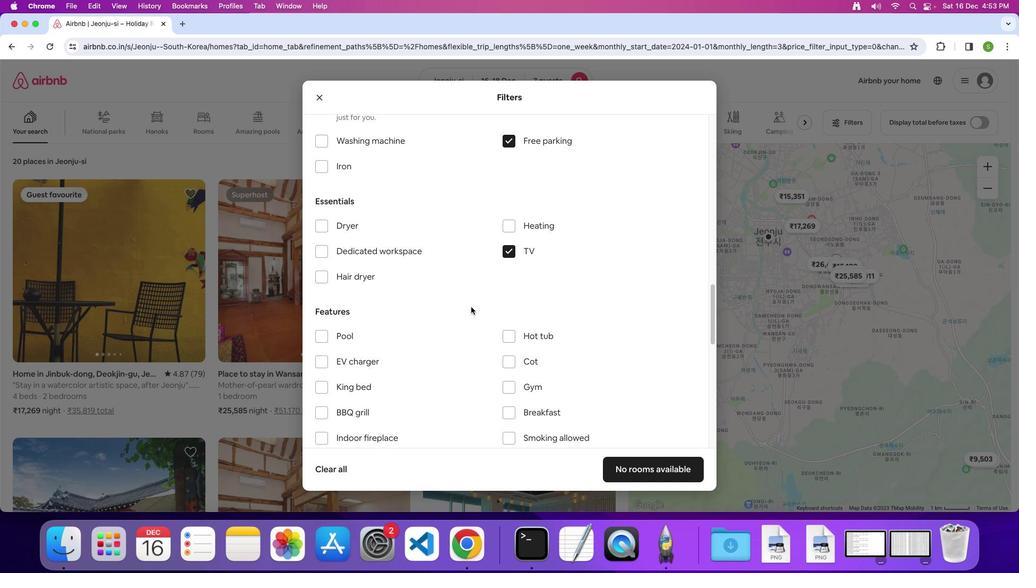 
Action: Mouse scrolled (472, 308) with delta (1, 0)
Screenshot: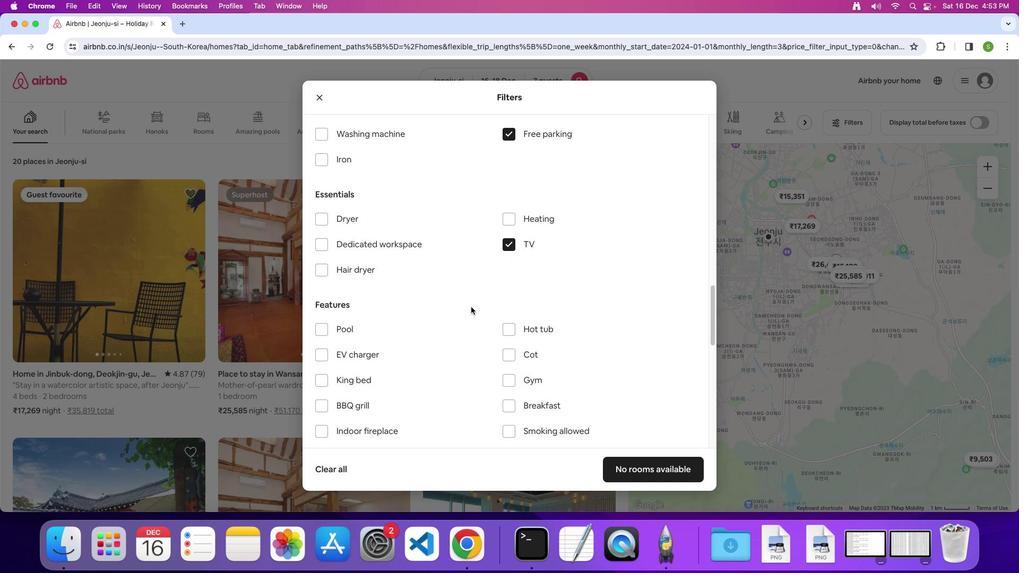
Action: Mouse scrolled (472, 308) with delta (1, 0)
Screenshot: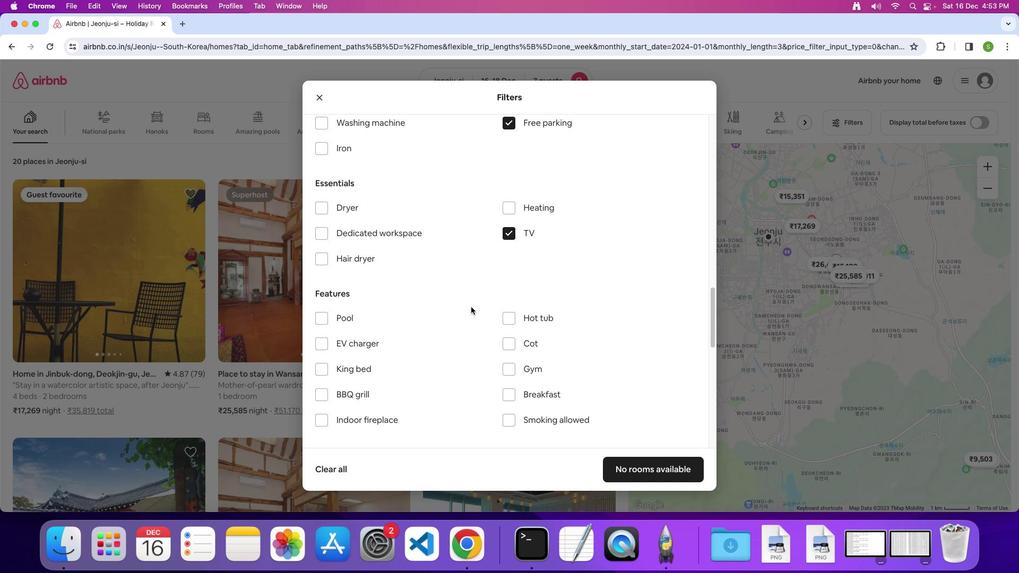 
Action: Mouse scrolled (472, 308) with delta (1, 0)
Screenshot: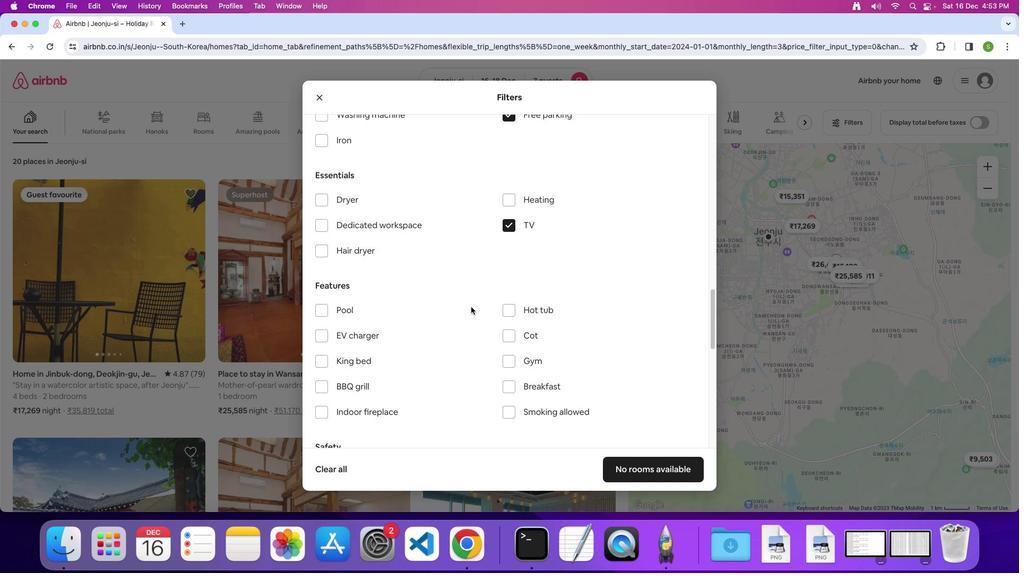 
Action: Mouse scrolled (472, 308) with delta (1, 0)
Screenshot: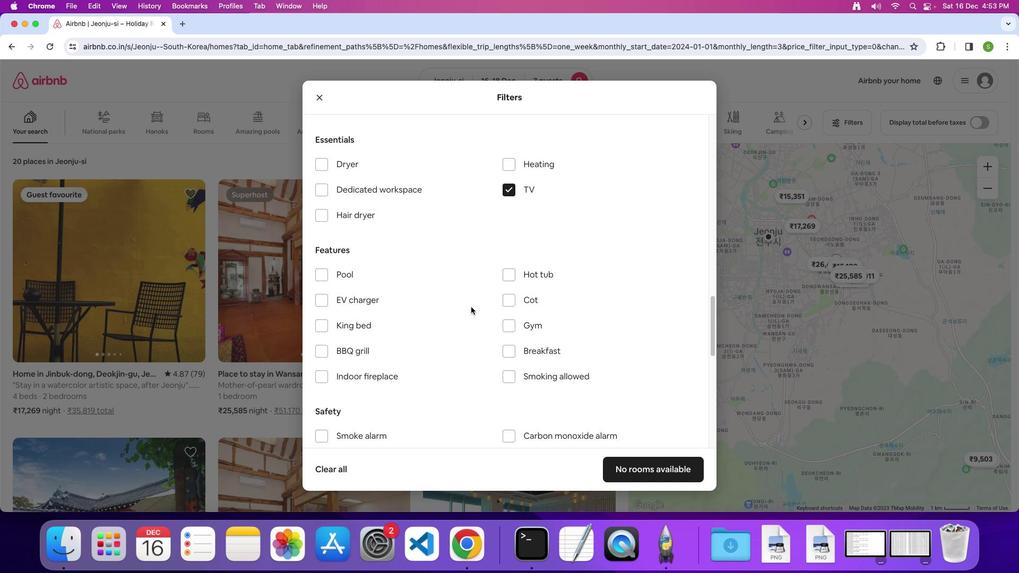
Action: Mouse scrolled (472, 308) with delta (1, 0)
Screenshot: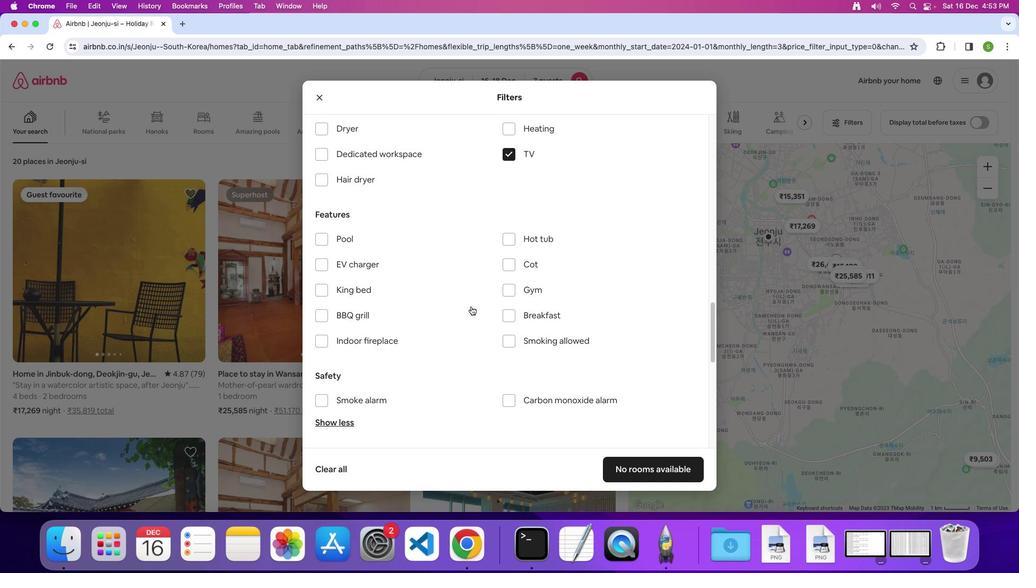 
Action: Mouse scrolled (472, 308) with delta (1, 0)
Screenshot: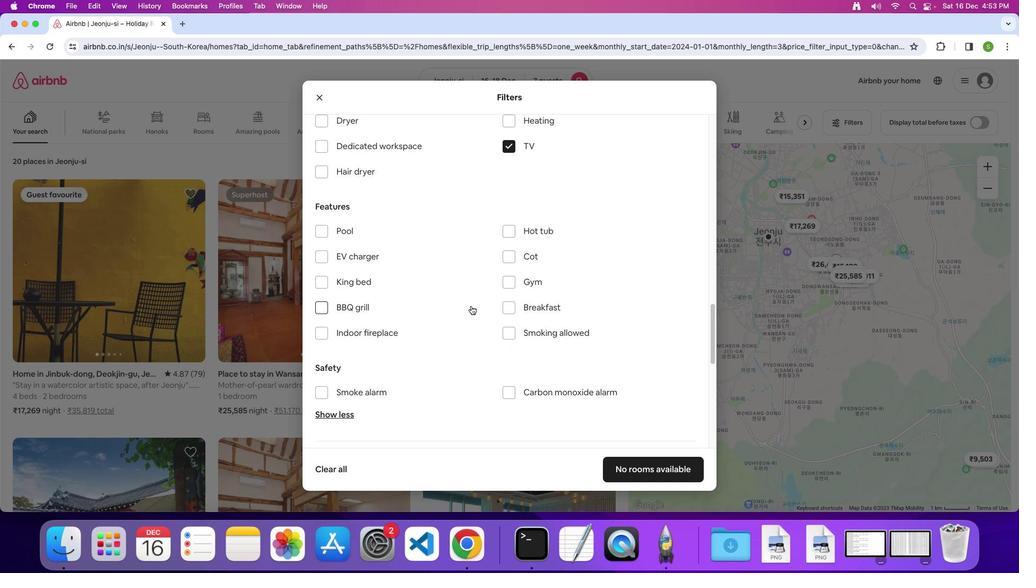 
Action: Mouse moved to (506, 274)
Screenshot: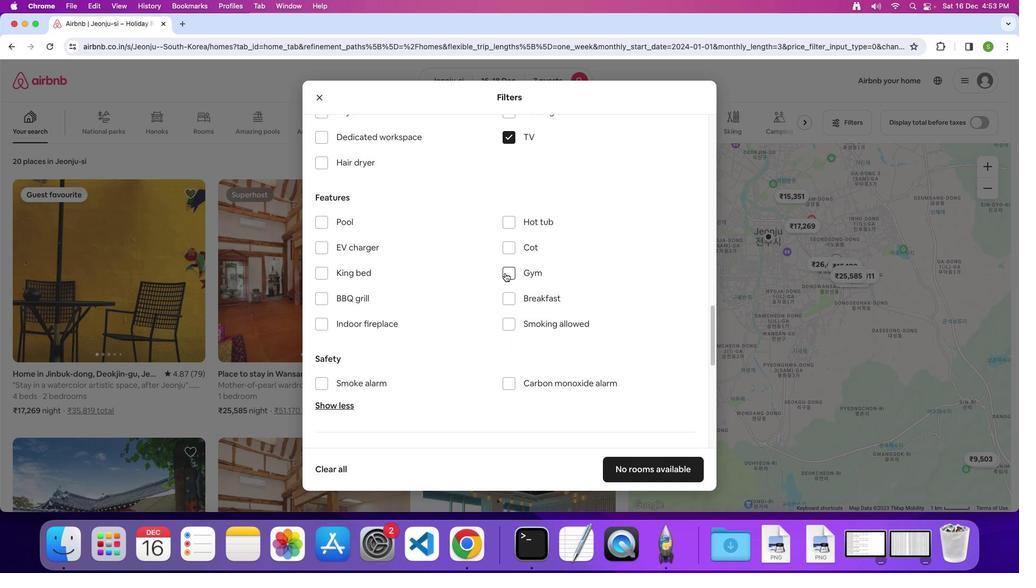 
Action: Mouse pressed left at (506, 274)
Screenshot: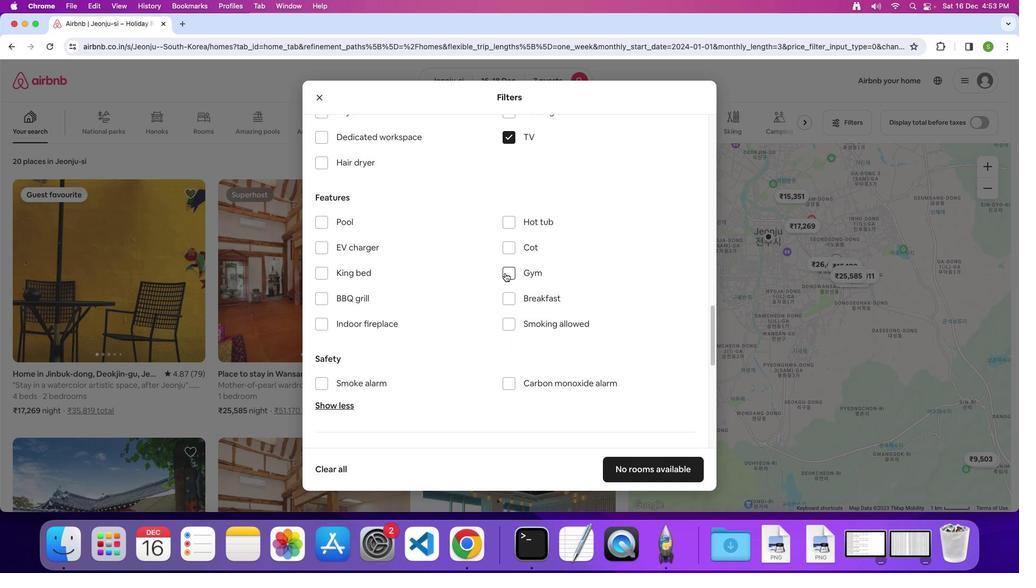 
Action: Mouse moved to (508, 308)
Screenshot: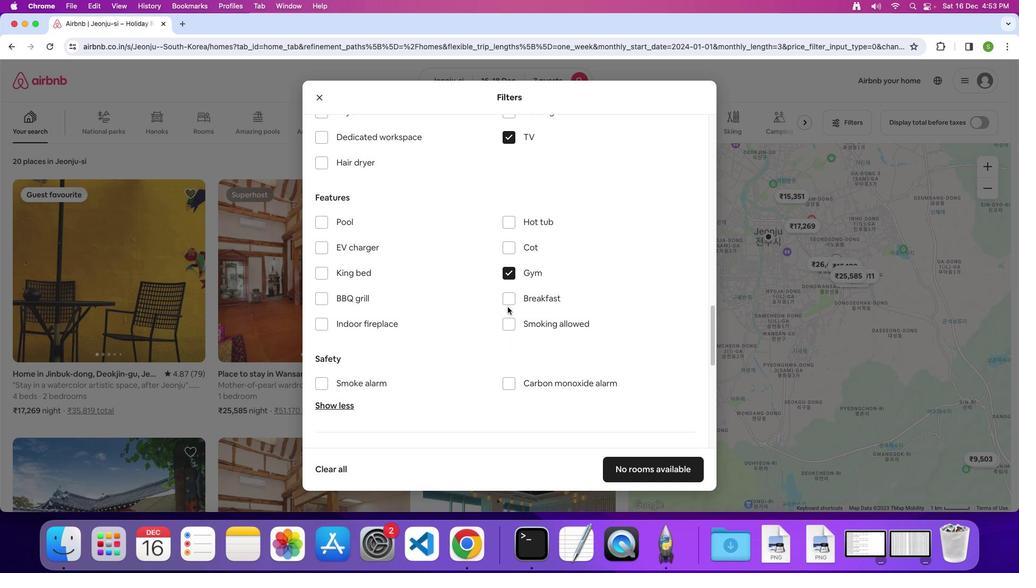 
Action: Mouse pressed left at (508, 308)
Screenshot: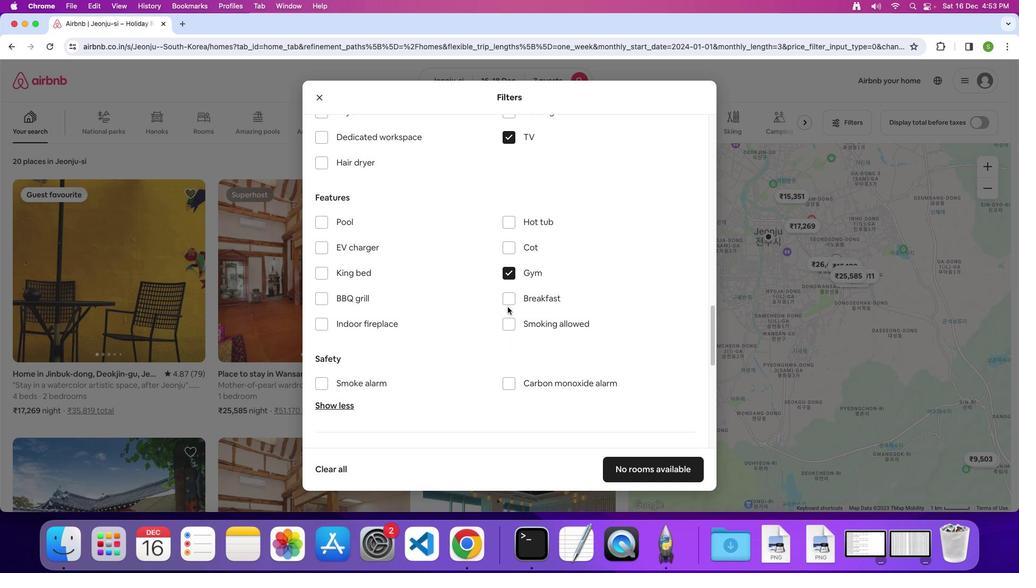 
Action: Mouse moved to (509, 302)
Screenshot: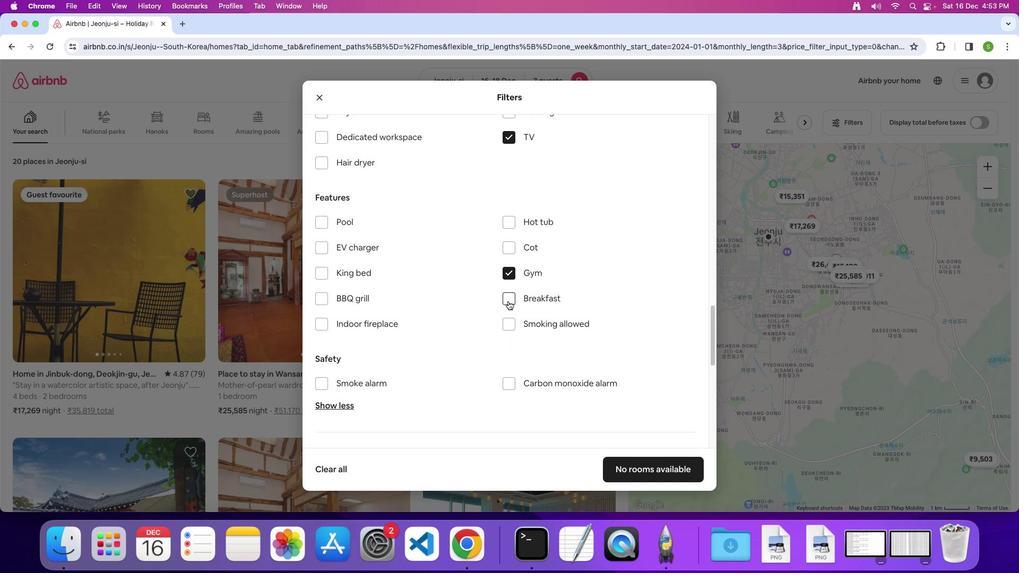 
Action: Mouse pressed left at (509, 302)
Screenshot: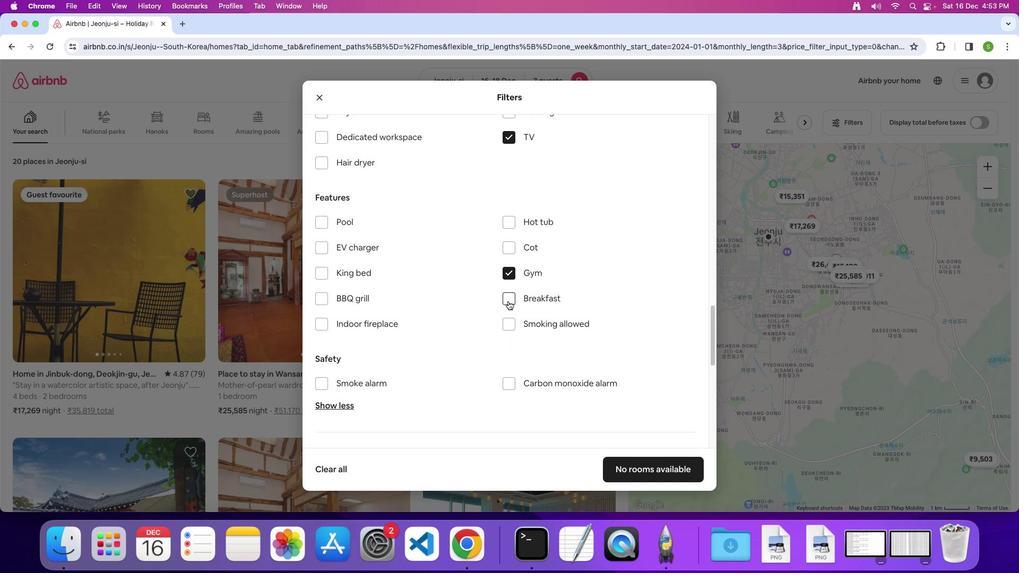 
Action: Mouse moved to (472, 304)
Screenshot: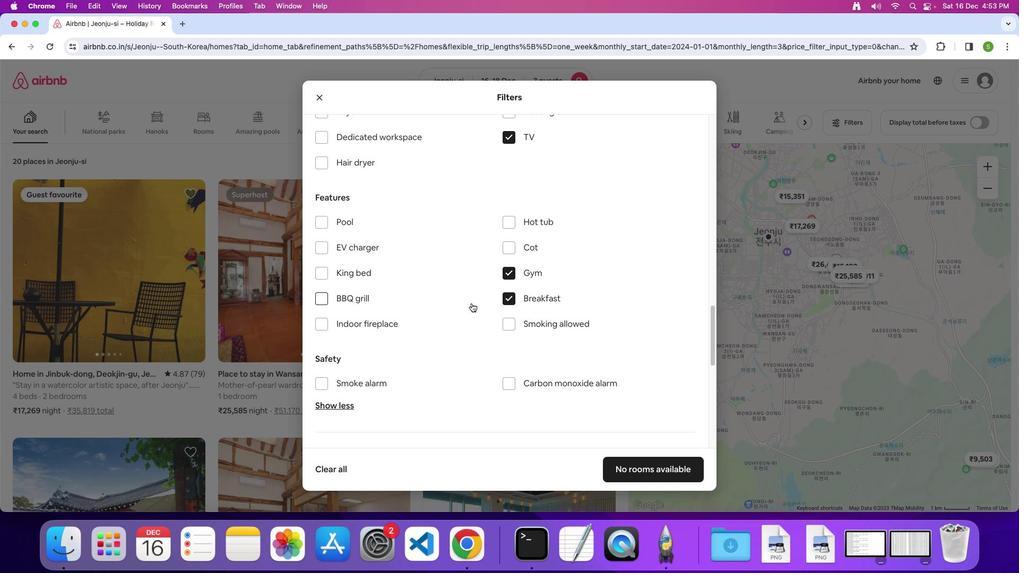 
Action: Mouse scrolled (472, 304) with delta (1, 0)
Screenshot: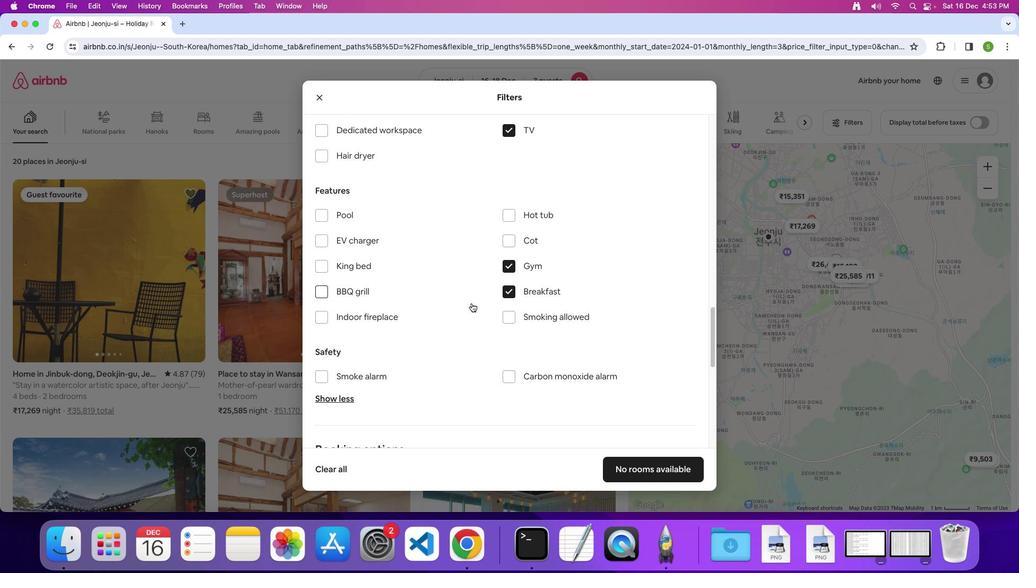 
Action: Mouse scrolled (472, 304) with delta (1, 0)
Screenshot: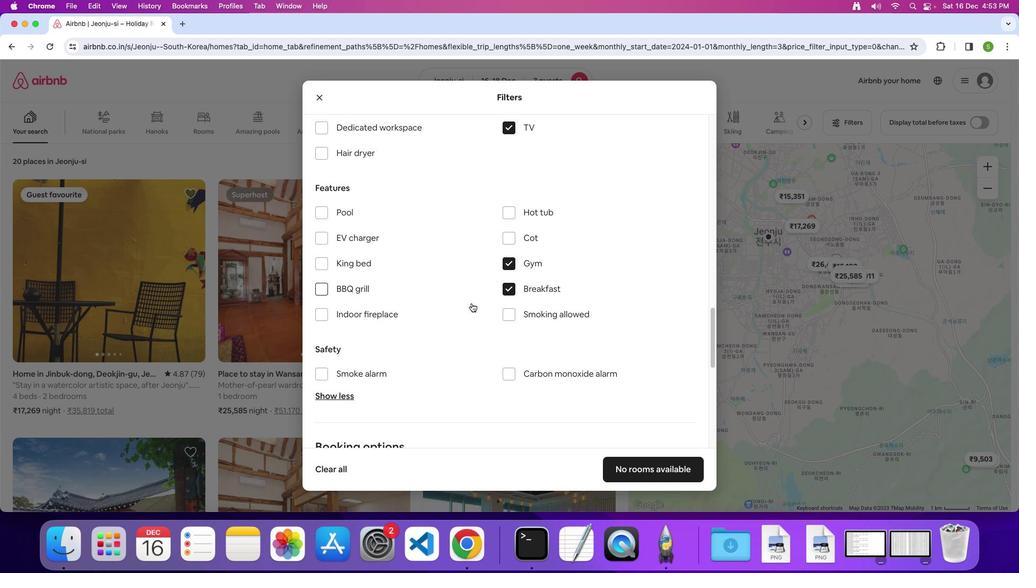 
Action: Mouse scrolled (472, 304) with delta (1, 0)
Screenshot: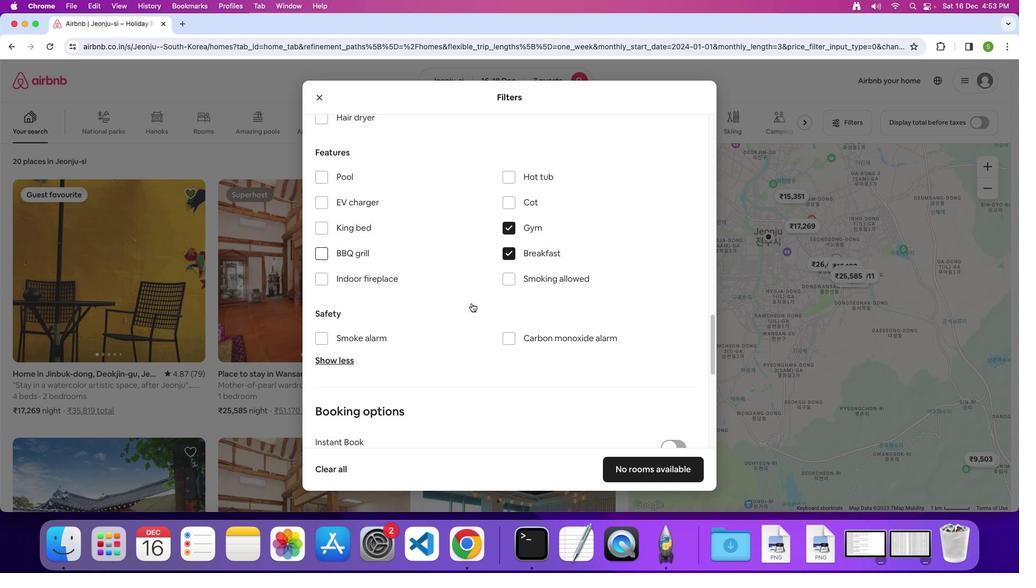 
Action: Mouse scrolled (472, 304) with delta (1, 0)
Screenshot: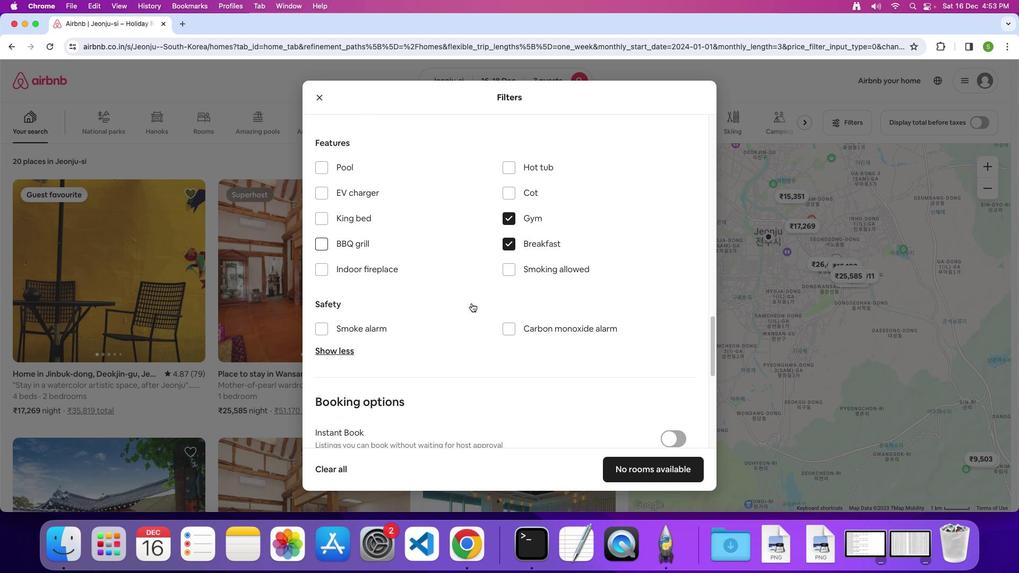 
Action: Mouse scrolled (472, 304) with delta (1, 0)
Screenshot: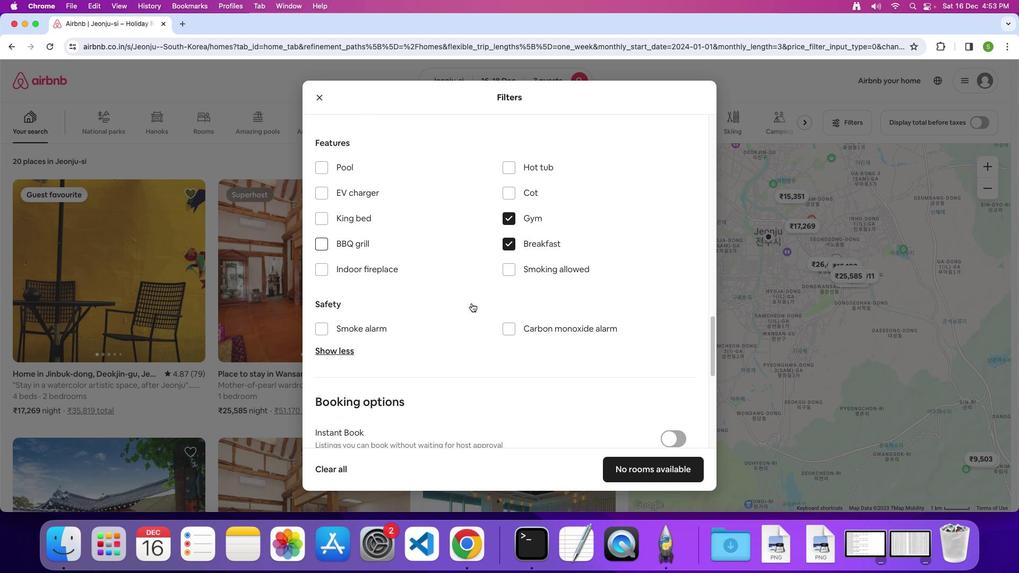 
Action: Mouse scrolled (472, 304) with delta (1, 0)
Screenshot: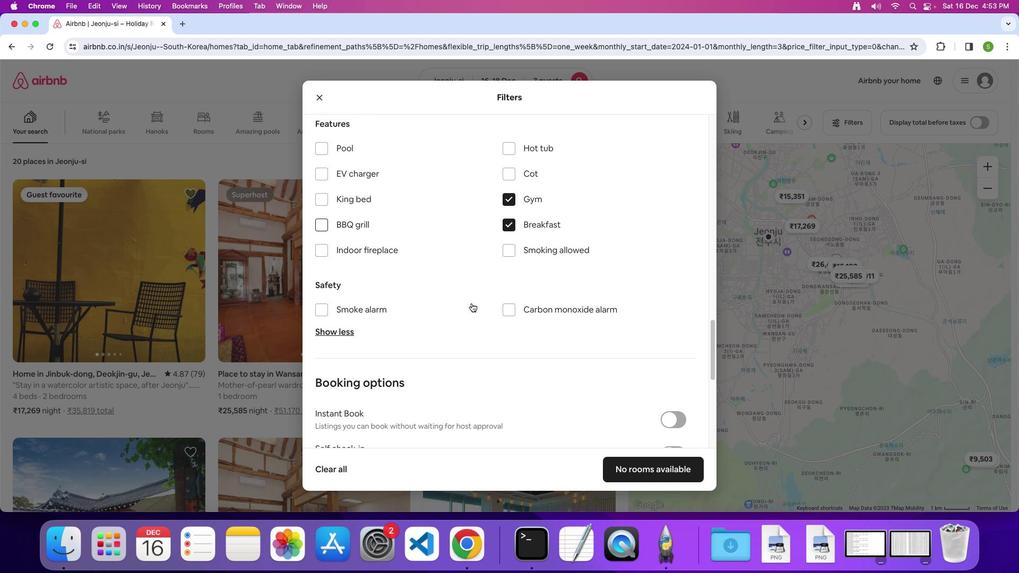 
Action: Mouse scrolled (472, 304) with delta (1, 0)
Screenshot: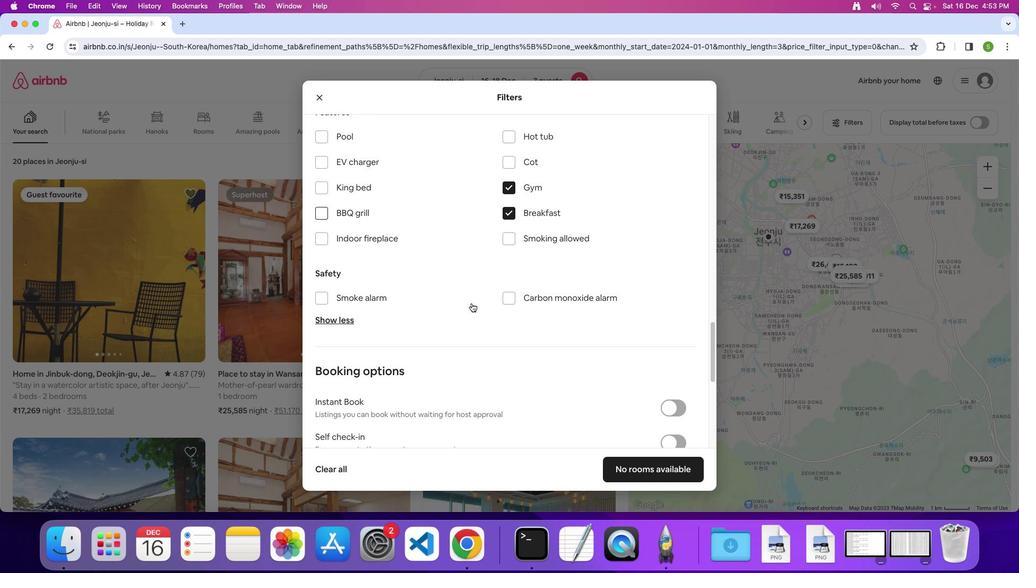 
Action: Mouse scrolled (472, 304) with delta (1, 0)
Screenshot: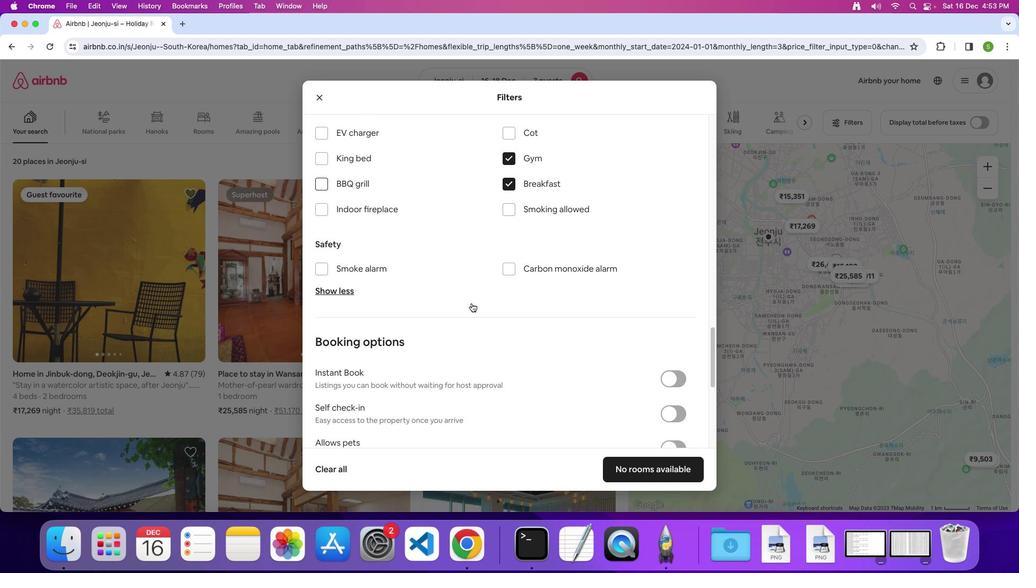 
Action: Mouse scrolled (472, 304) with delta (1, 0)
Screenshot: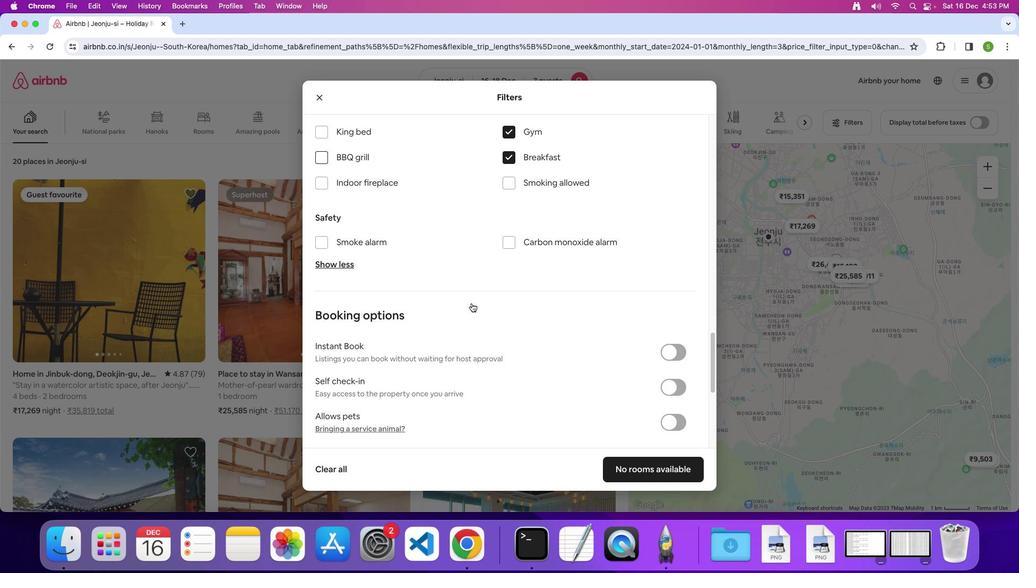 
Action: Mouse scrolled (472, 304) with delta (1, 0)
Screenshot: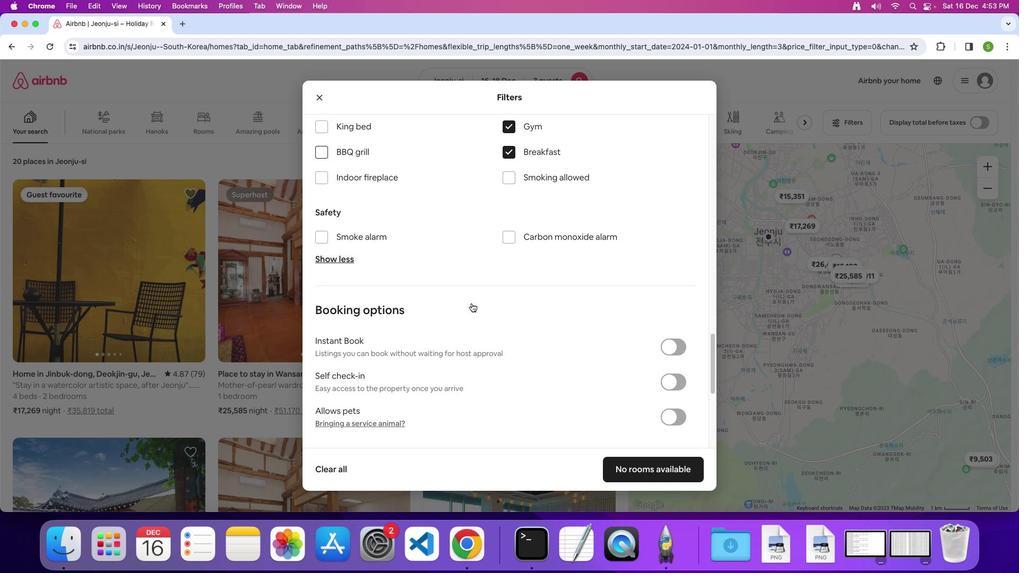 
Action: Mouse scrolled (472, 304) with delta (1, 0)
Screenshot: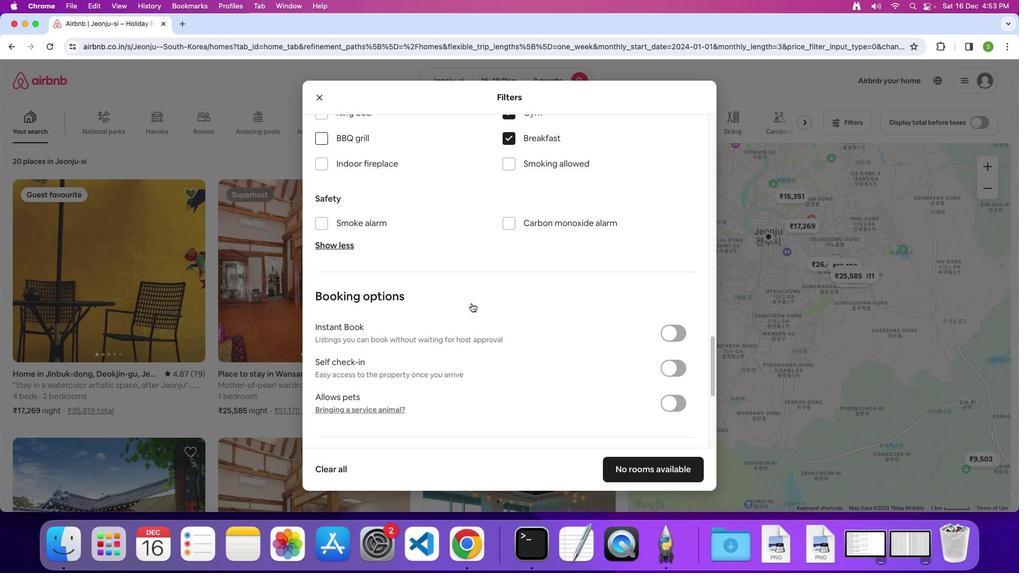 
Action: Mouse scrolled (472, 304) with delta (1, 0)
Screenshot: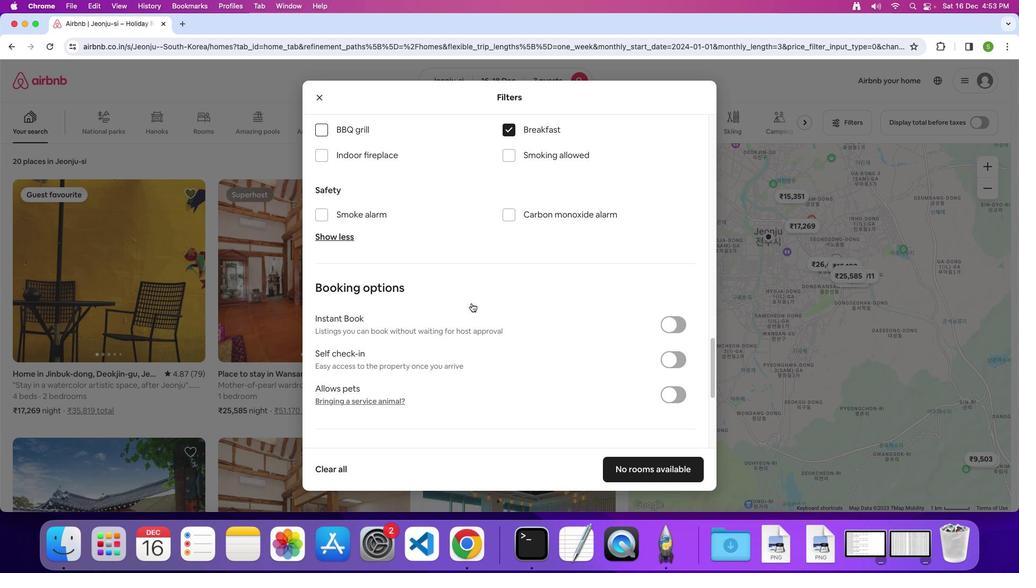 
Action: Mouse scrolled (472, 304) with delta (1, 0)
Screenshot: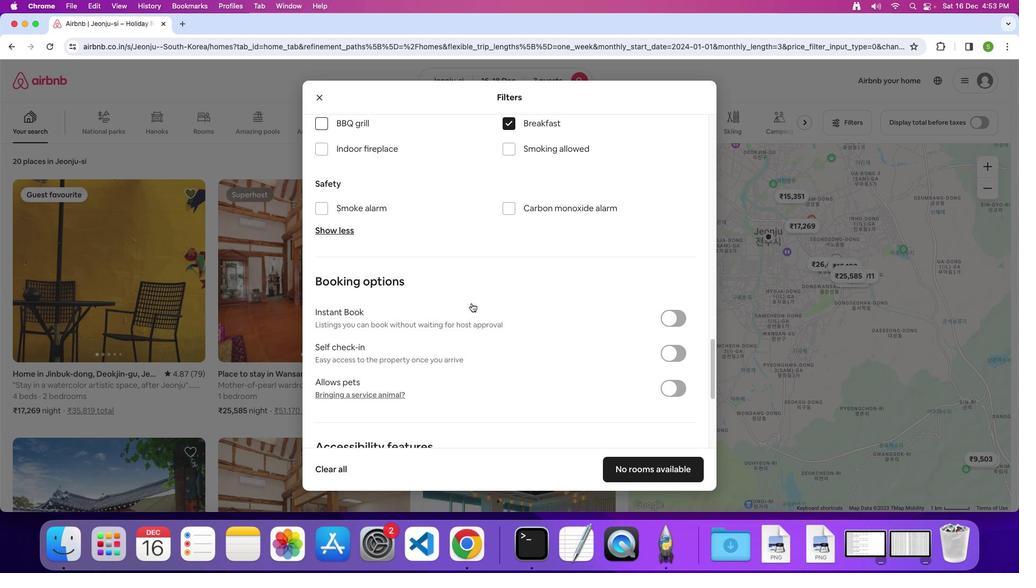 
Action: Mouse scrolled (472, 304) with delta (1, 0)
Screenshot: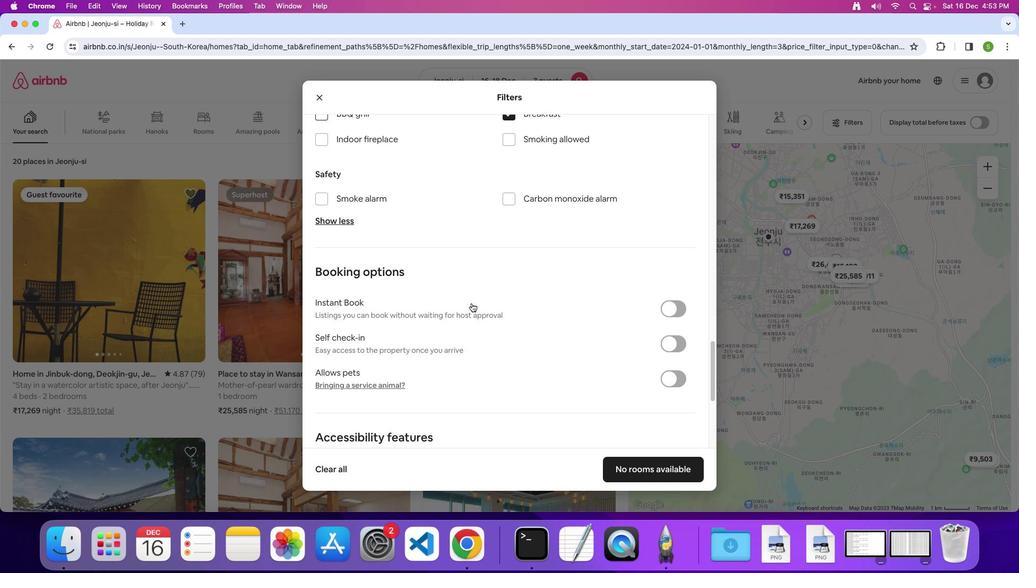 
Action: Mouse scrolled (472, 304) with delta (1, 0)
Screenshot: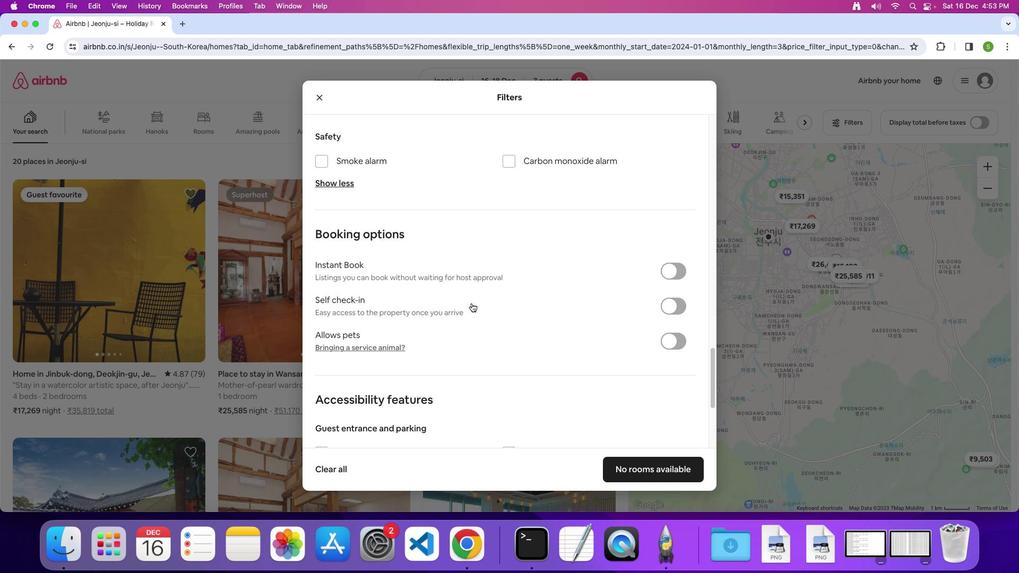 
Action: Mouse scrolled (472, 304) with delta (1, 0)
Screenshot: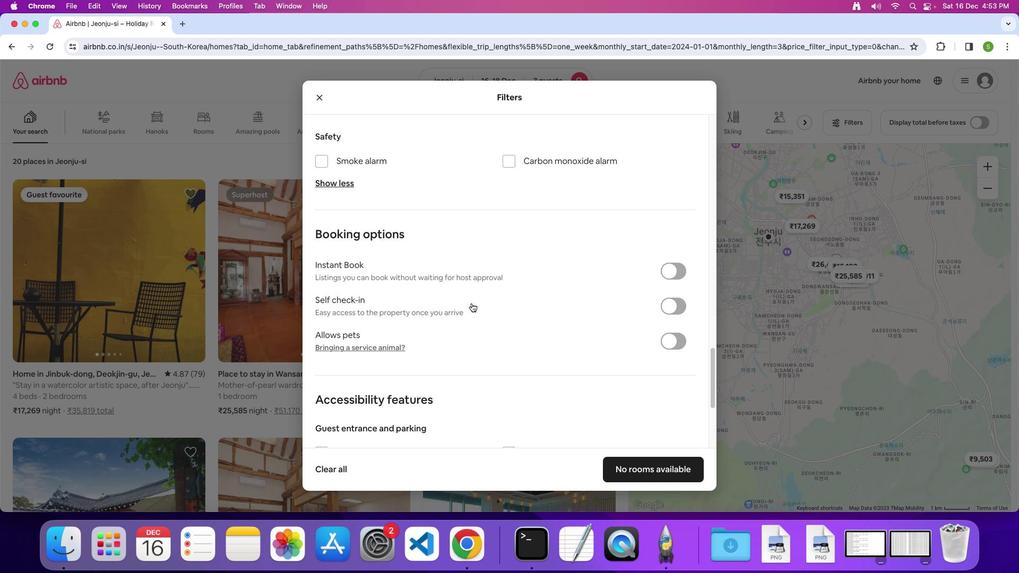 
Action: Mouse scrolled (472, 304) with delta (1, 0)
Screenshot: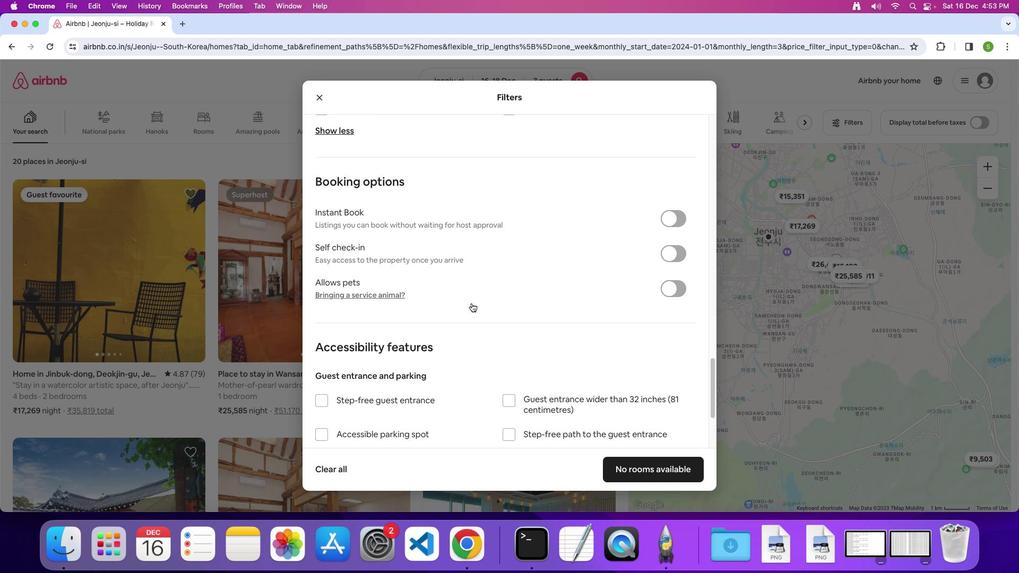 
Action: Mouse scrolled (472, 304) with delta (1, 0)
Screenshot: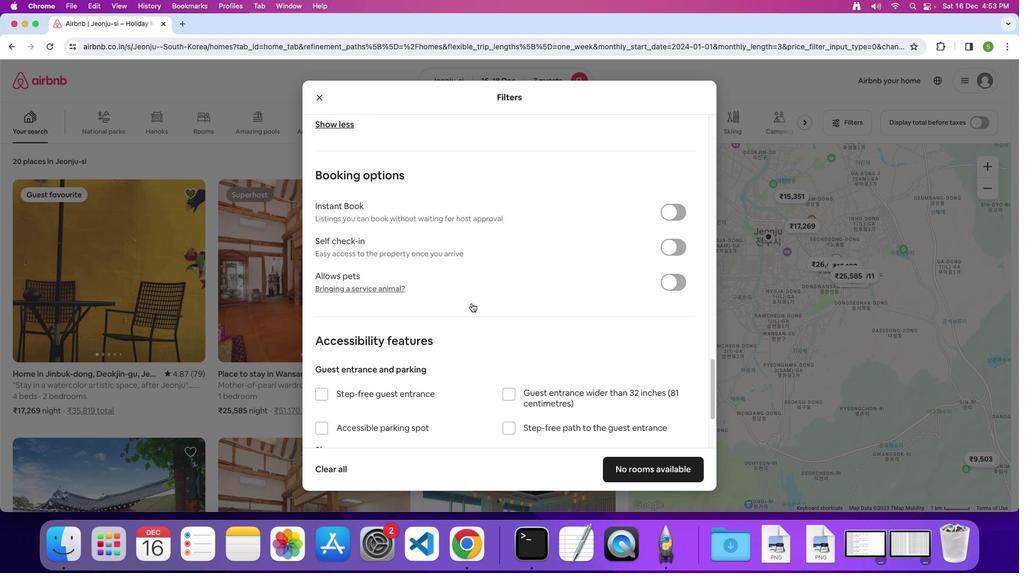 
Action: Mouse scrolled (472, 304) with delta (1, 0)
Screenshot: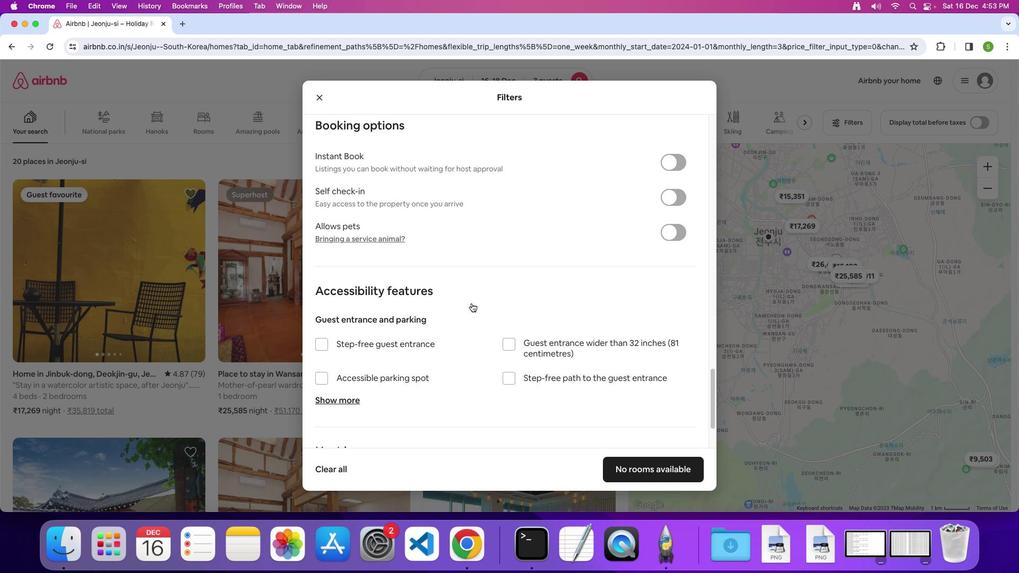 
Action: Mouse scrolled (472, 304) with delta (1, 0)
Screenshot: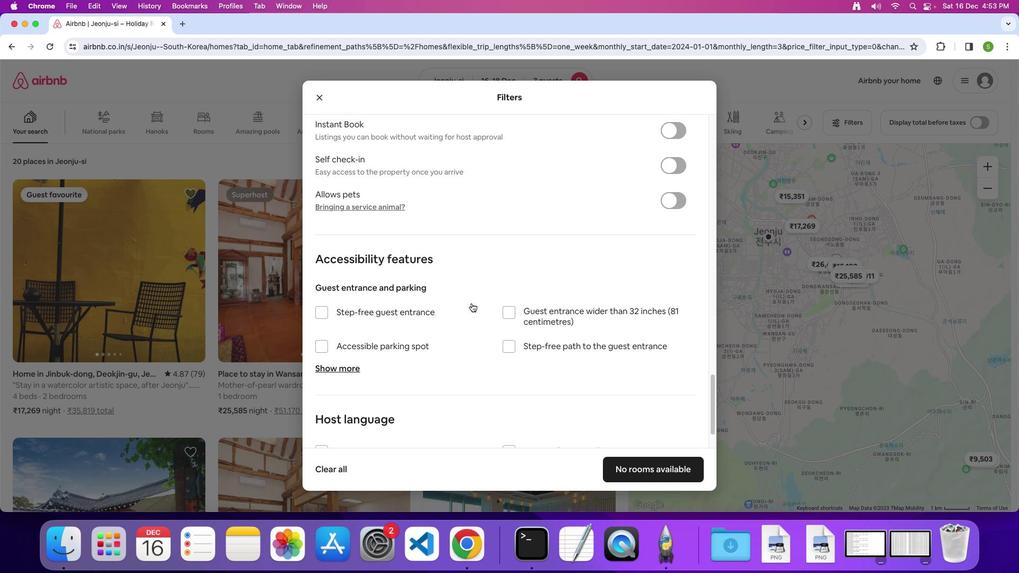
Action: Mouse scrolled (472, 304) with delta (1, 0)
Screenshot: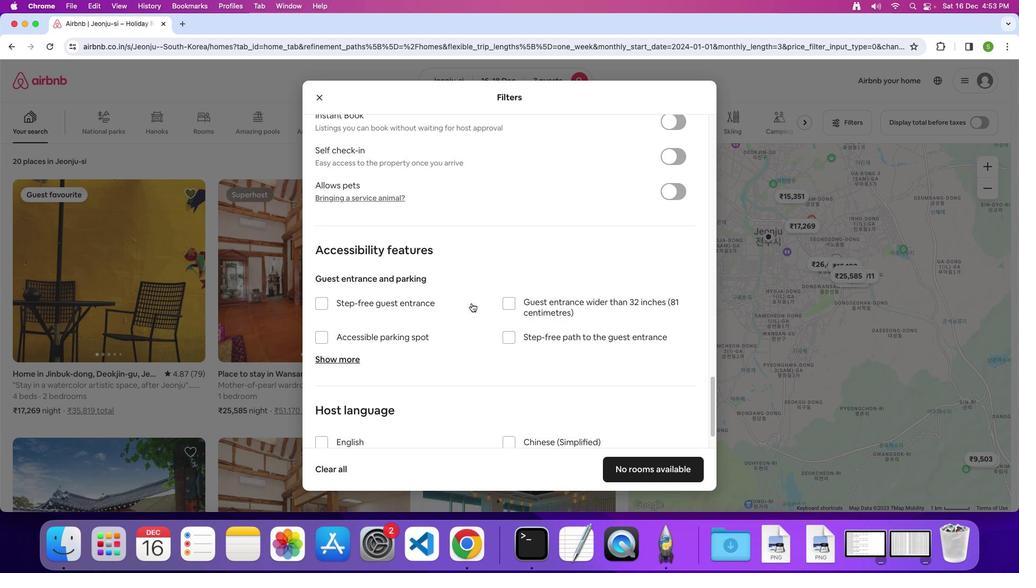 
Action: Mouse scrolled (472, 304) with delta (1, 0)
Screenshot: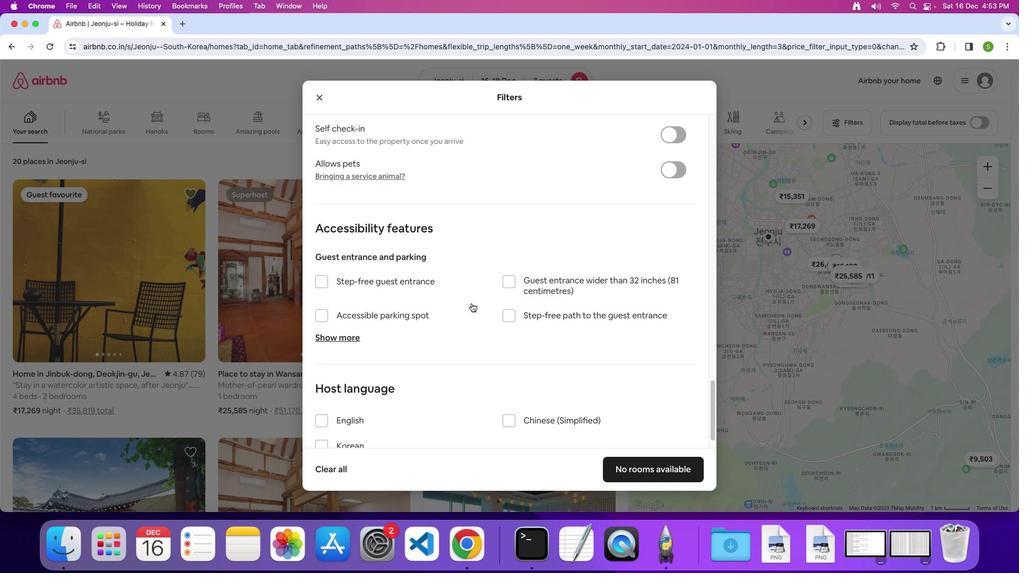 
Action: Mouse scrolled (472, 304) with delta (1, 0)
Screenshot: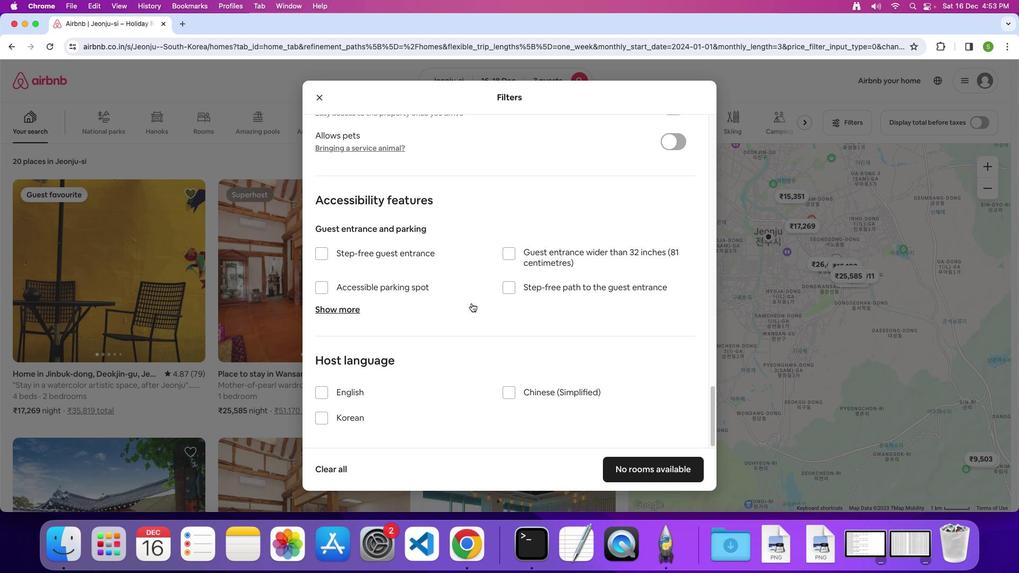 
Action: Mouse scrolled (472, 304) with delta (1, 0)
Screenshot: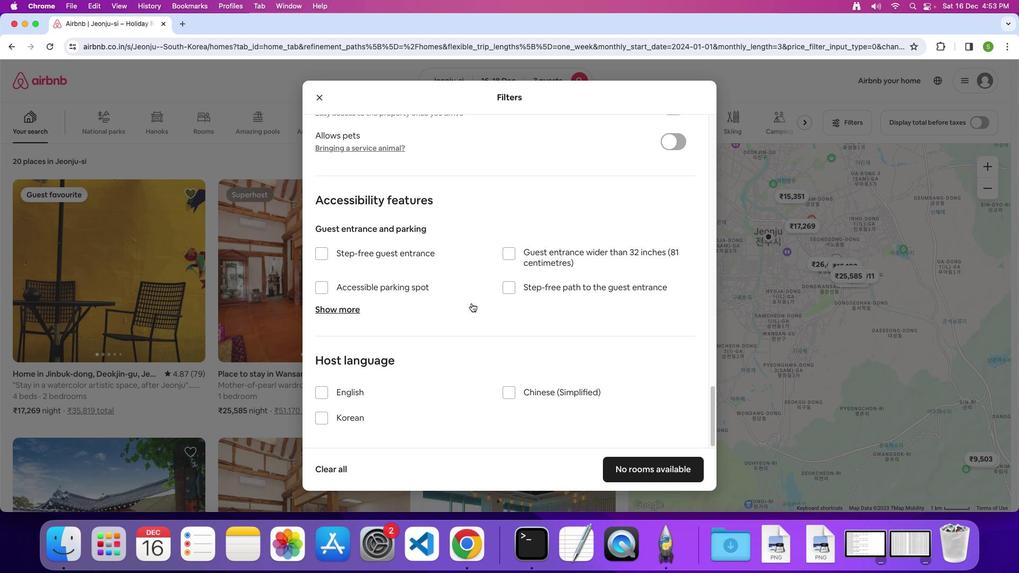 
Action: Mouse scrolled (472, 304) with delta (1, 0)
Screenshot: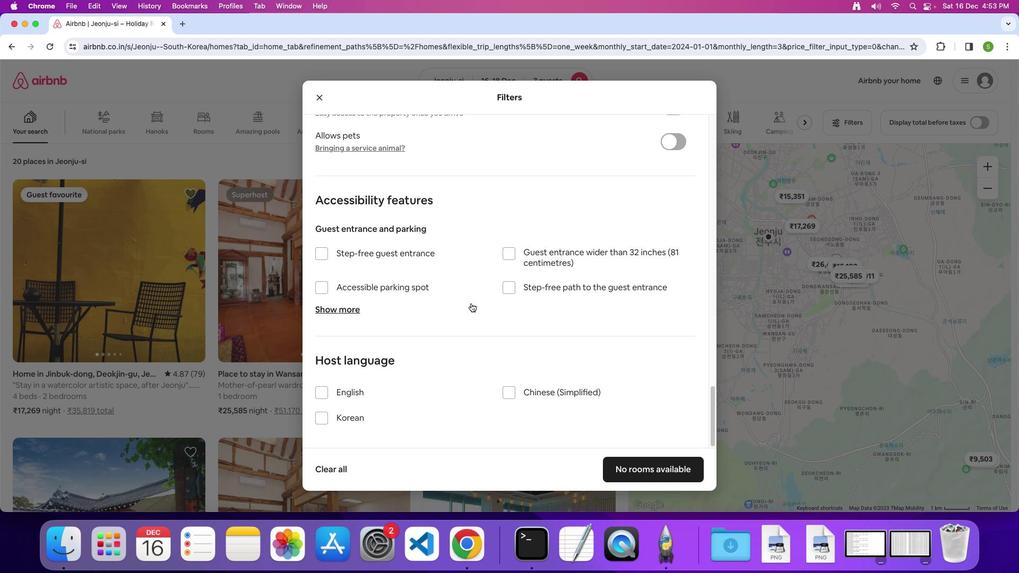 
Action: Mouse moved to (631, 472)
Screenshot: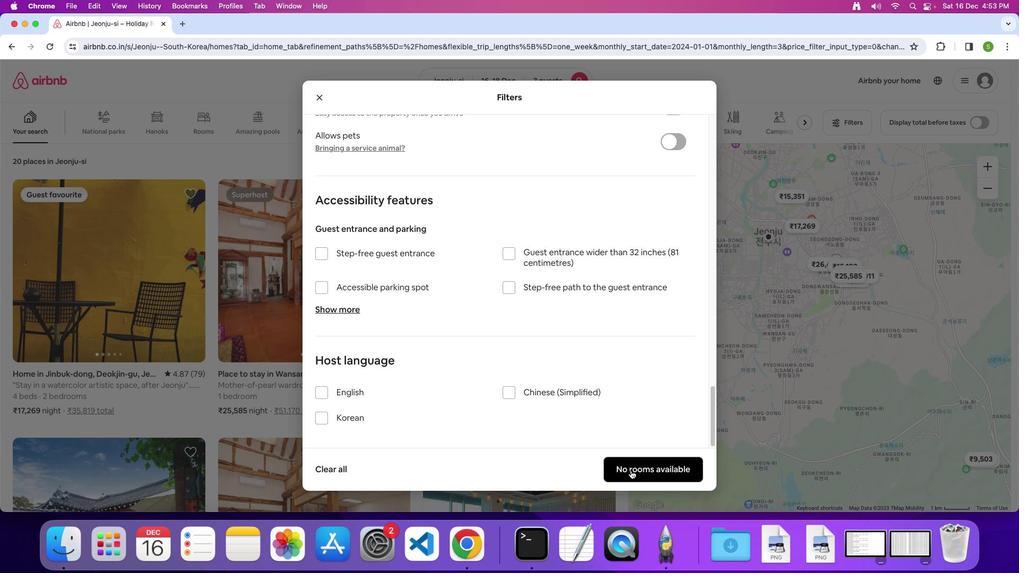 
Action: Mouse pressed left at (631, 472)
Screenshot: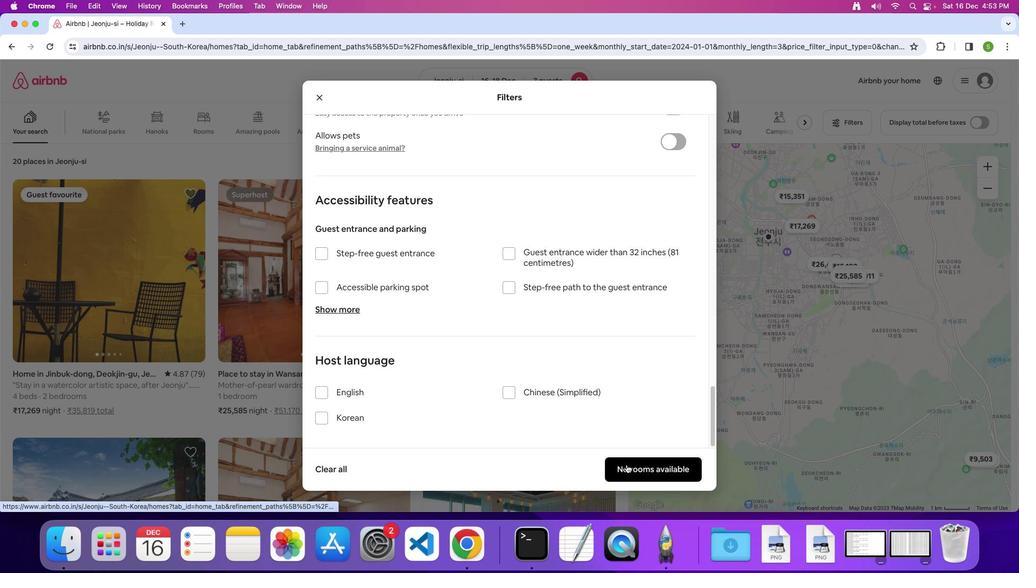 
Action: Mouse moved to (408, 297)
Screenshot: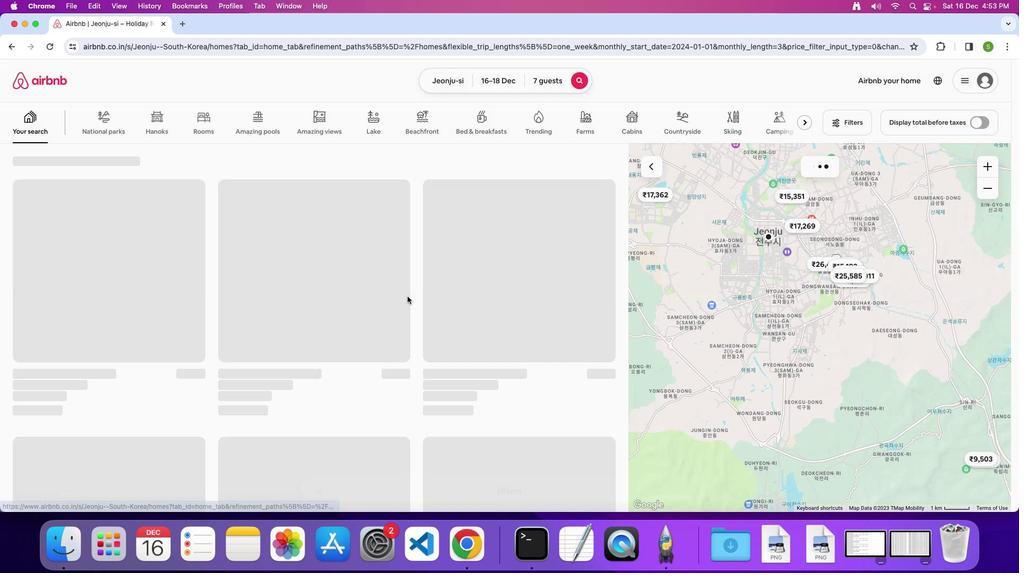 
